 Task: Find connections with filter location Sesvete with filter topic #coronaviruswith filter profile language Spanish with filter current company Fujitsu with filter school KAZI NAZRUL UNIVERSITY, ASANSOL with filter industry Wholesale Machinery with filter service category Graphic Design with filter keywords title Data Entry
Action: Mouse moved to (622, 75)
Screenshot: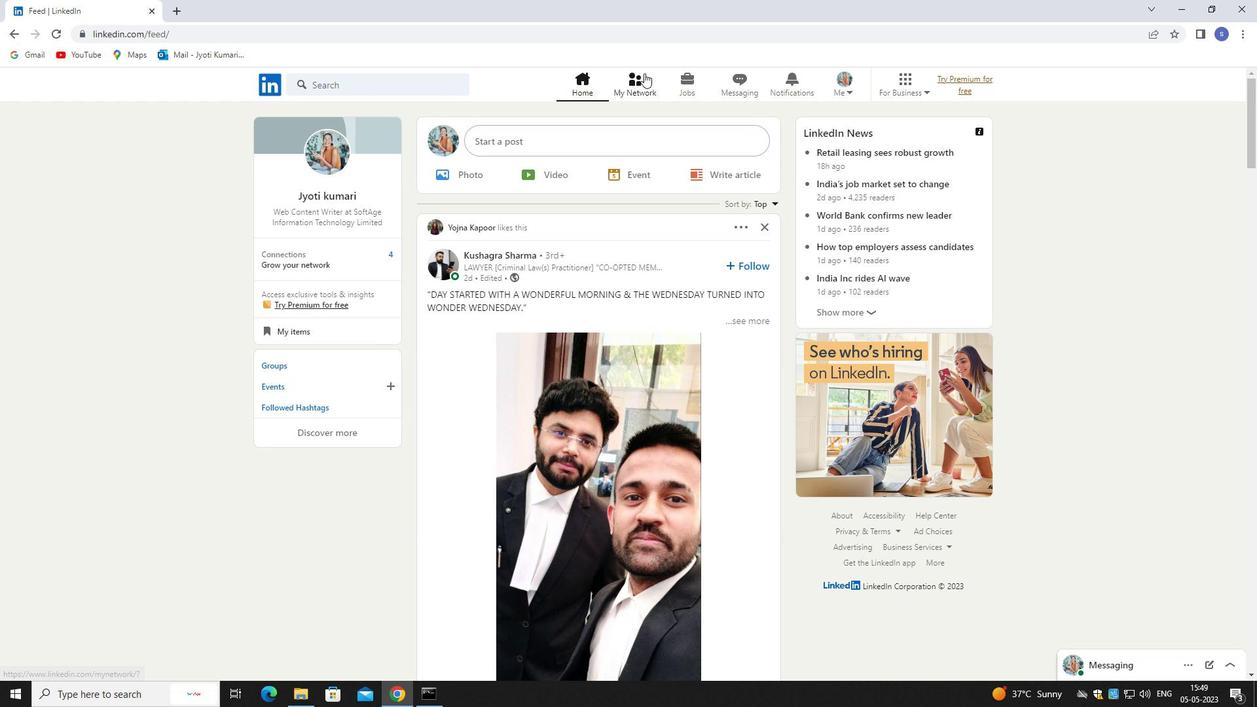 
Action: Mouse pressed left at (622, 75)
Screenshot: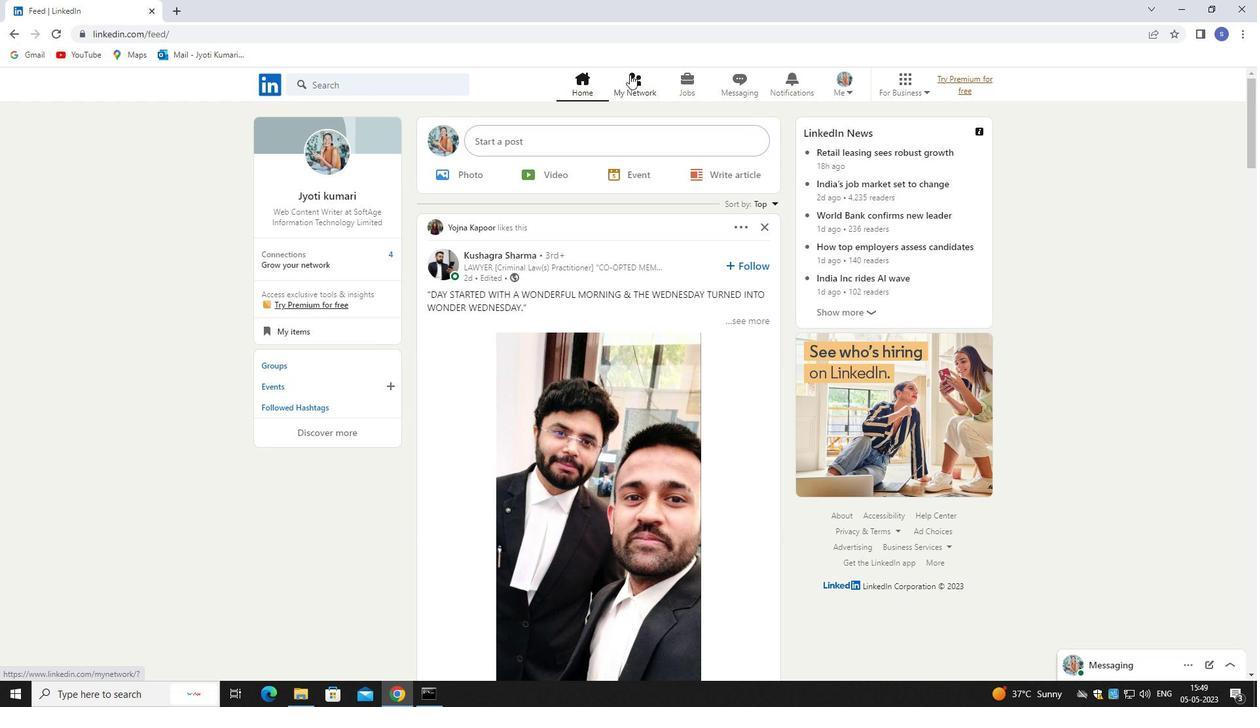 
Action: Mouse moved to (620, 75)
Screenshot: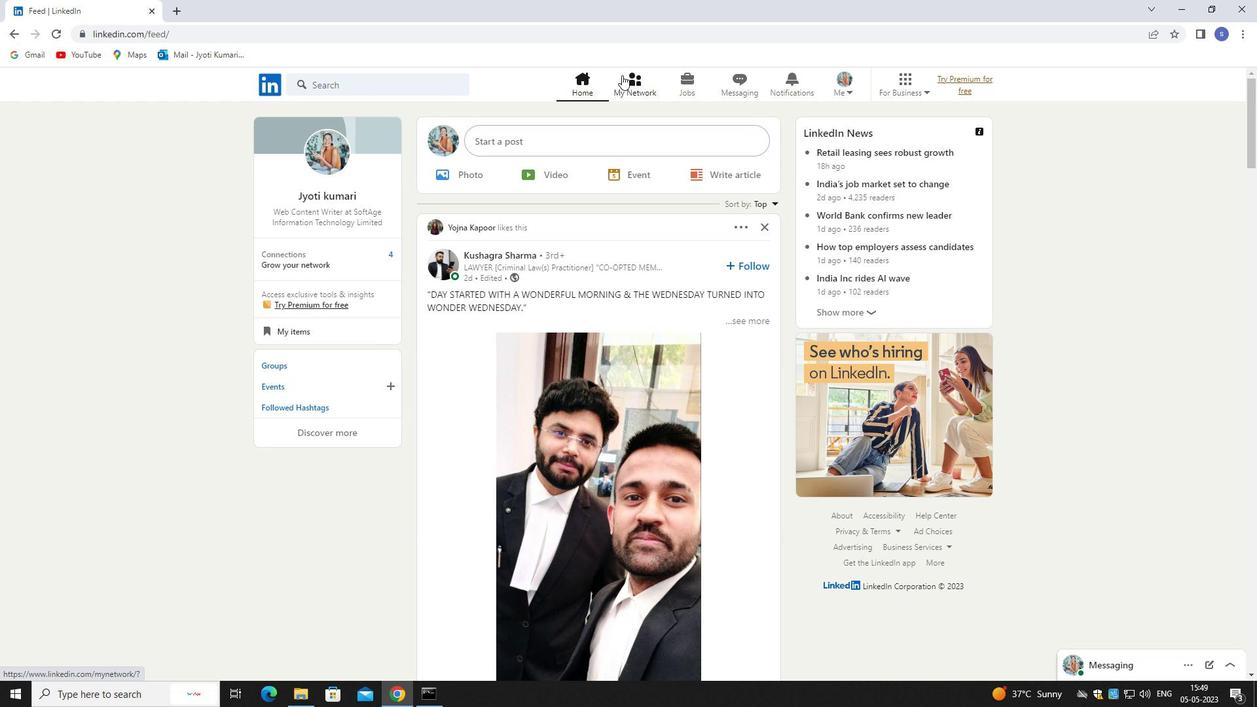 
Action: Mouse pressed left at (620, 75)
Screenshot: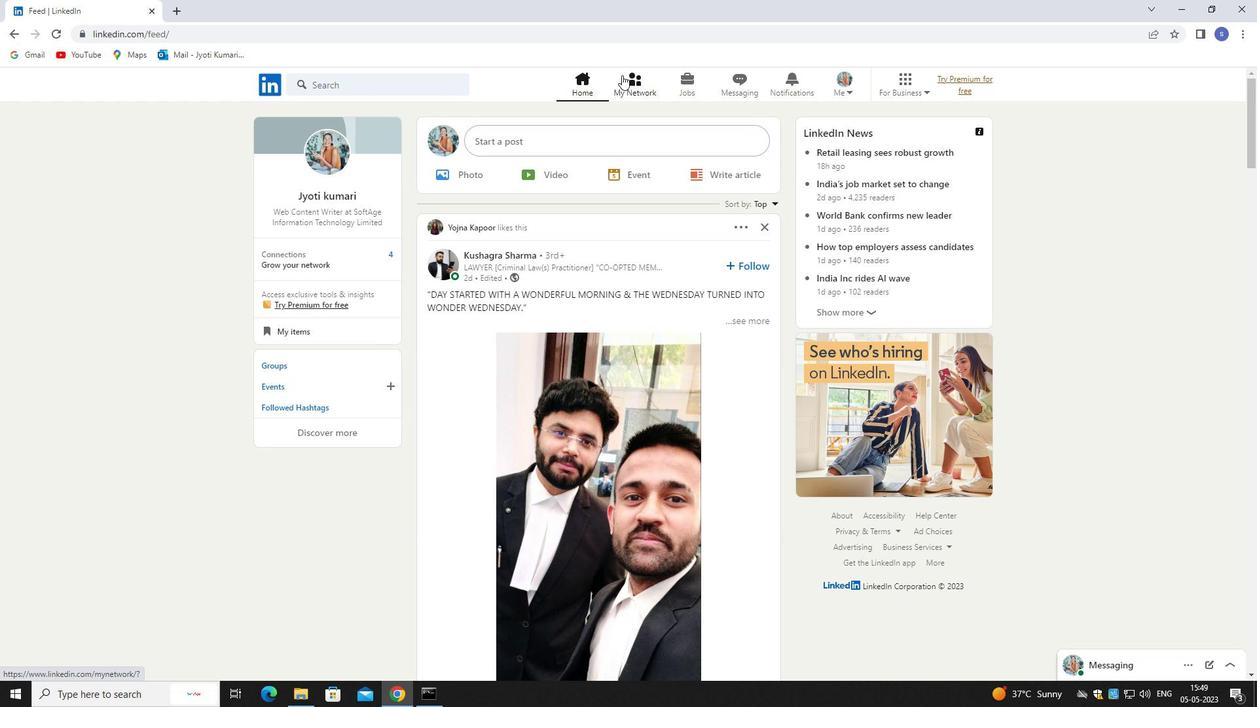 
Action: Mouse moved to (375, 149)
Screenshot: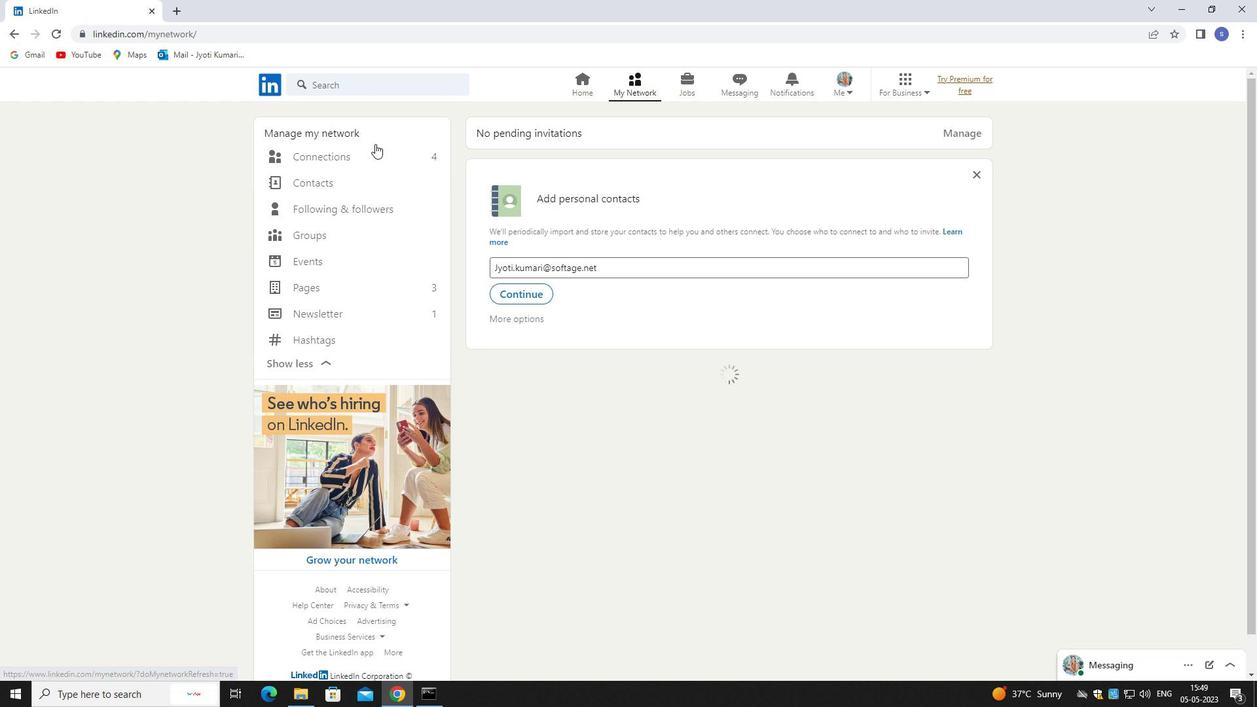 
Action: Mouse pressed left at (375, 149)
Screenshot: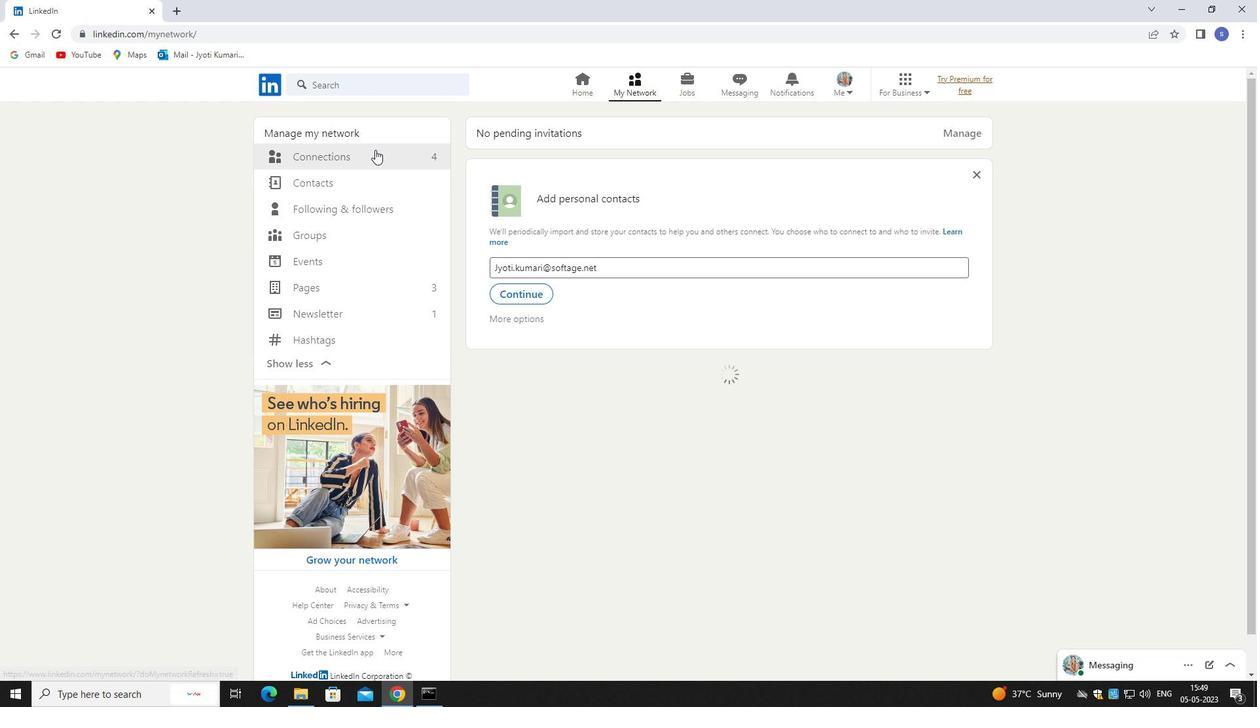 
Action: Mouse pressed left at (375, 149)
Screenshot: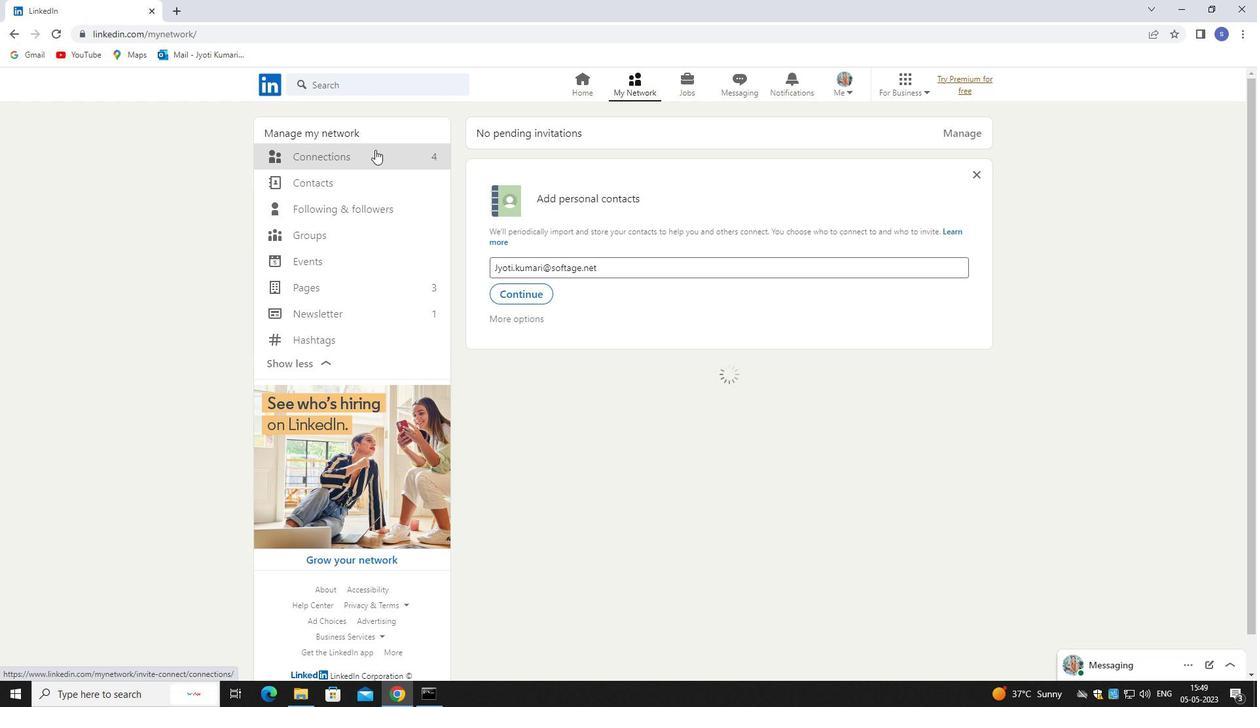 
Action: Mouse moved to (724, 155)
Screenshot: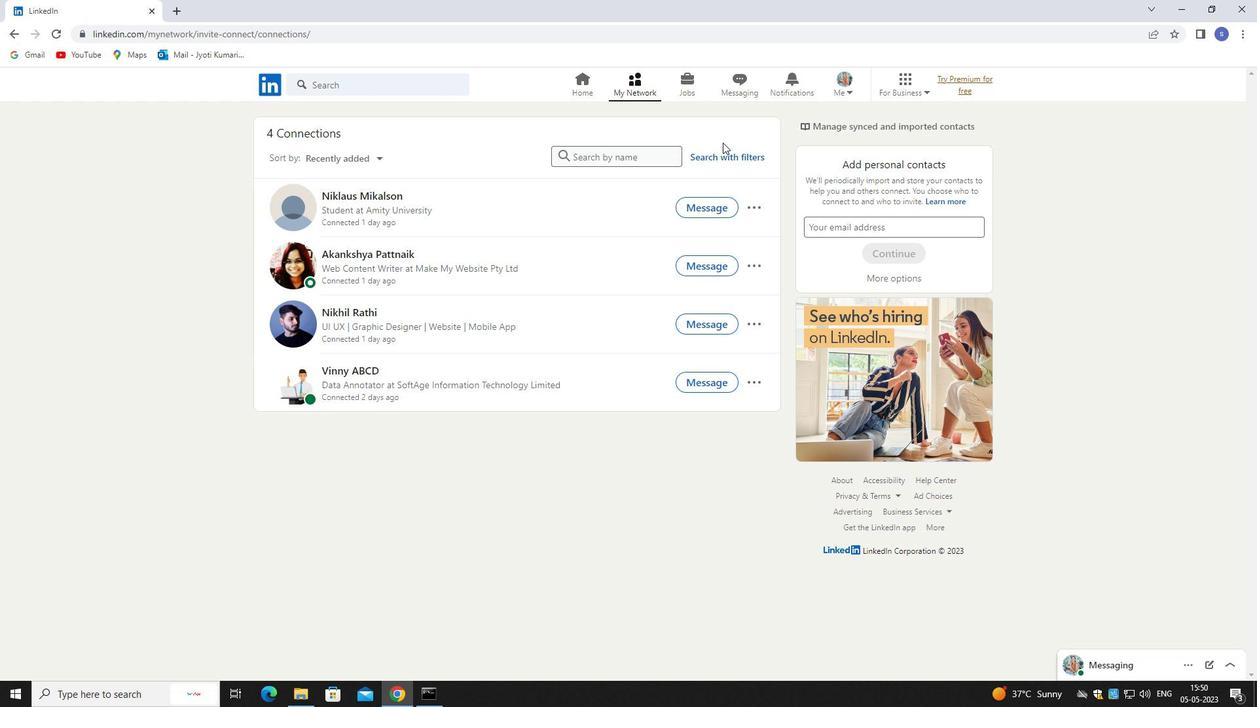 
Action: Mouse pressed left at (724, 155)
Screenshot: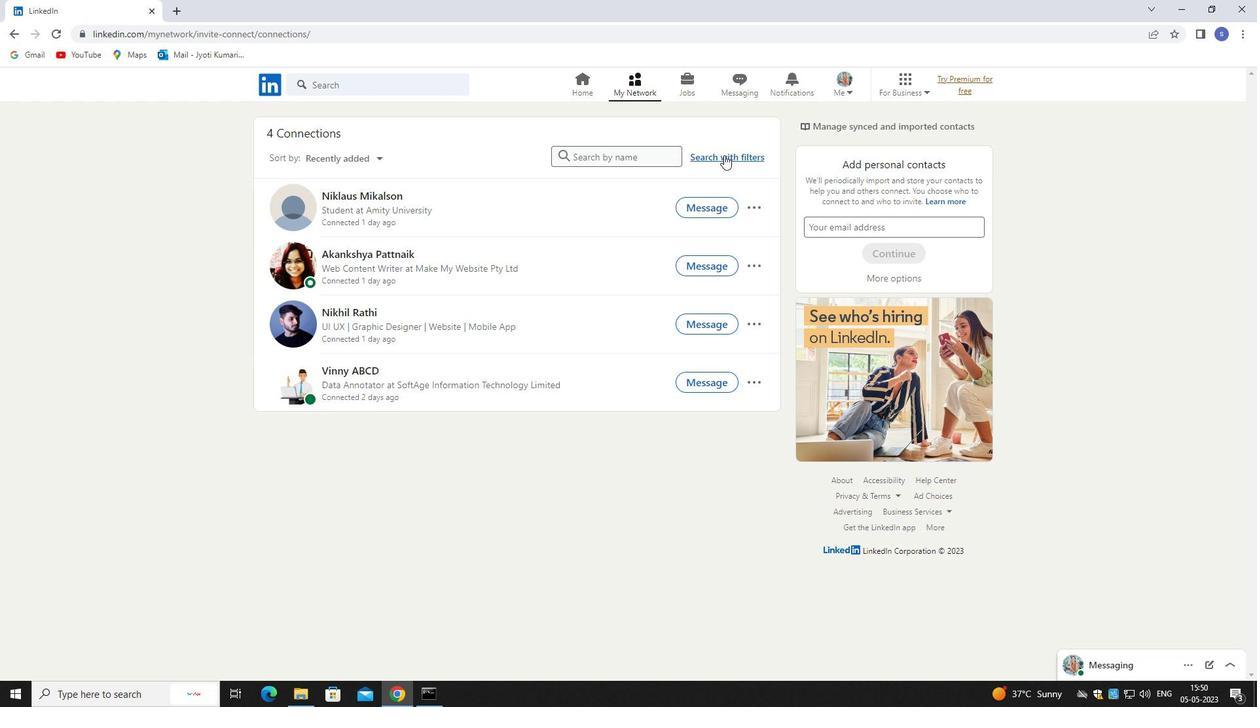 
Action: Mouse pressed left at (724, 155)
Screenshot: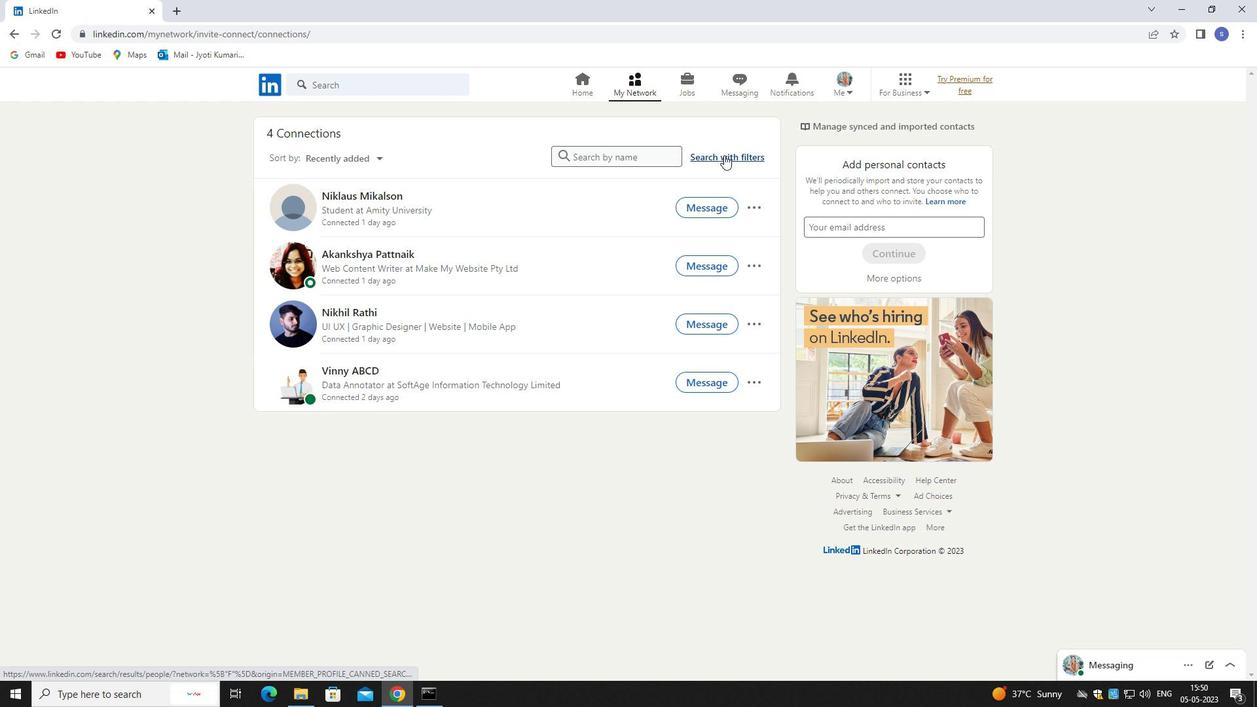 
Action: Mouse moved to (665, 119)
Screenshot: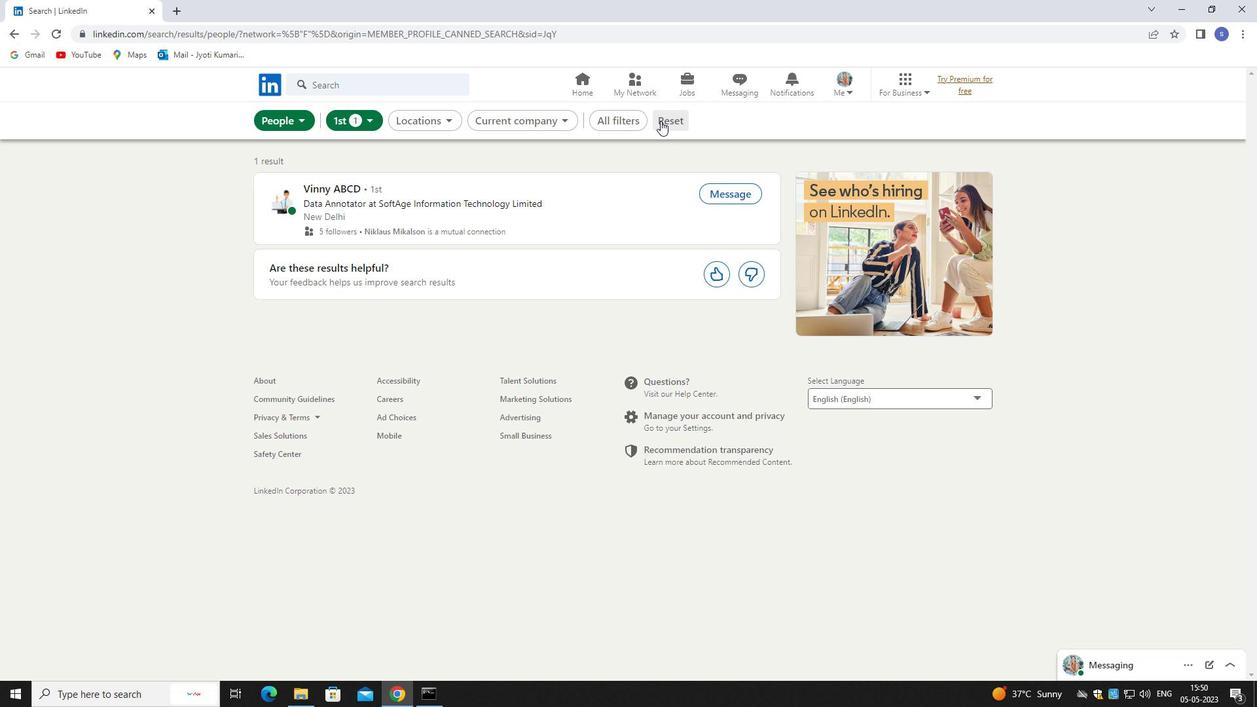 
Action: Mouse pressed left at (665, 119)
Screenshot: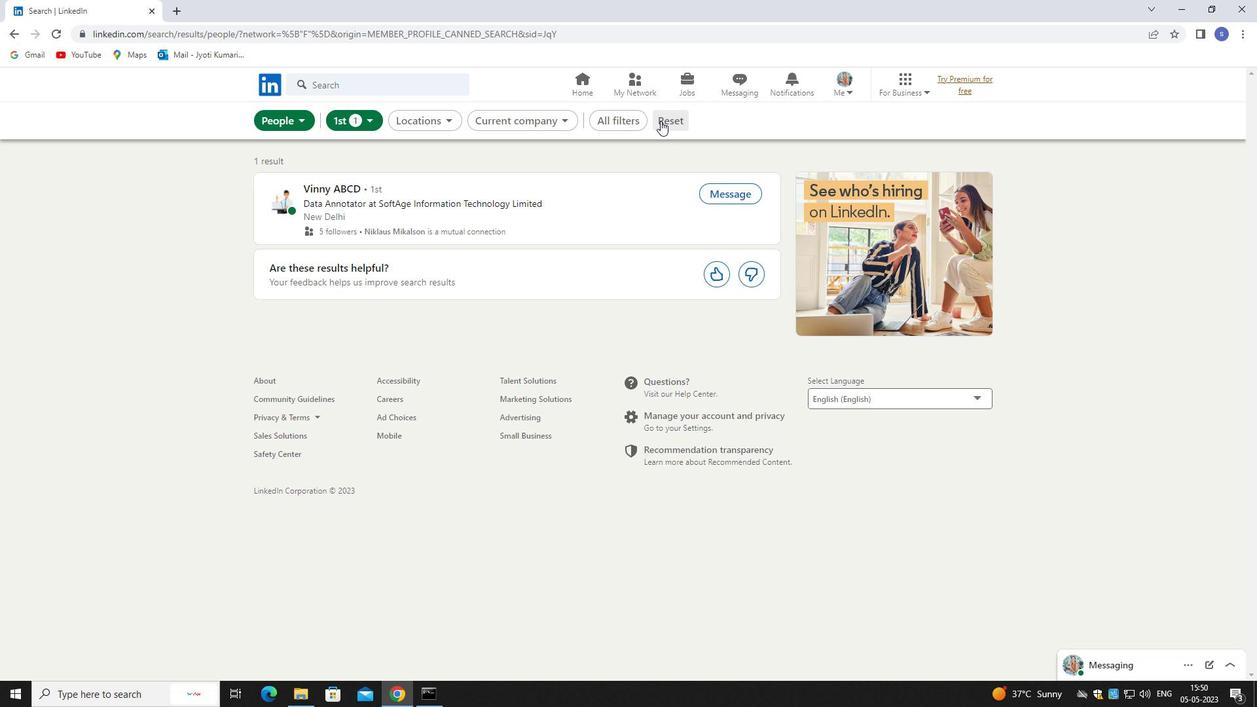 
Action: Mouse moved to (648, 122)
Screenshot: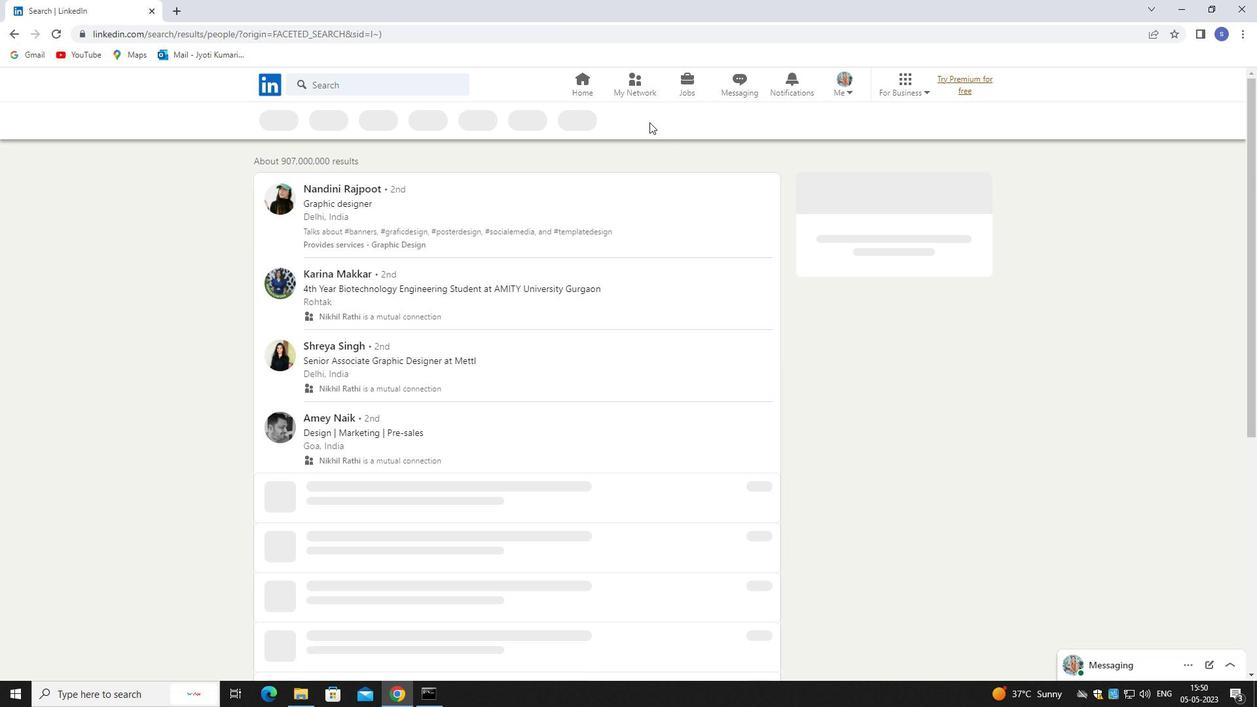 
Action: Mouse pressed left at (648, 122)
Screenshot: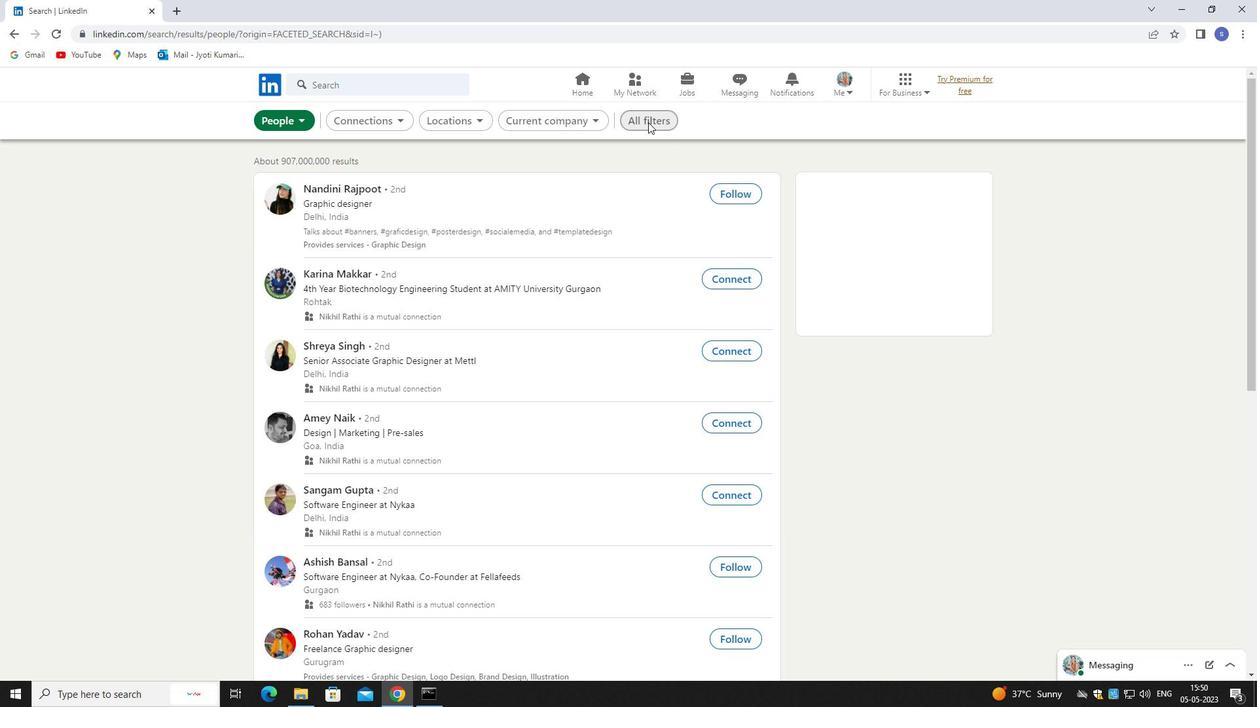 
Action: Mouse moved to (1103, 511)
Screenshot: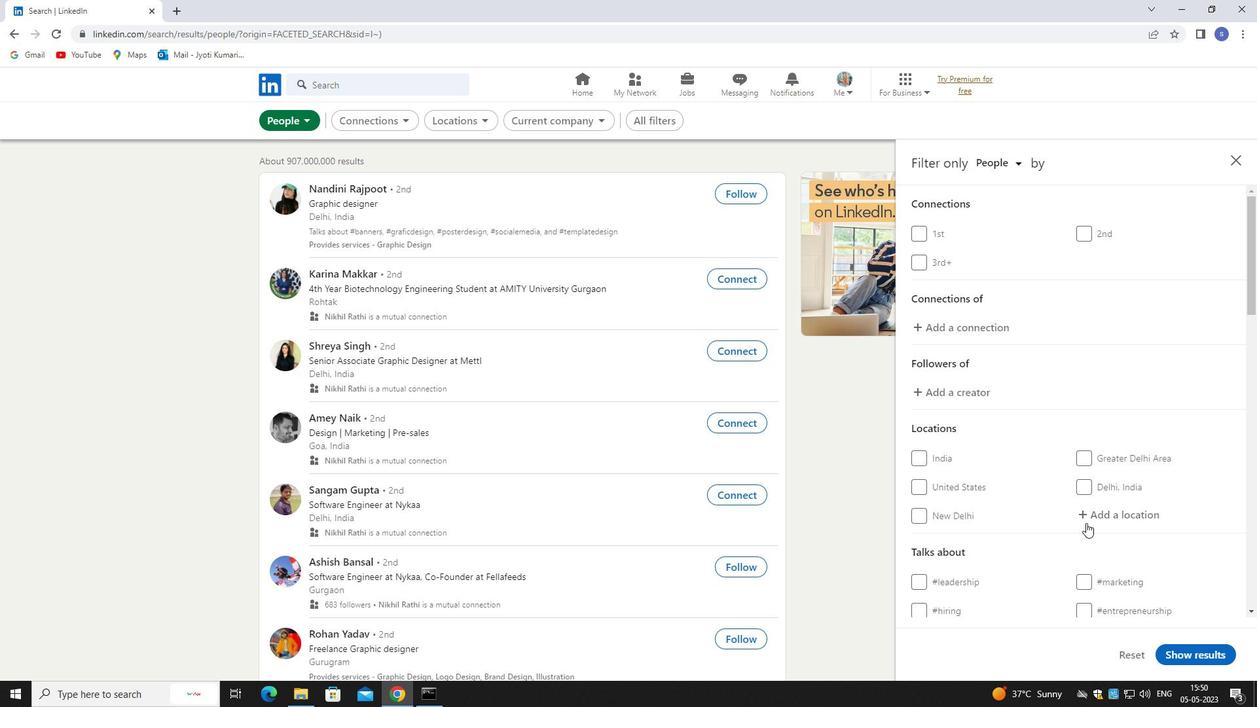 
Action: Mouse pressed left at (1103, 511)
Screenshot: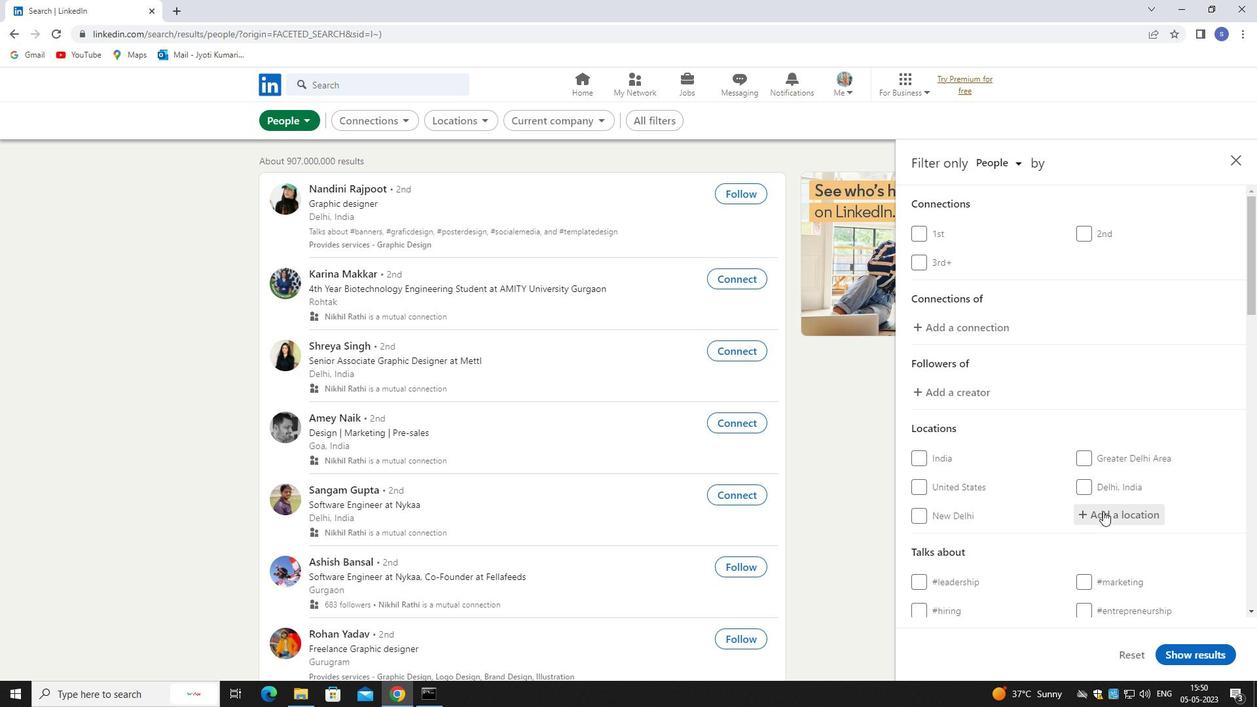 
Action: Mouse moved to (1104, 515)
Screenshot: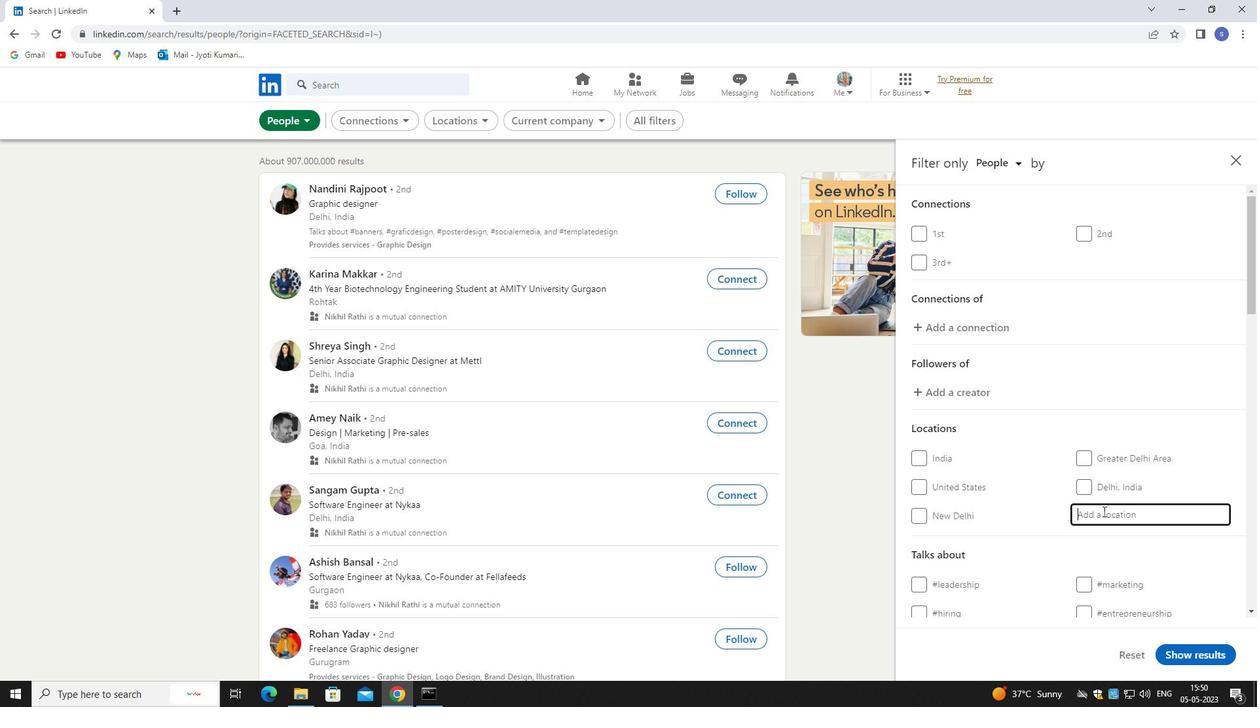 
Action: Key pressed sibenic
Screenshot: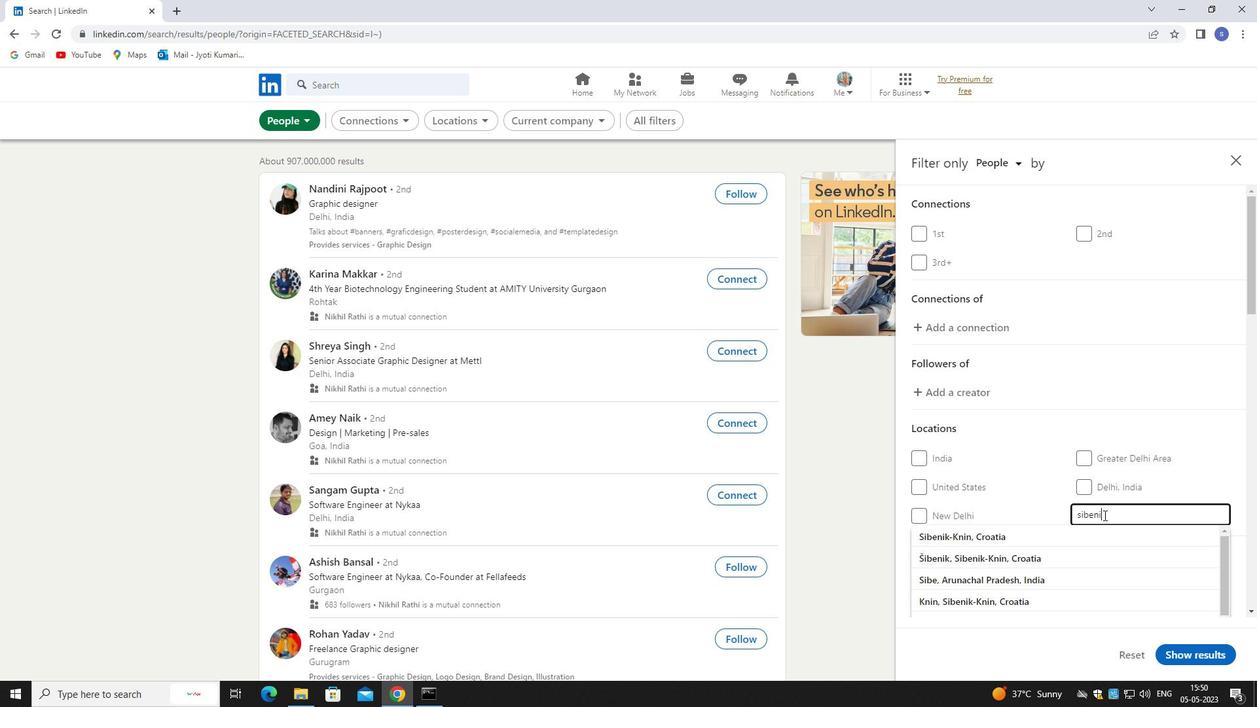 
Action: Mouse moved to (1125, 540)
Screenshot: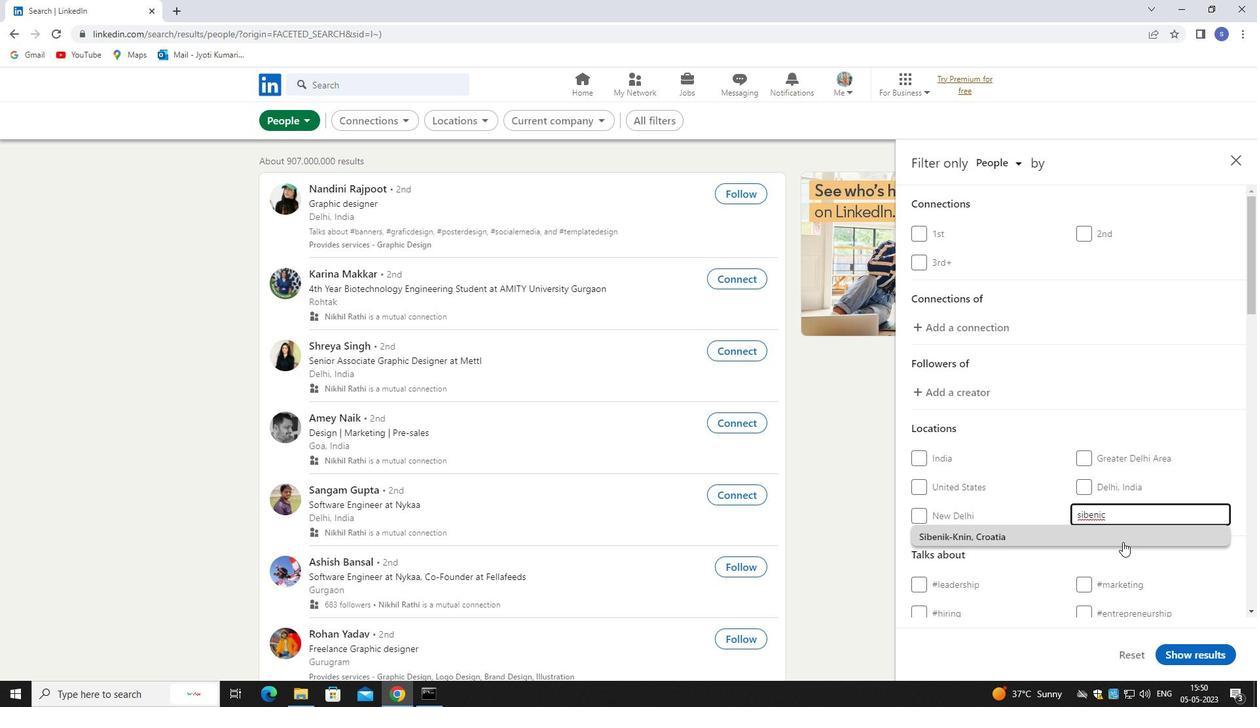 
Action: Mouse pressed left at (1125, 540)
Screenshot: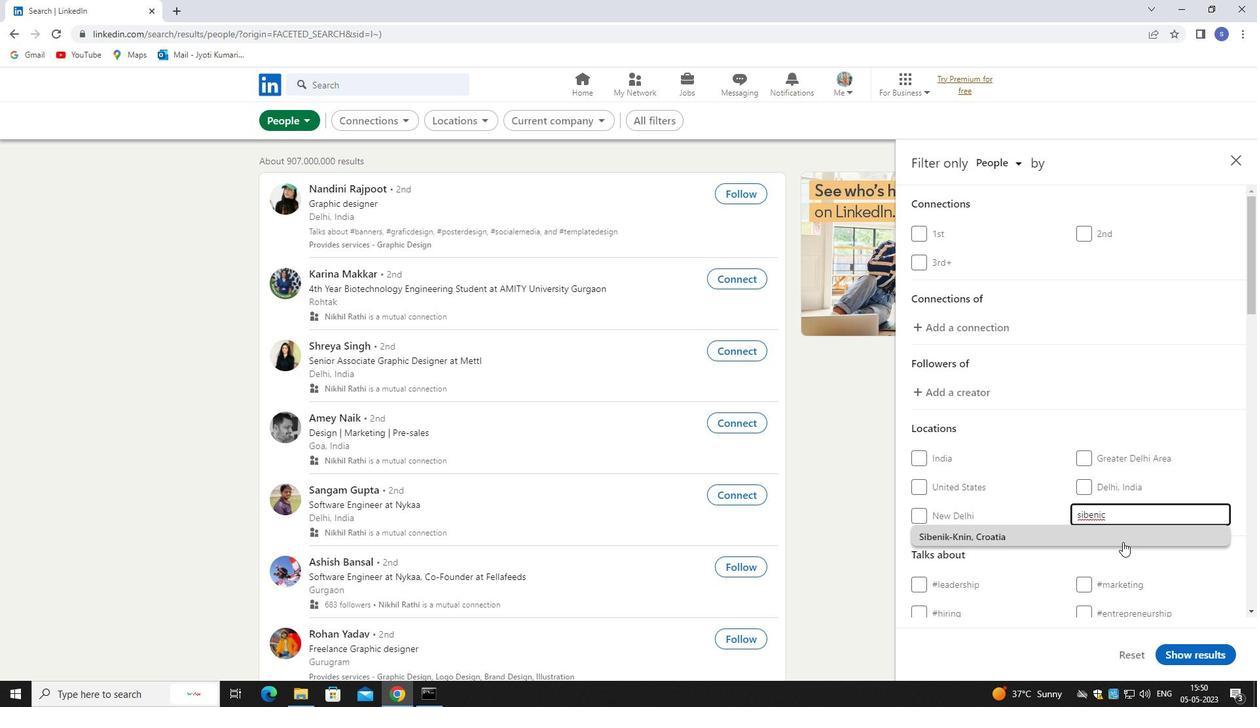 
Action: Mouse moved to (1126, 540)
Screenshot: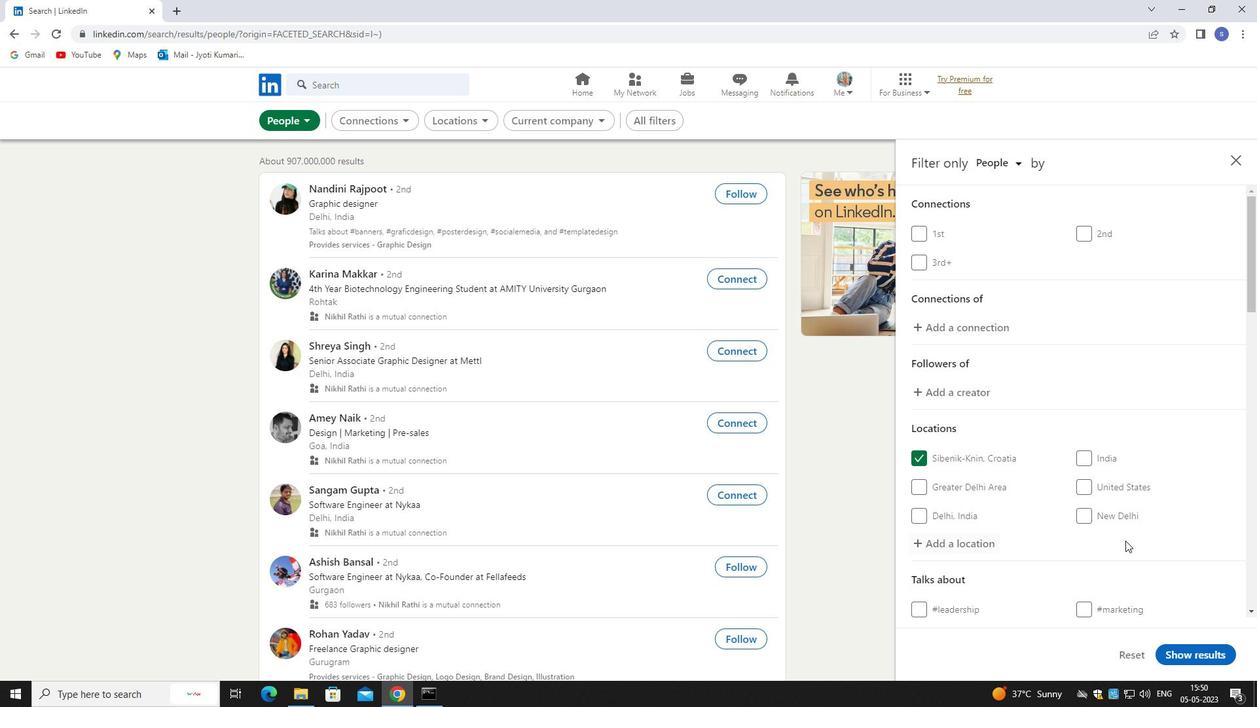 
Action: Mouse scrolled (1126, 540) with delta (0, 0)
Screenshot: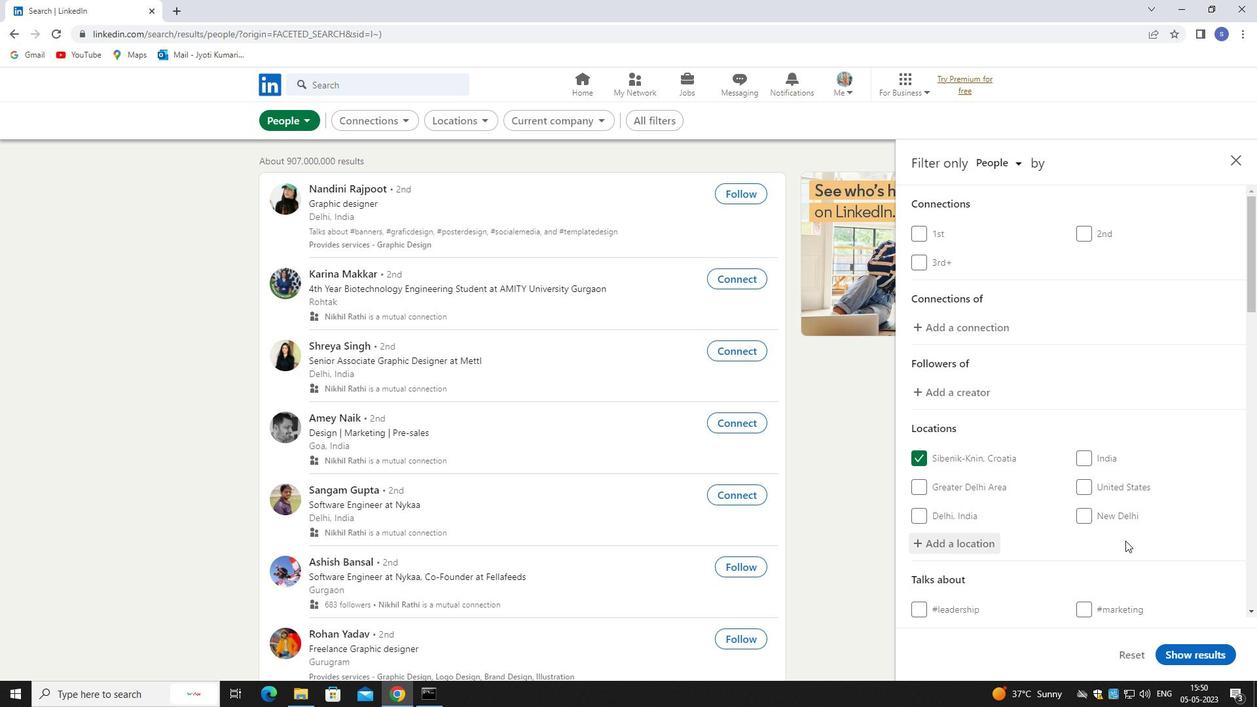 
Action: Mouse scrolled (1126, 540) with delta (0, 0)
Screenshot: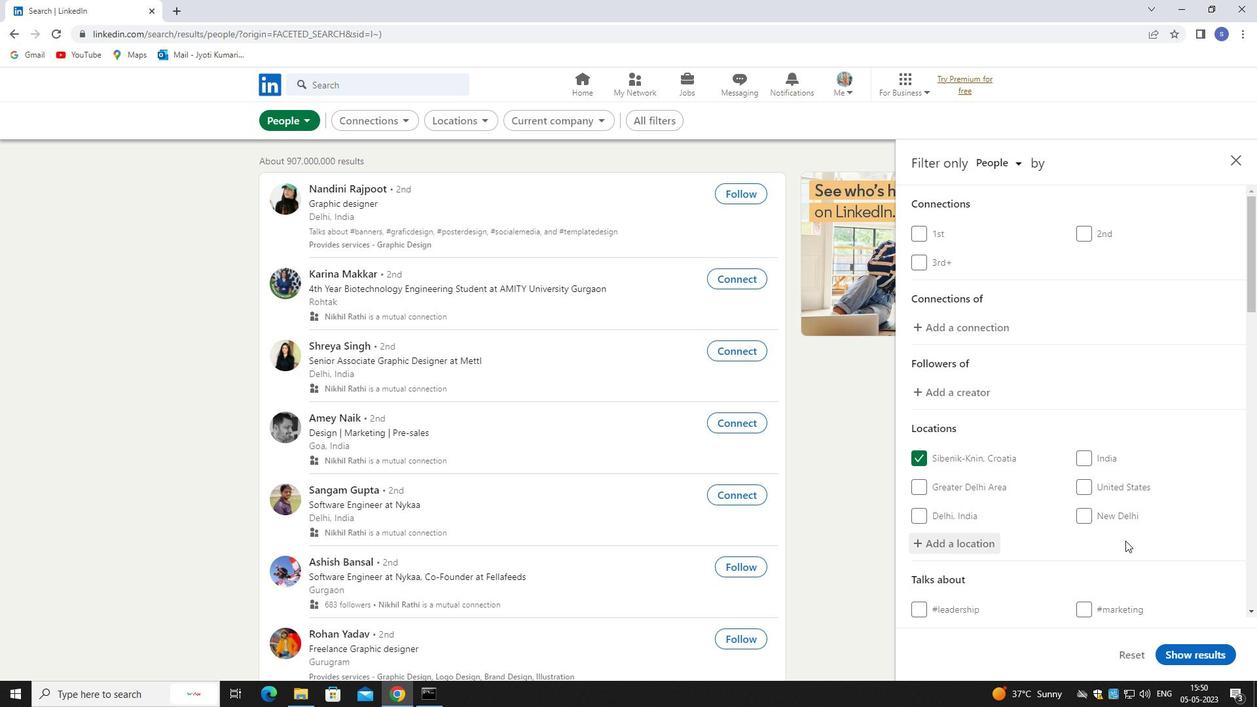 
Action: Mouse moved to (1127, 540)
Screenshot: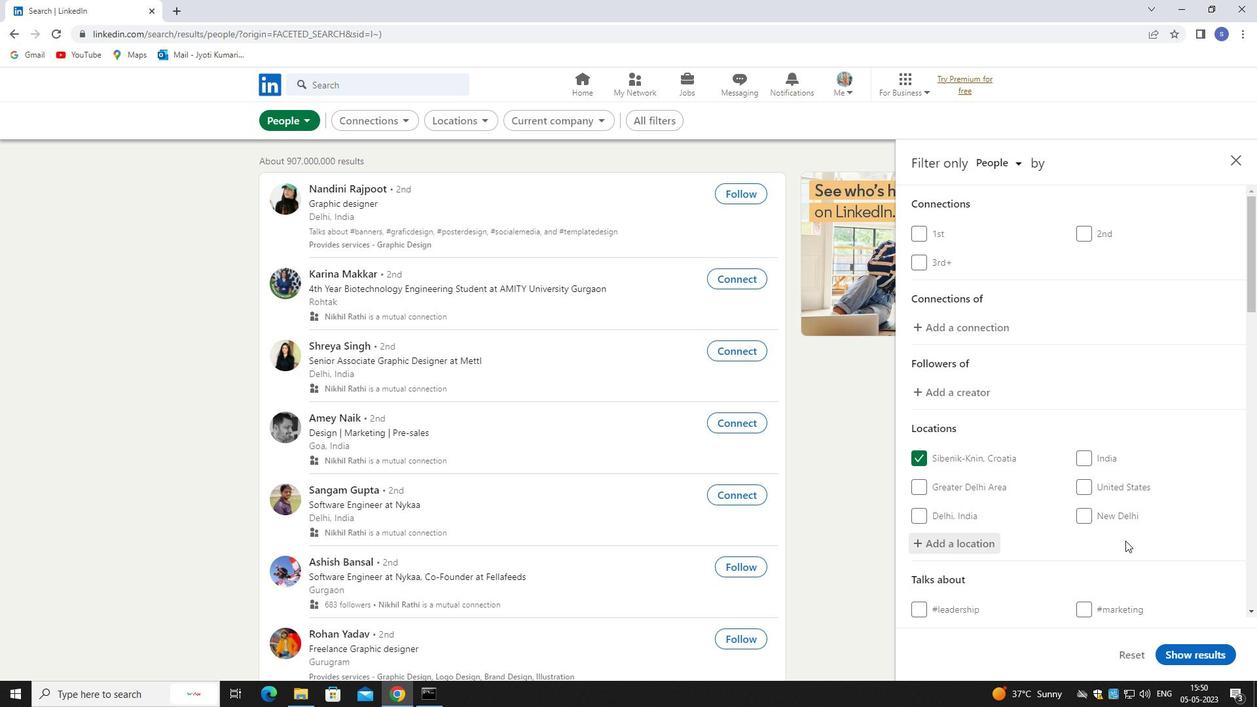 
Action: Mouse scrolled (1127, 540) with delta (0, 0)
Screenshot: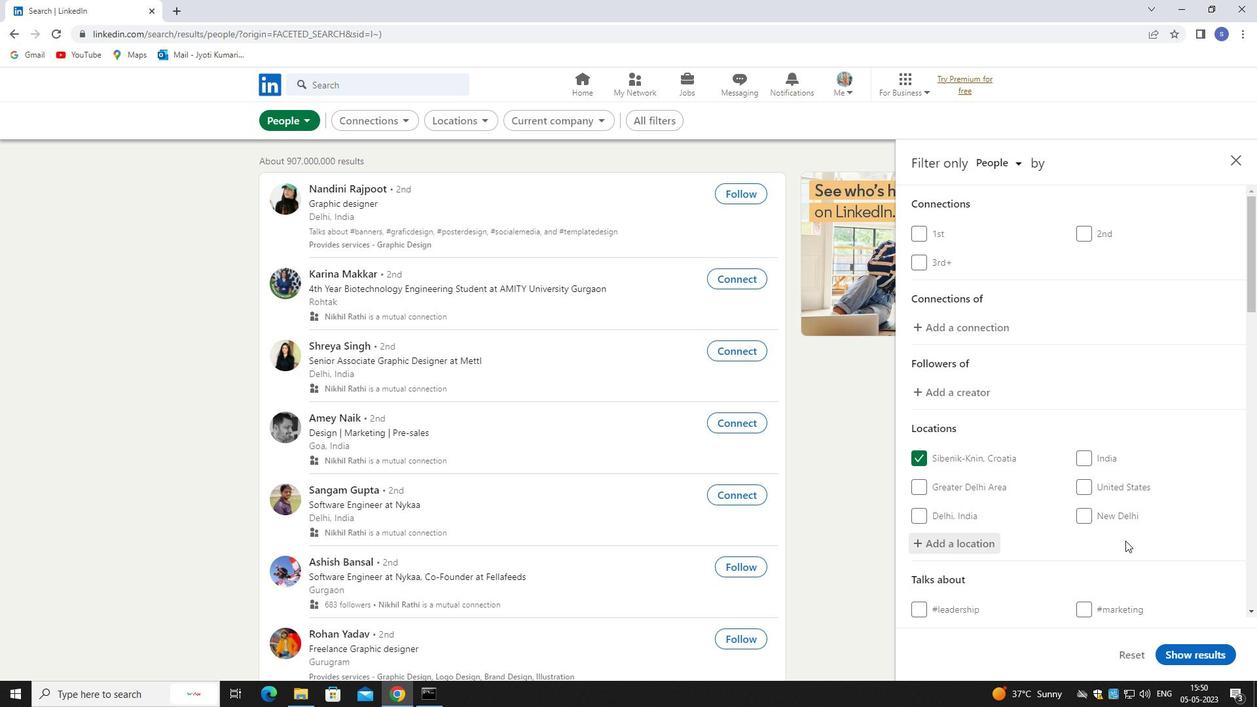 
Action: Mouse scrolled (1127, 540) with delta (0, 0)
Screenshot: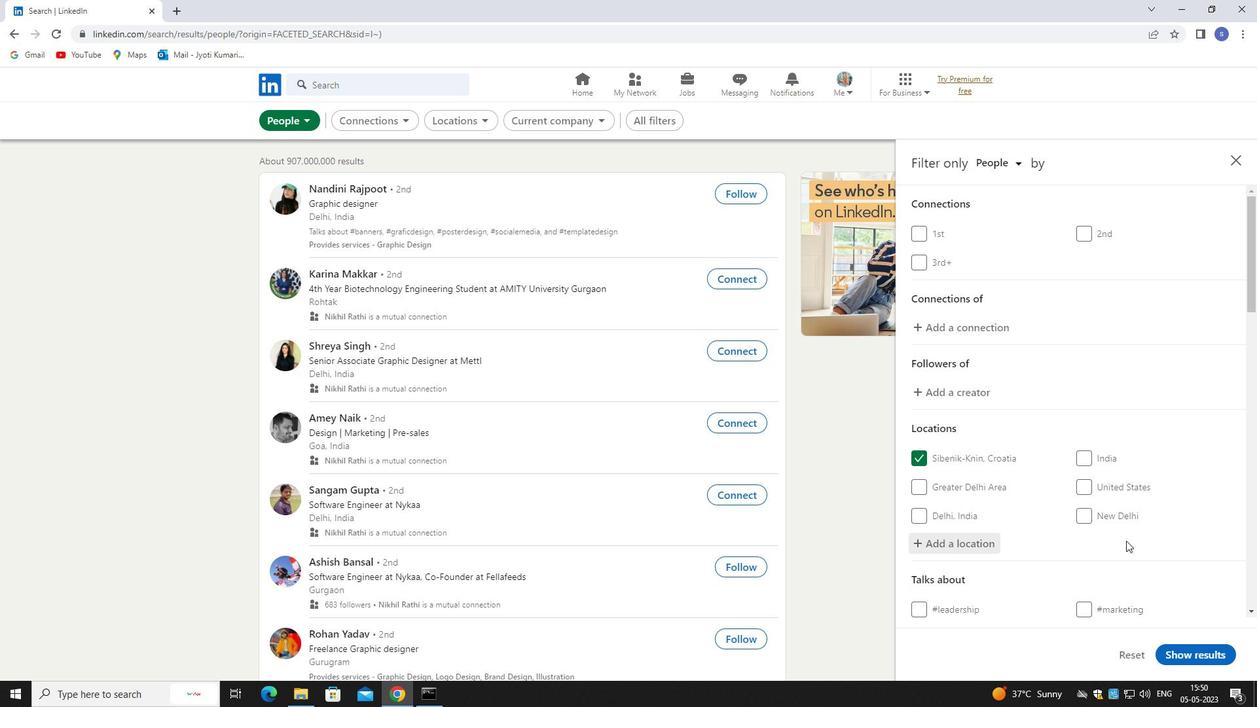 
Action: Mouse moved to (1135, 408)
Screenshot: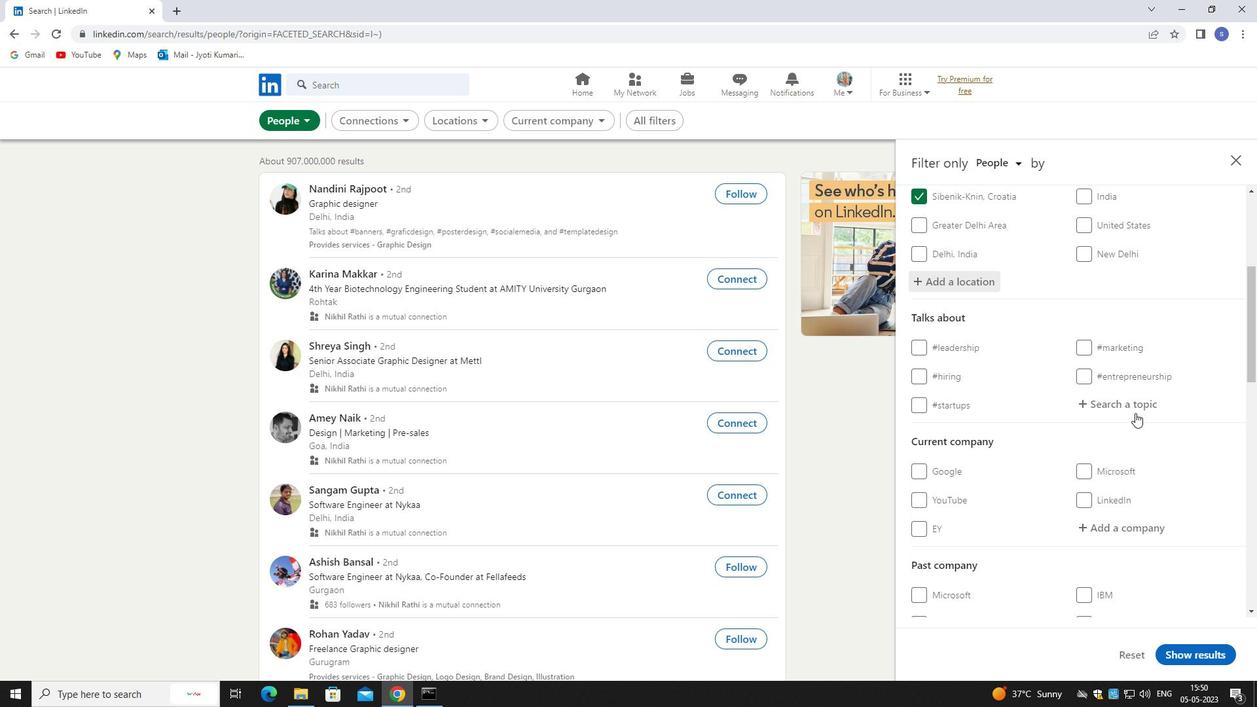 
Action: Mouse pressed left at (1135, 408)
Screenshot: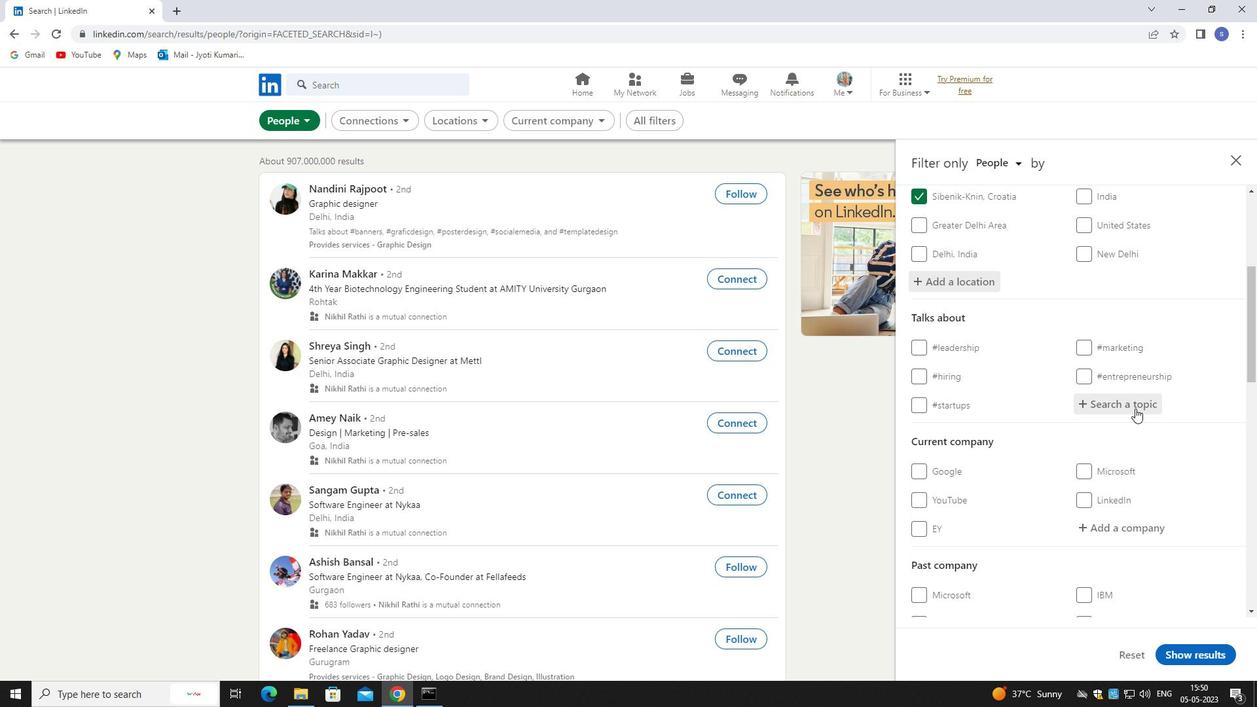 
Action: Mouse moved to (1135, 407)
Screenshot: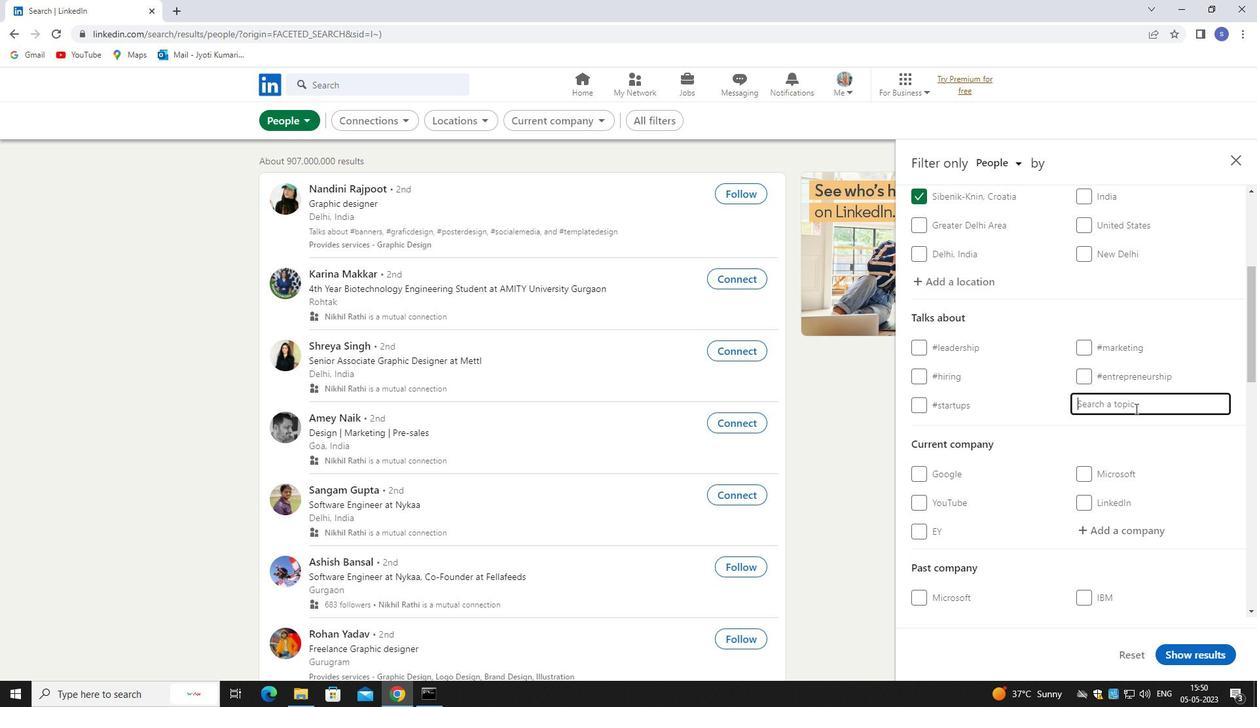 
Action: Key pressed healthcare
Screenshot: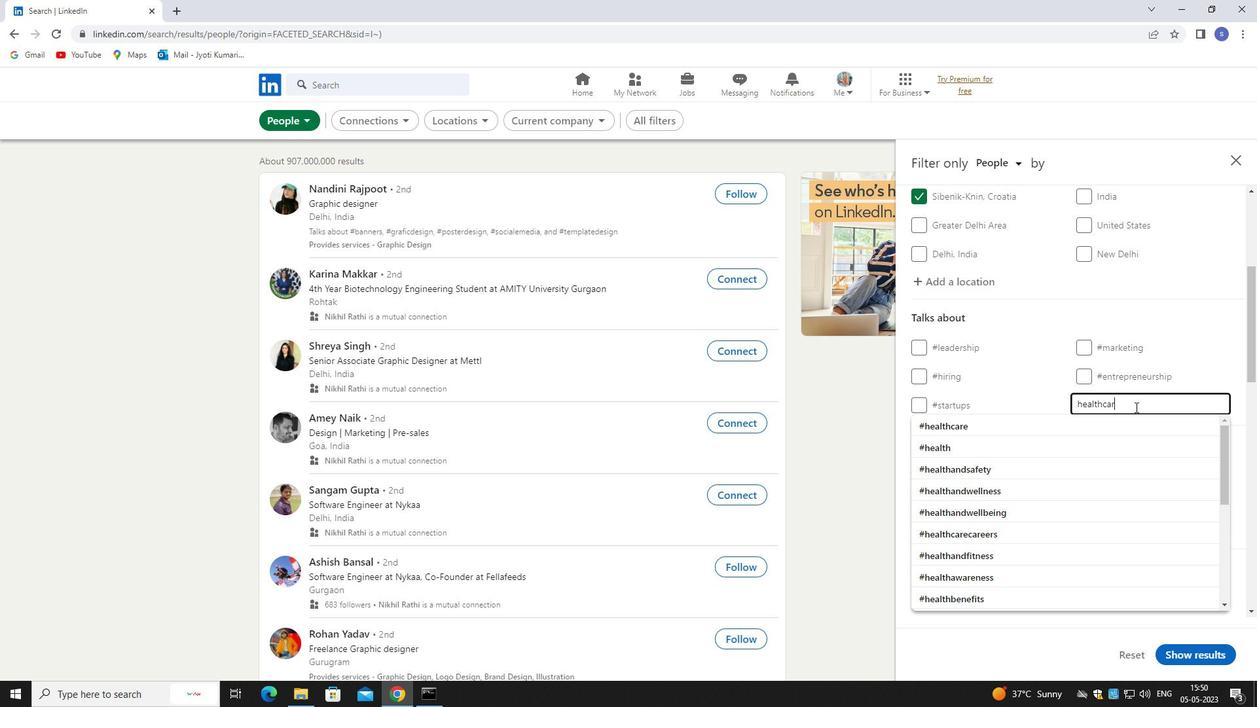 
Action: Mouse moved to (954, 426)
Screenshot: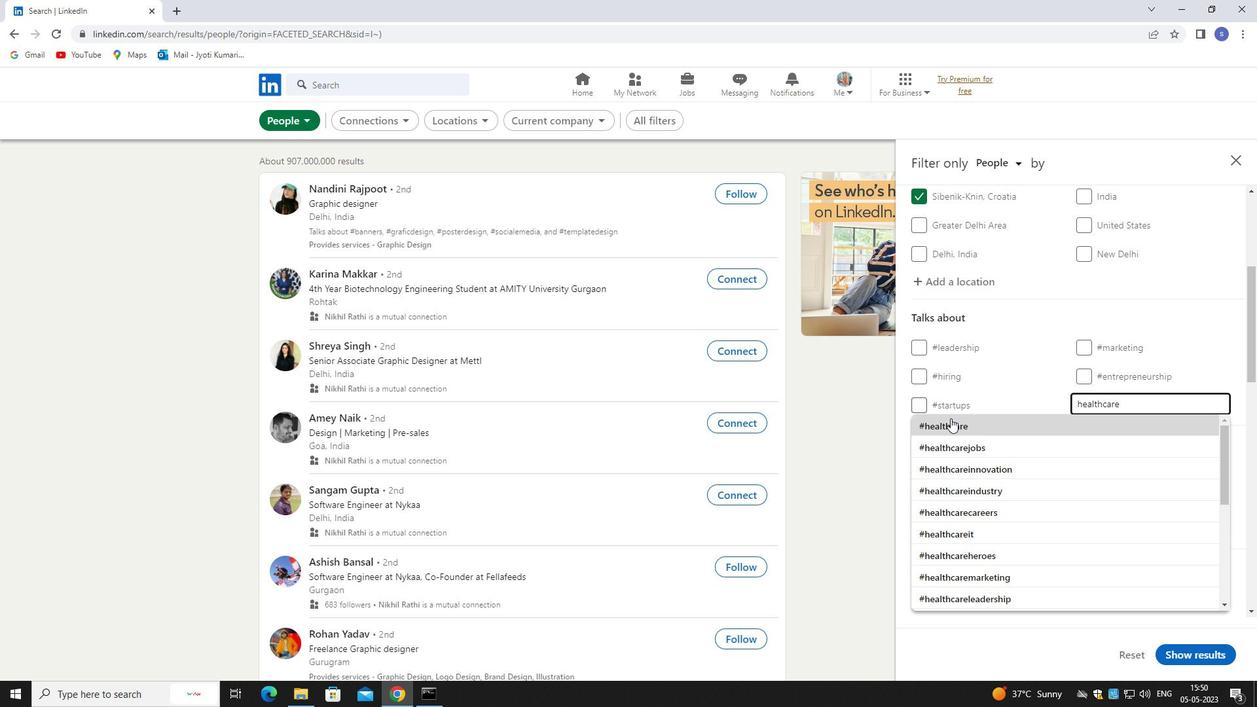
Action: Mouse pressed left at (954, 426)
Screenshot: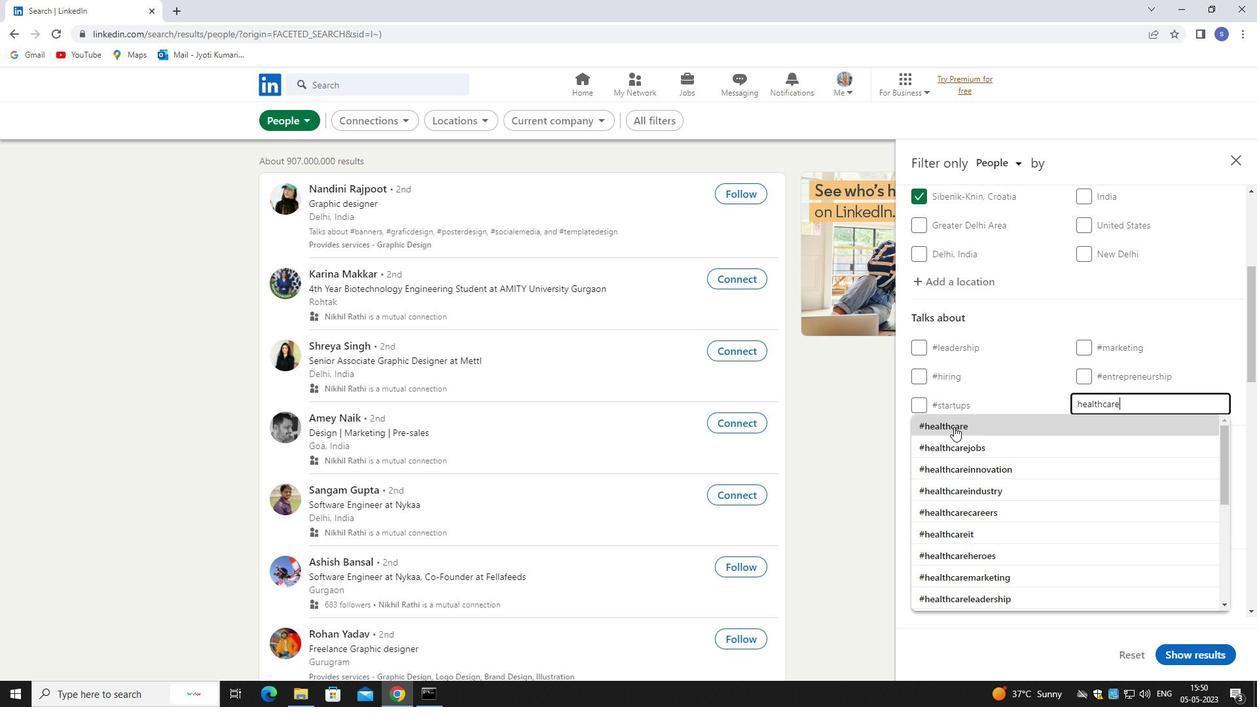 
Action: Mouse moved to (955, 427)
Screenshot: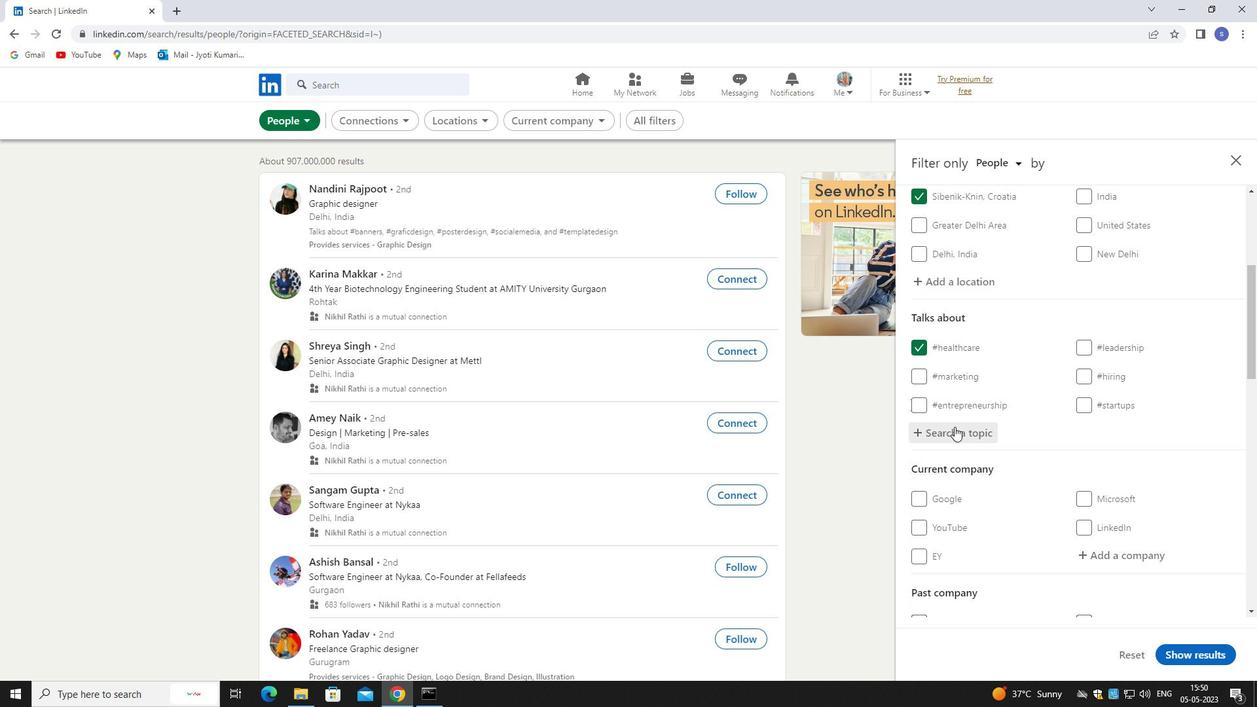 
Action: Mouse scrolled (955, 426) with delta (0, 0)
Screenshot: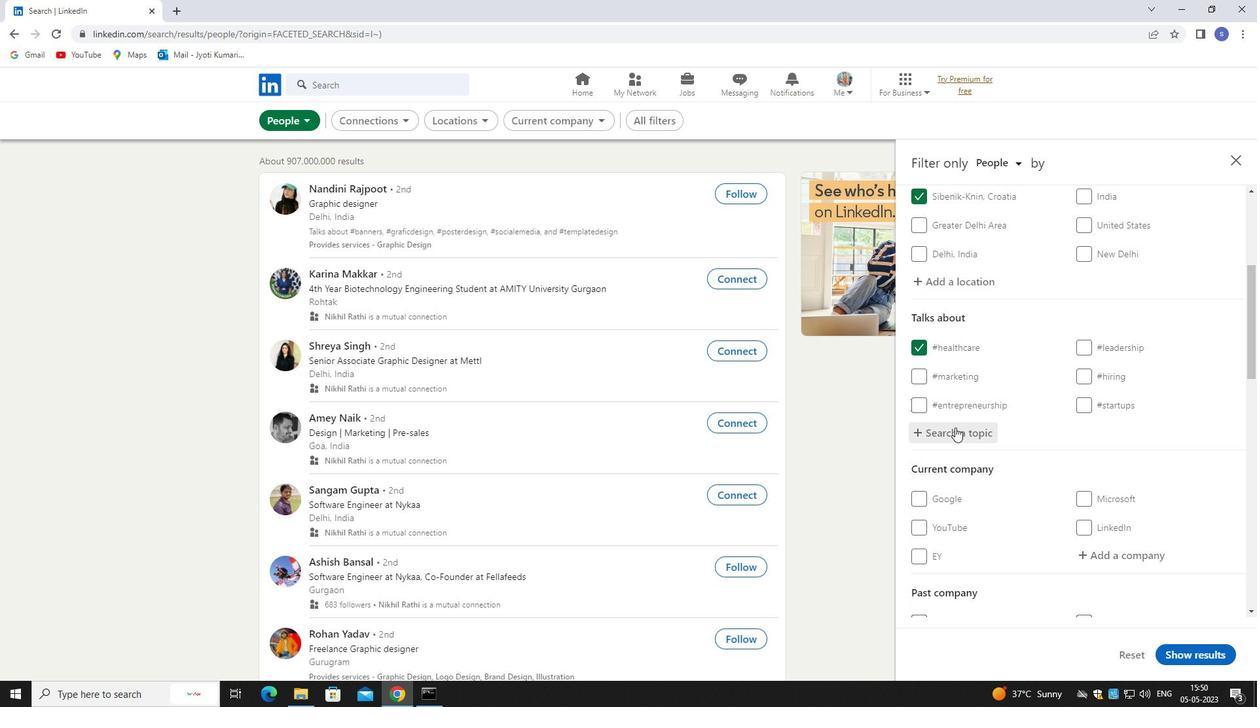 
Action: Mouse scrolled (955, 426) with delta (0, 0)
Screenshot: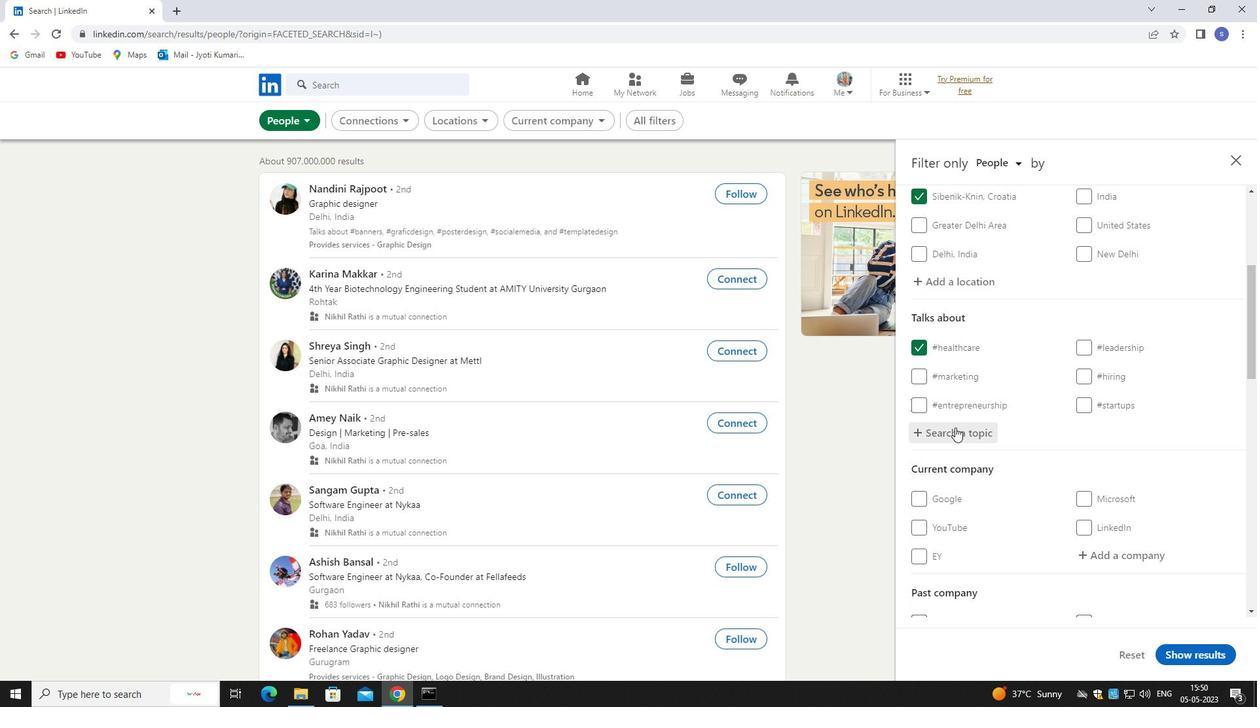 
Action: Mouse moved to (956, 428)
Screenshot: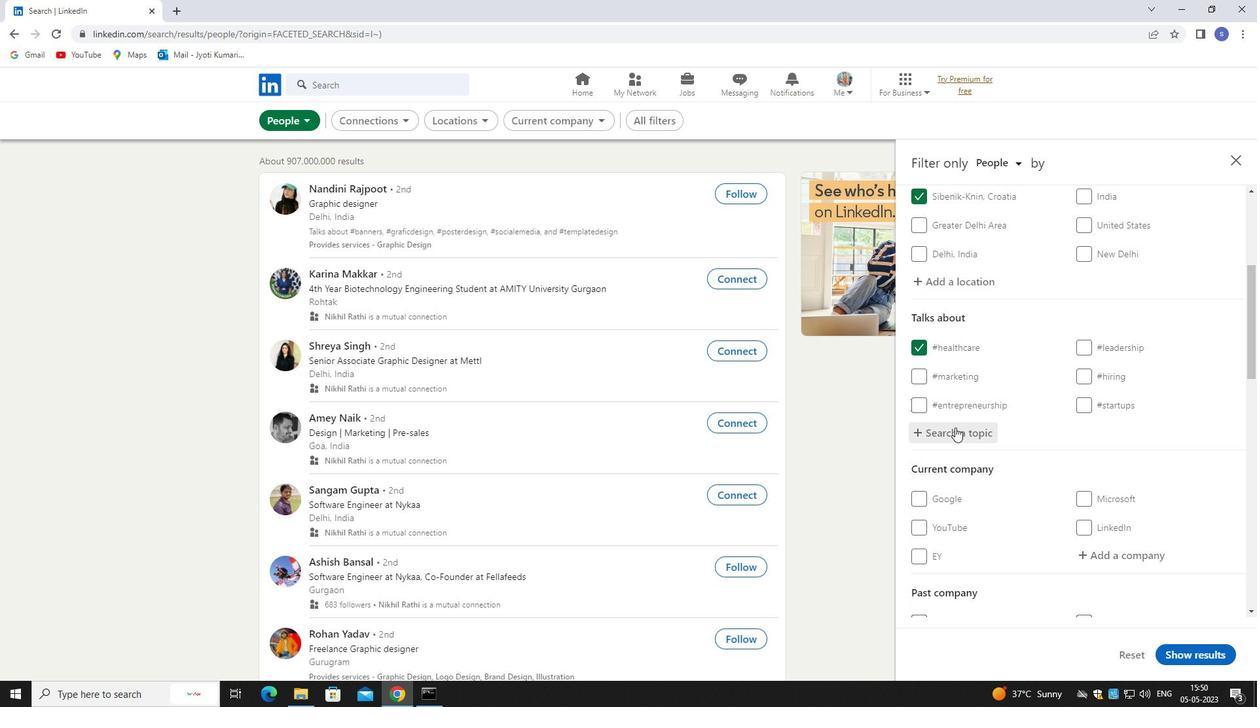 
Action: Mouse scrolled (956, 428) with delta (0, 0)
Screenshot: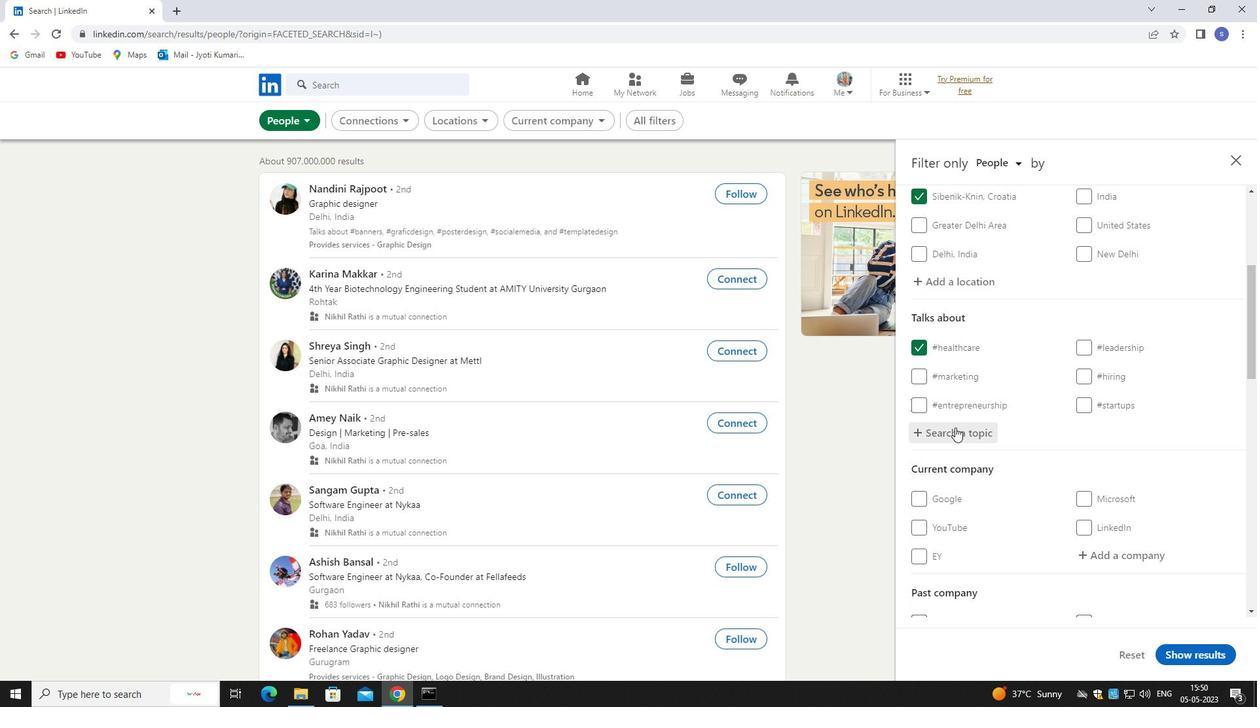 
Action: Mouse moved to (958, 430)
Screenshot: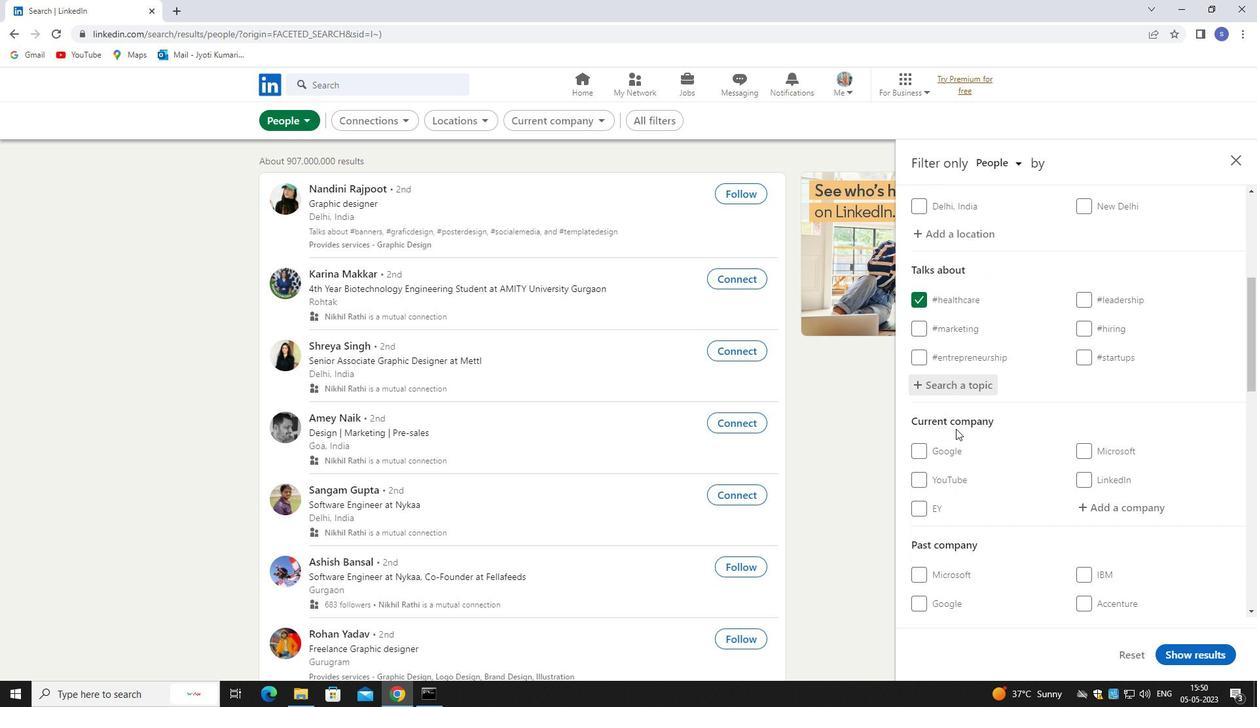 
Action: Mouse scrolled (958, 430) with delta (0, 0)
Screenshot: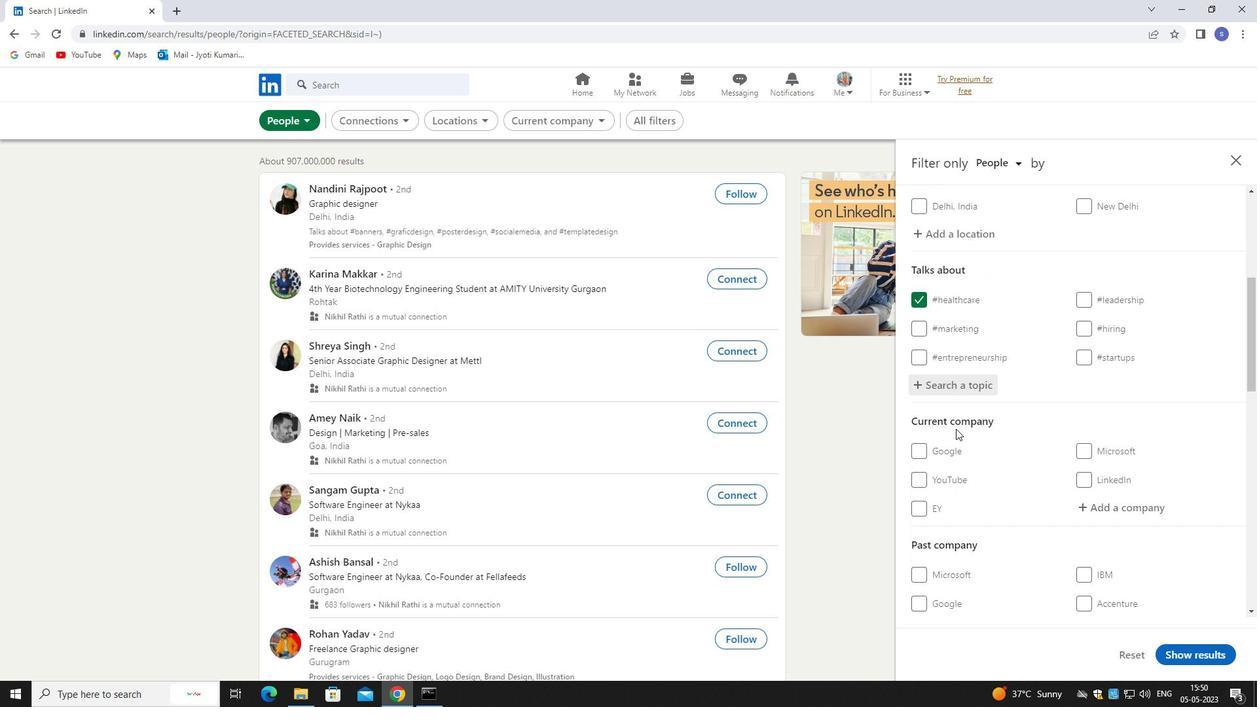 
Action: Mouse moved to (1104, 297)
Screenshot: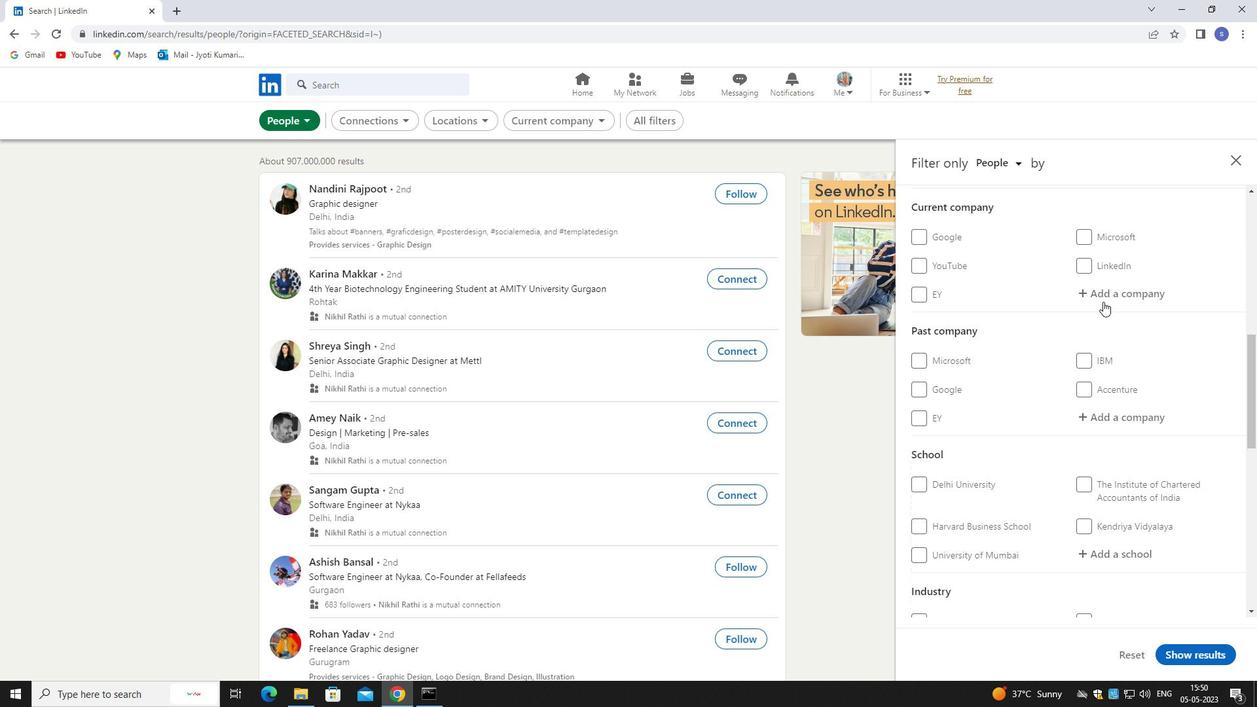 
Action: Mouse pressed left at (1104, 297)
Screenshot: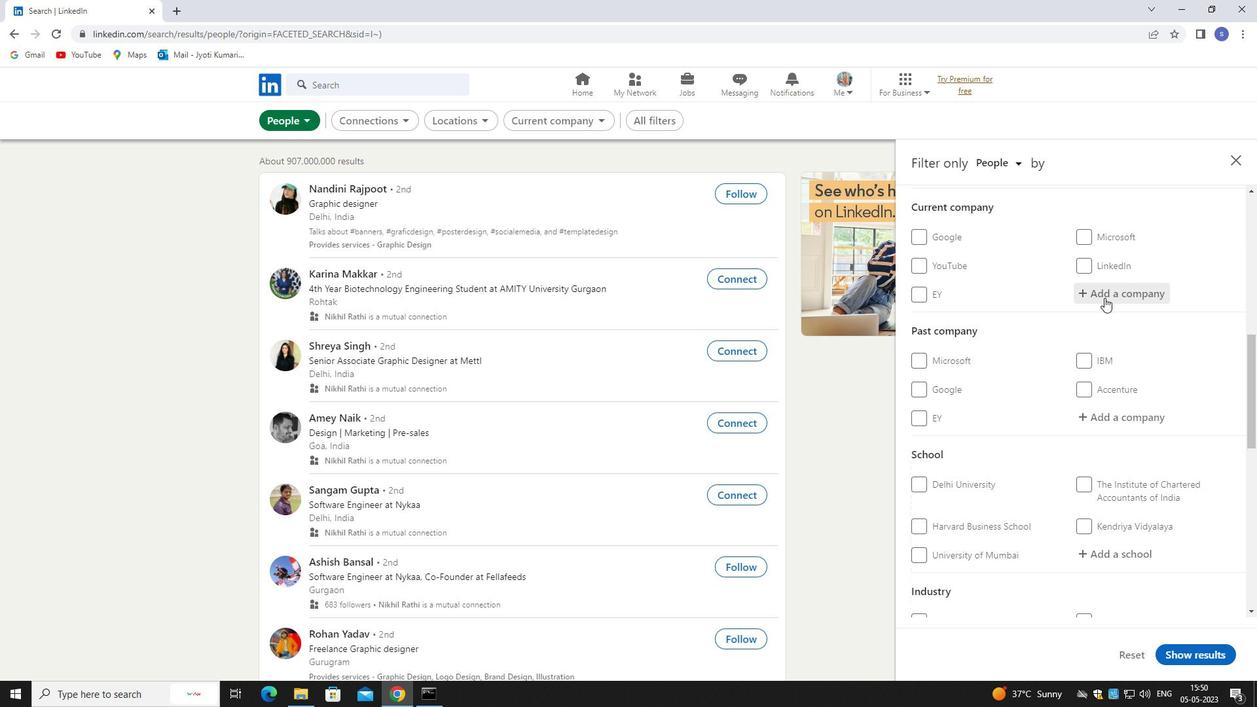 
Action: Key pressed merce
Screenshot: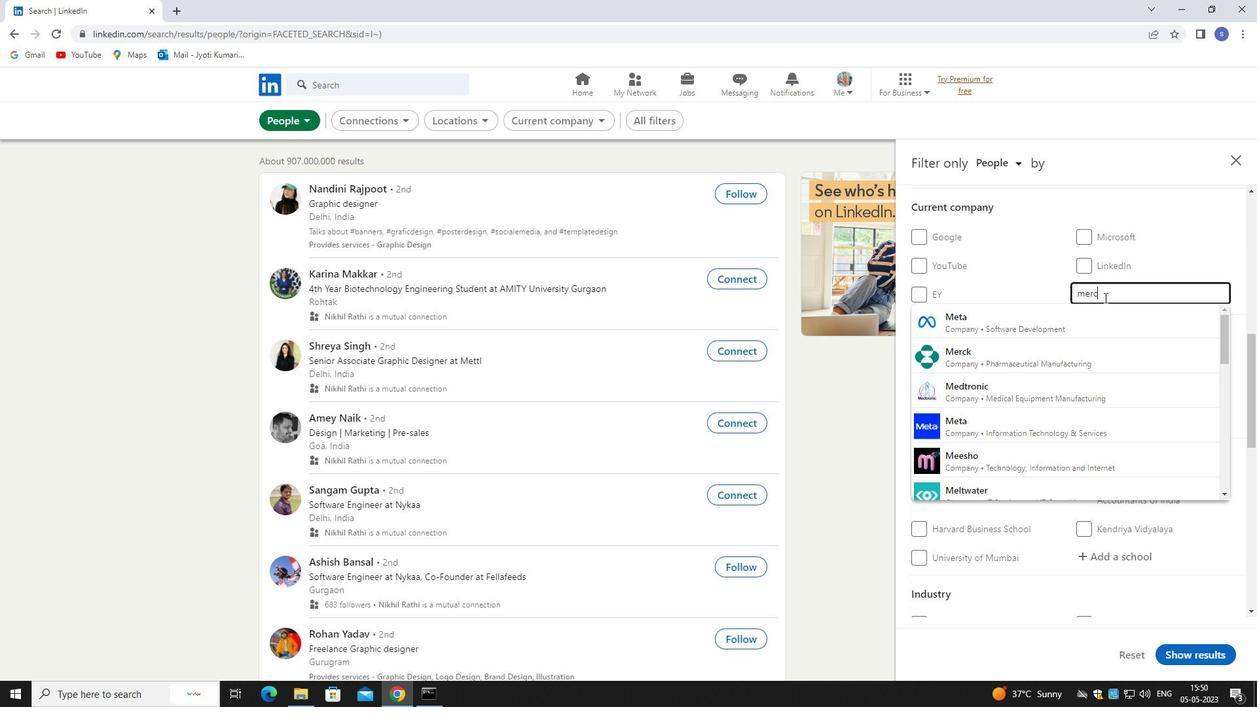 
Action: Mouse moved to (1131, 351)
Screenshot: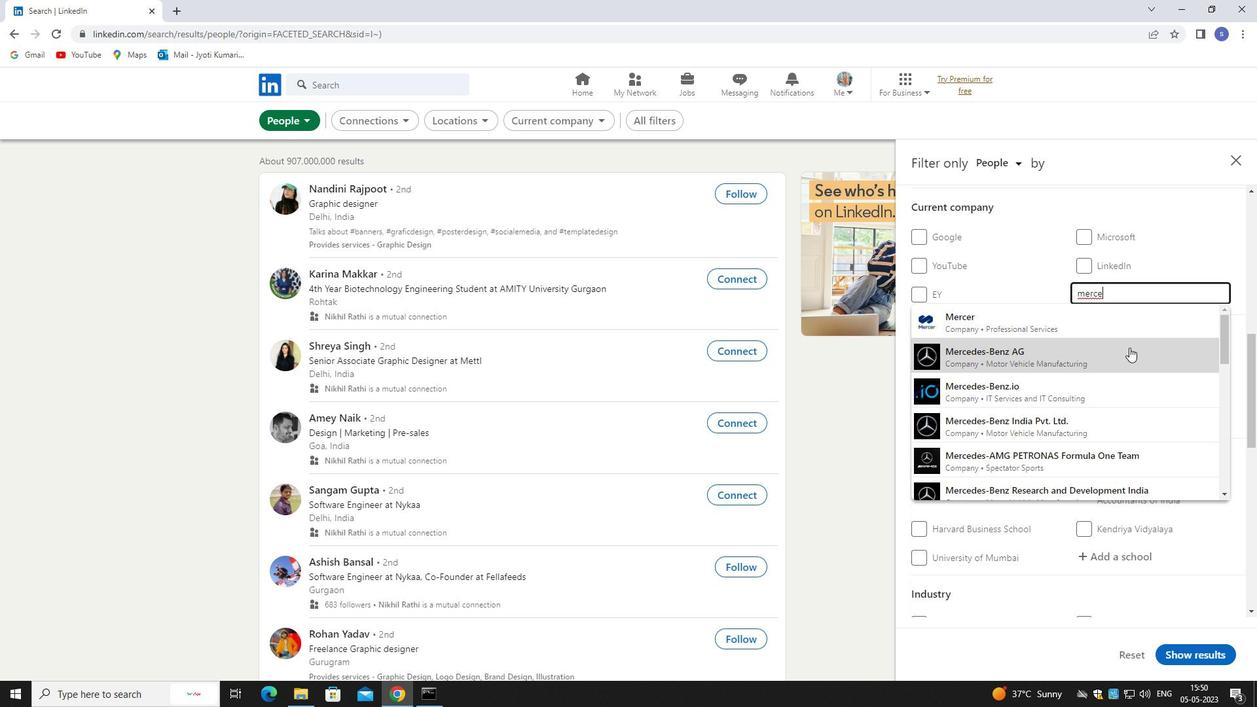 
Action: Mouse pressed left at (1131, 351)
Screenshot: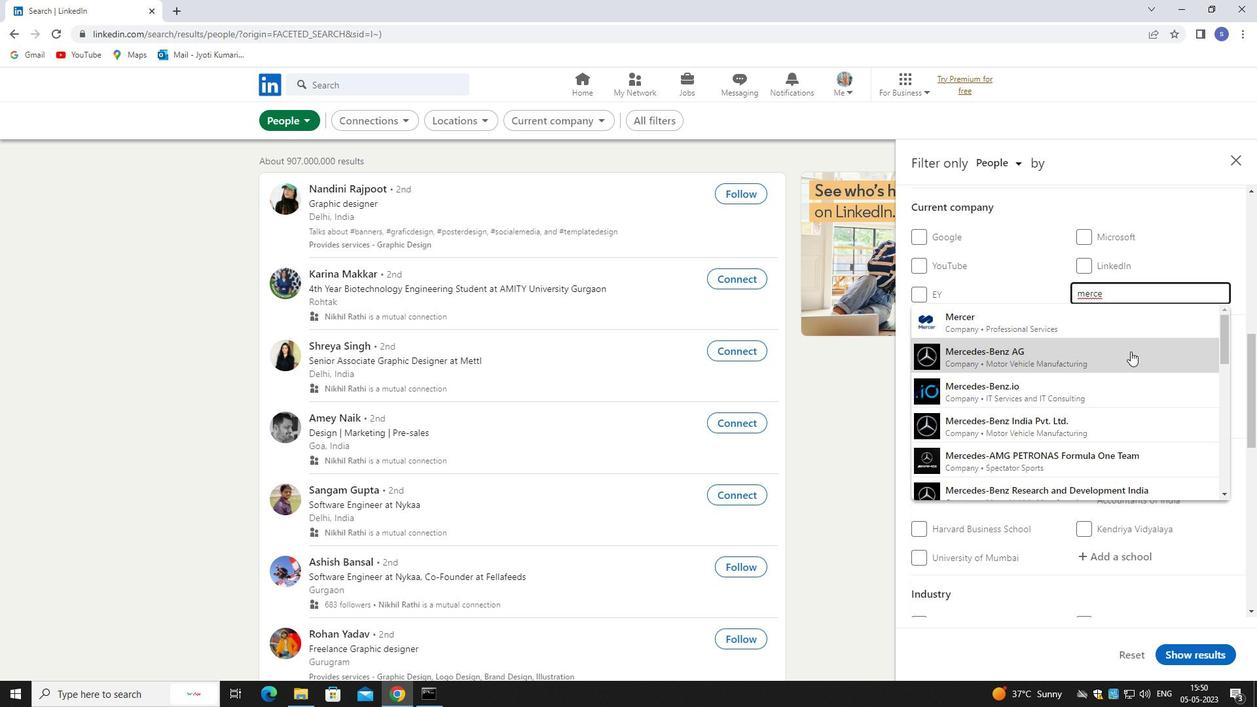 
Action: Mouse moved to (1132, 352)
Screenshot: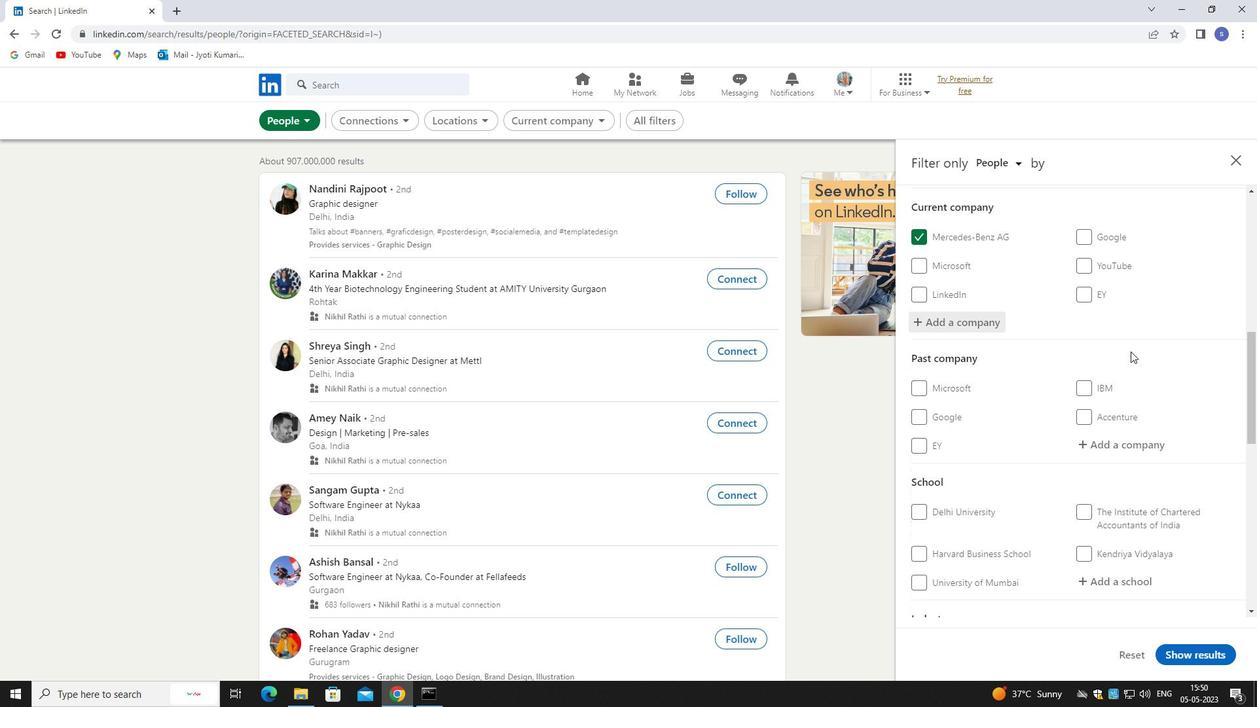 
Action: Mouse scrolled (1132, 351) with delta (0, 0)
Screenshot: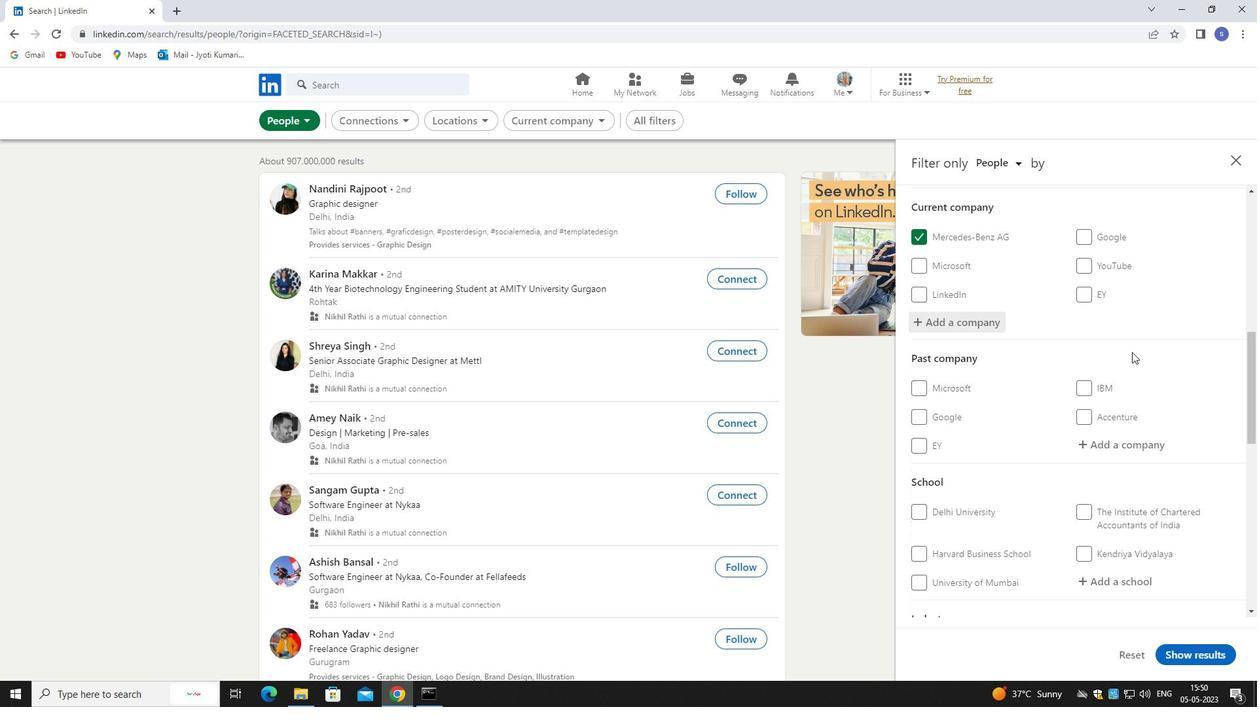 
Action: Mouse moved to (1134, 353)
Screenshot: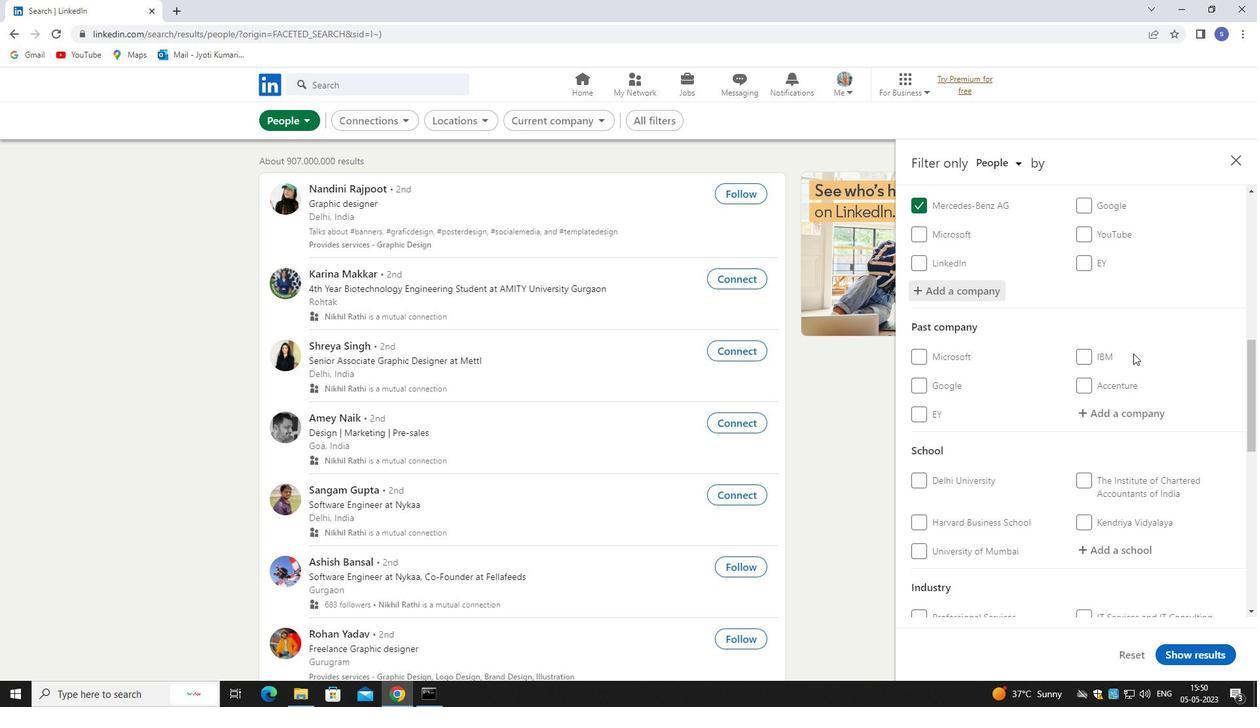 
Action: Mouse scrolled (1134, 352) with delta (0, 0)
Screenshot: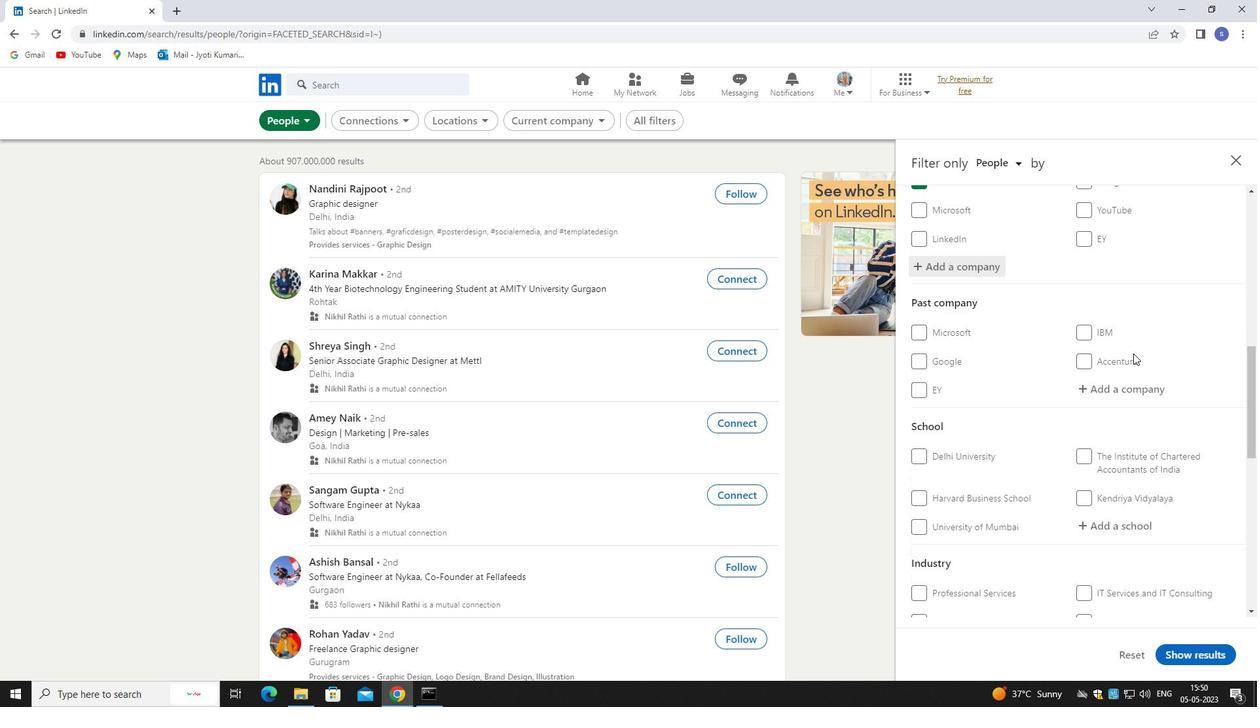 
Action: Mouse moved to (1142, 446)
Screenshot: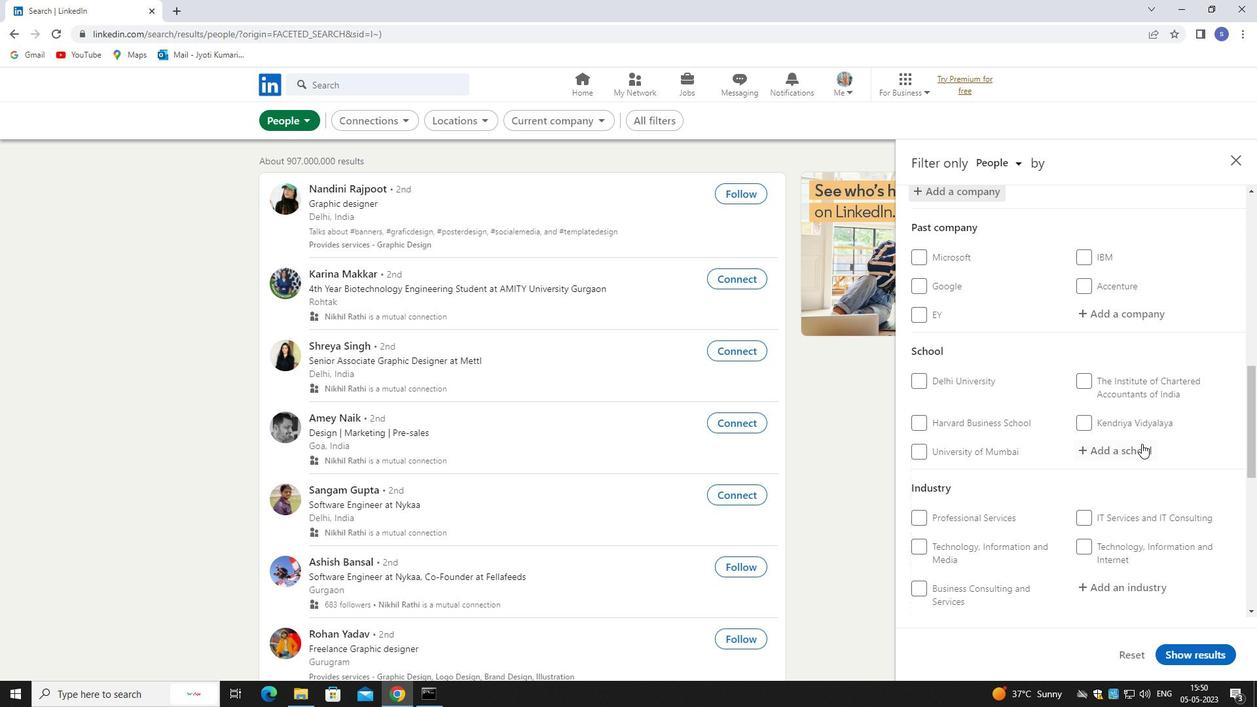 
Action: Mouse pressed left at (1142, 446)
Screenshot: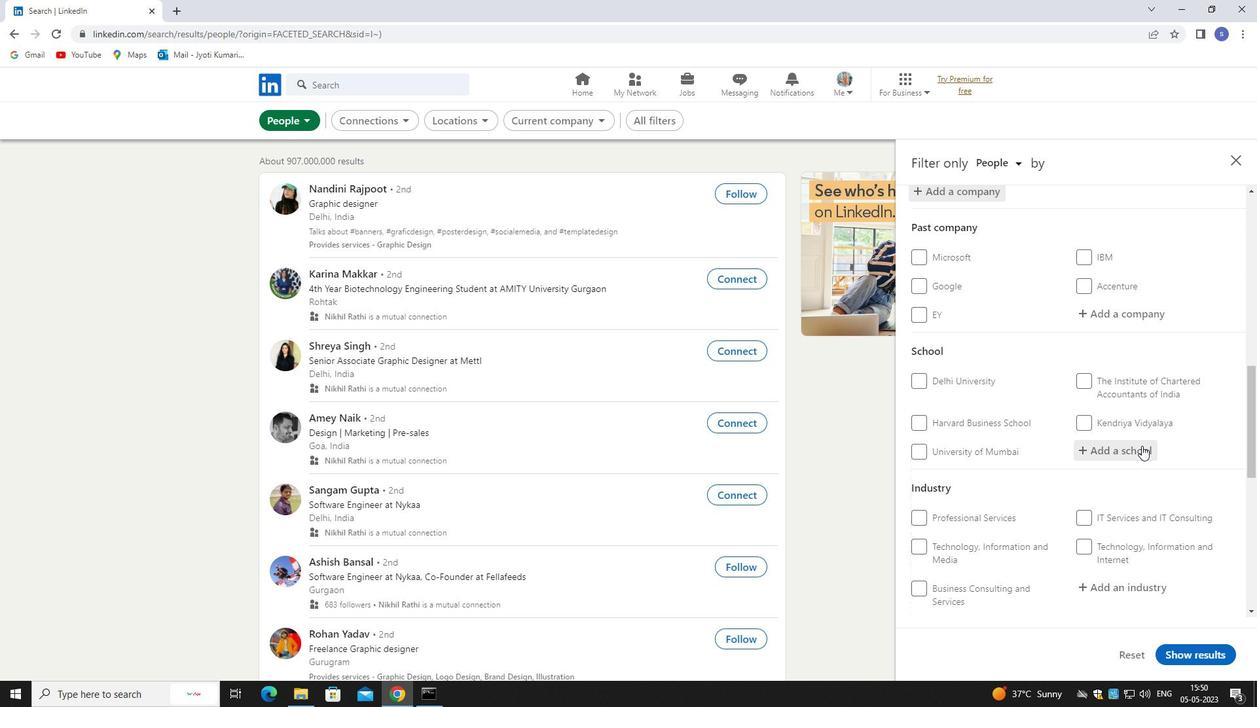 
Action: Mouse moved to (1140, 445)
Screenshot: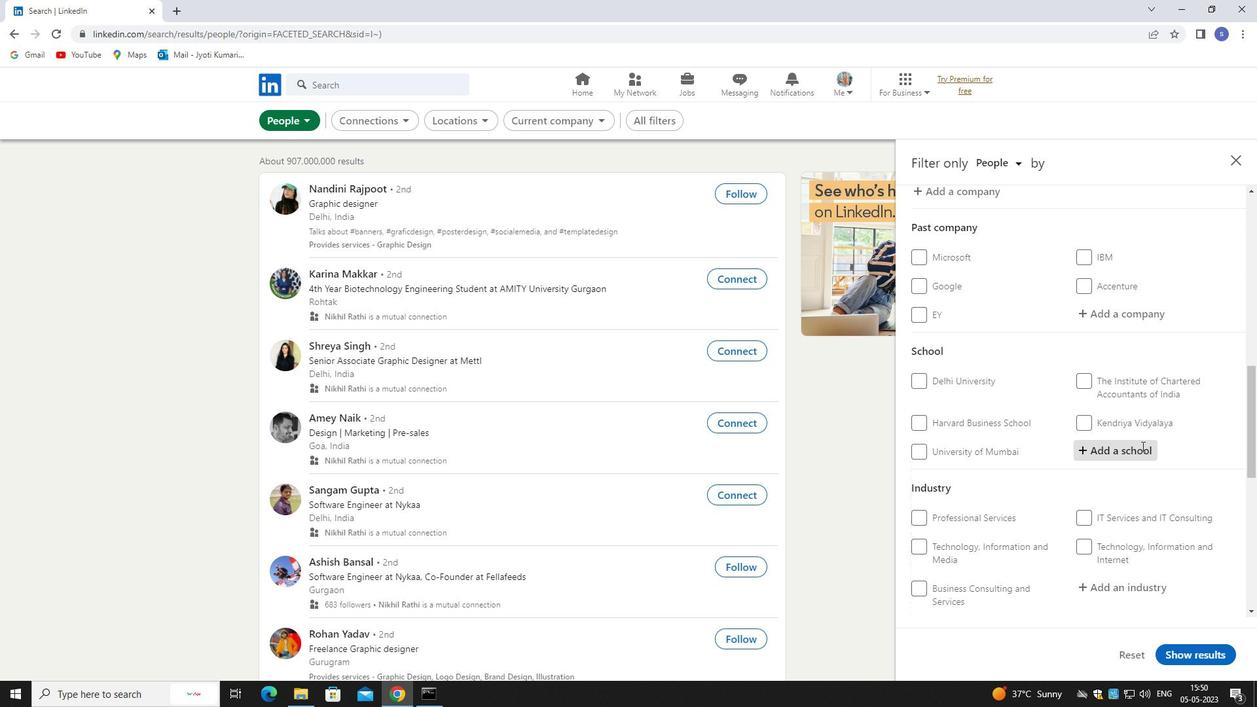 
Action: Key pressed hassan
Screenshot: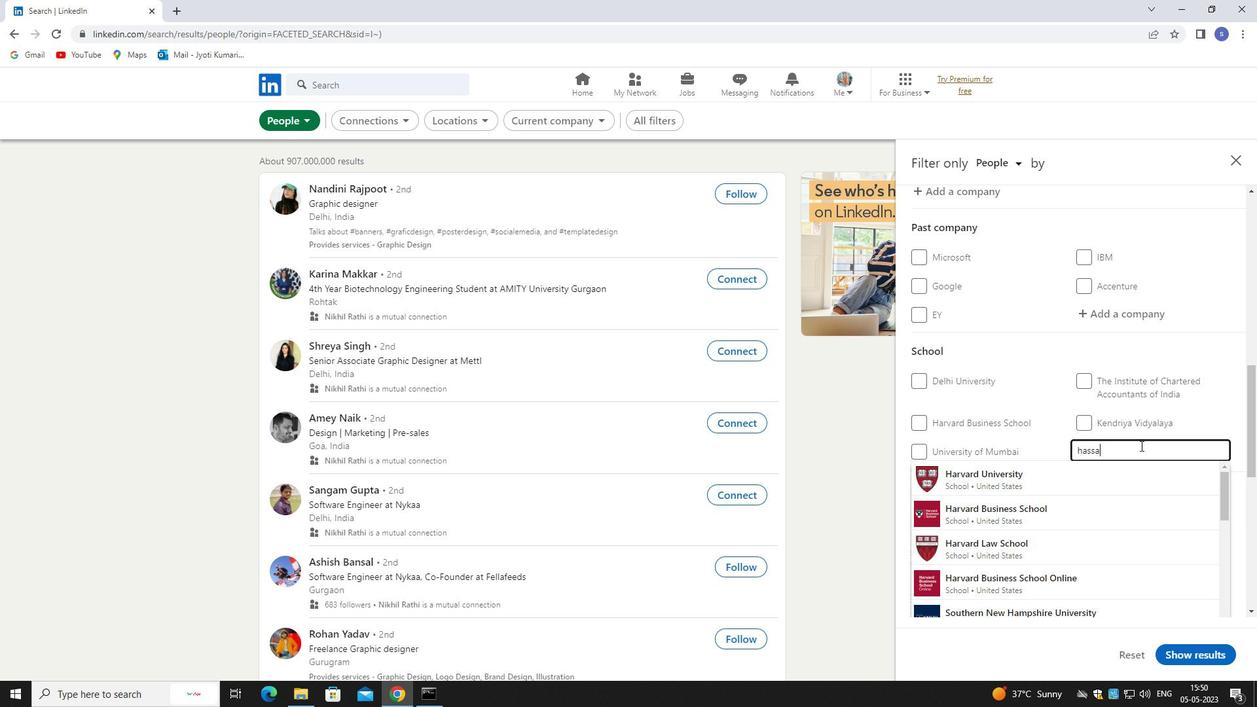 
Action: Mouse moved to (1131, 487)
Screenshot: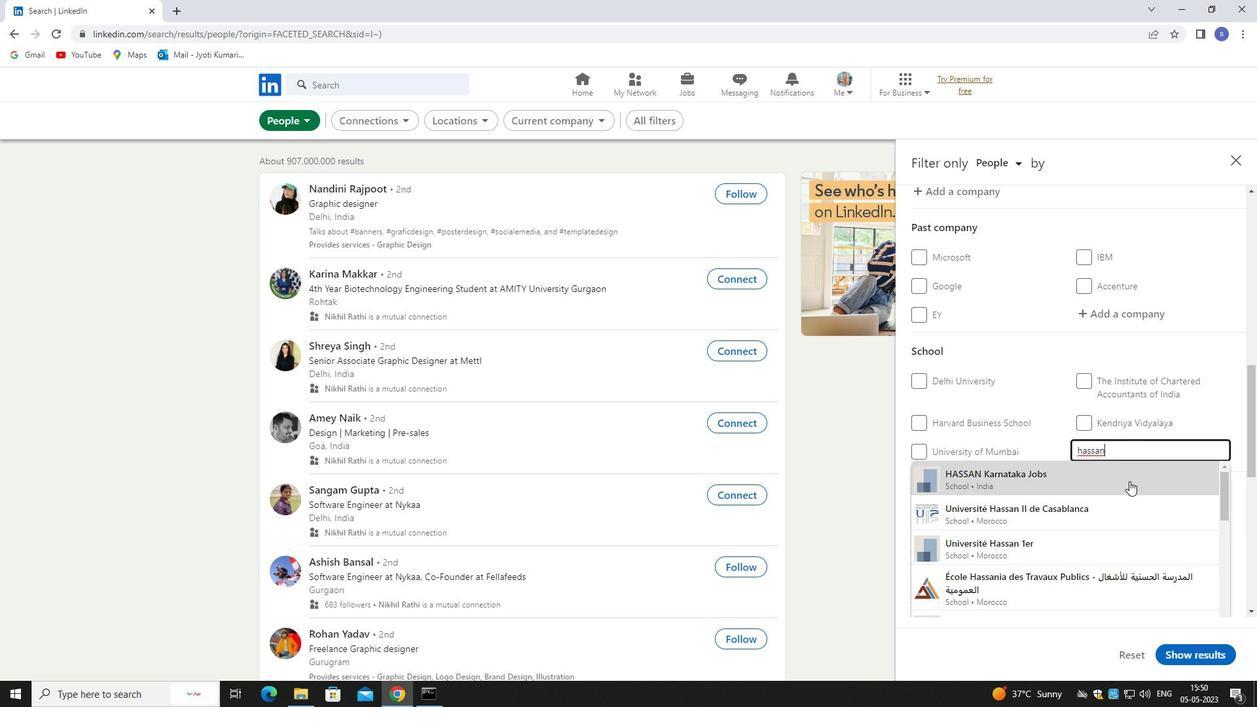 
Action: Mouse pressed left at (1131, 487)
Screenshot: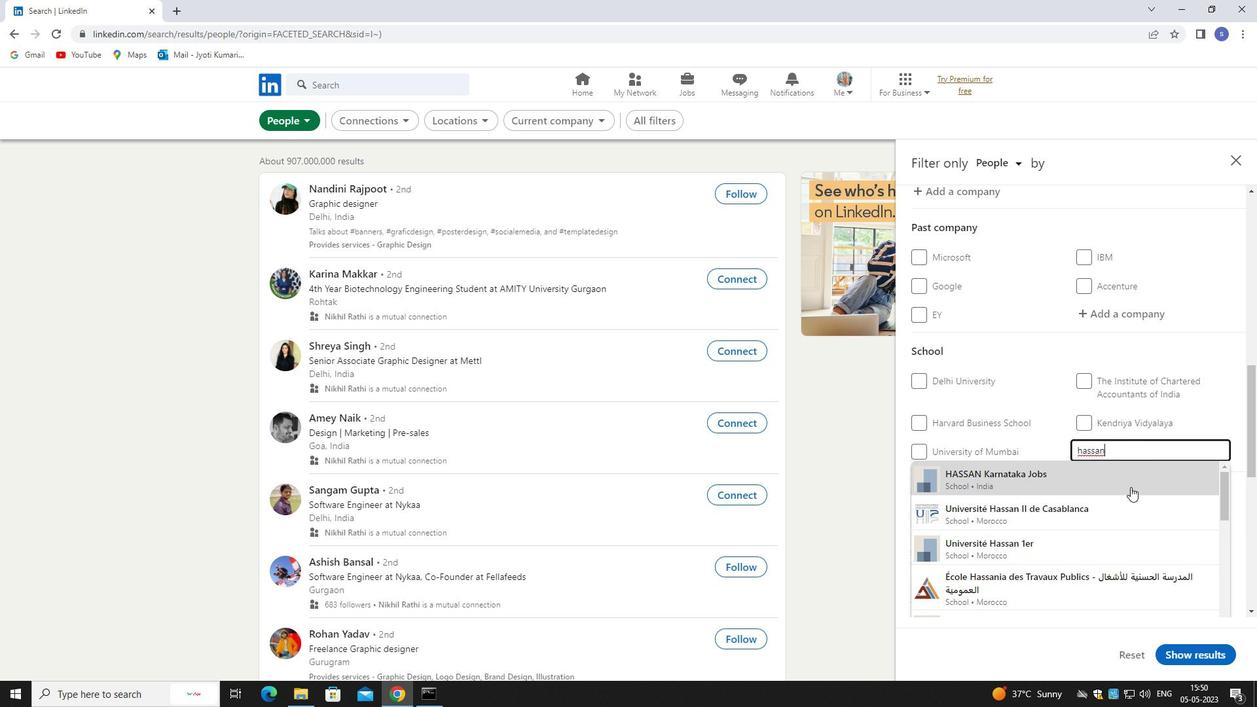 
Action: Mouse moved to (1131, 487)
Screenshot: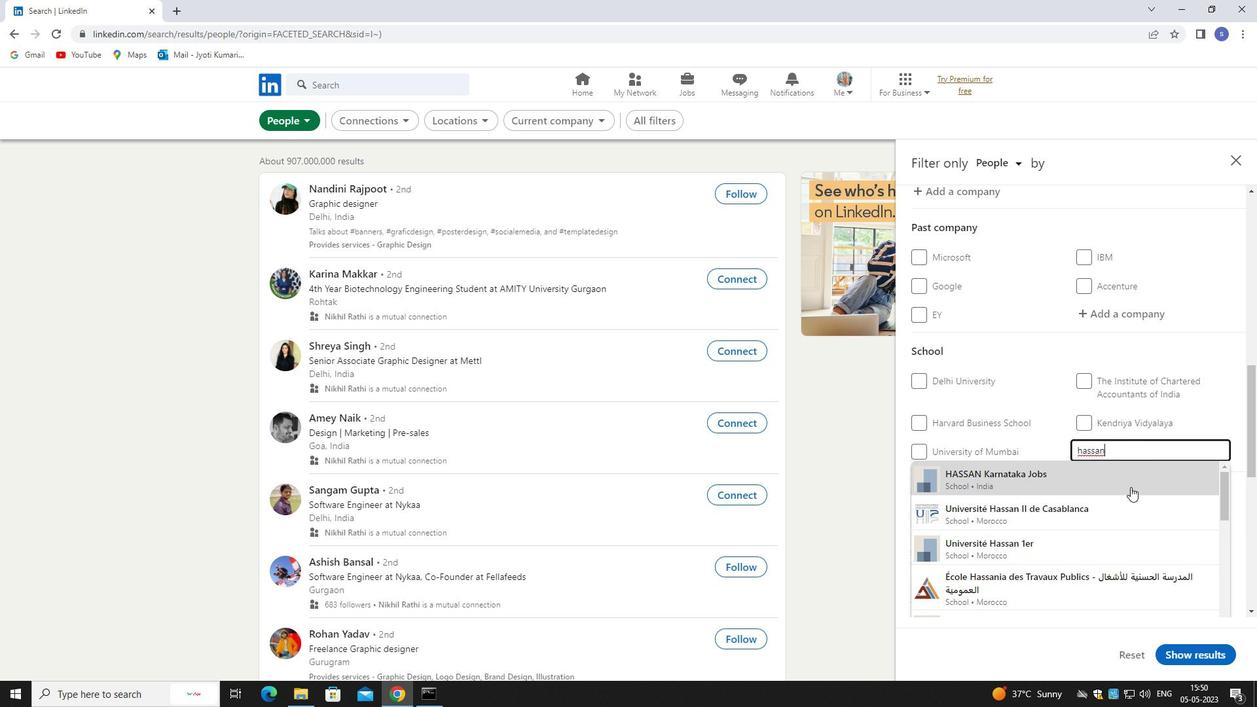
Action: Mouse scrolled (1131, 487) with delta (0, 0)
Screenshot: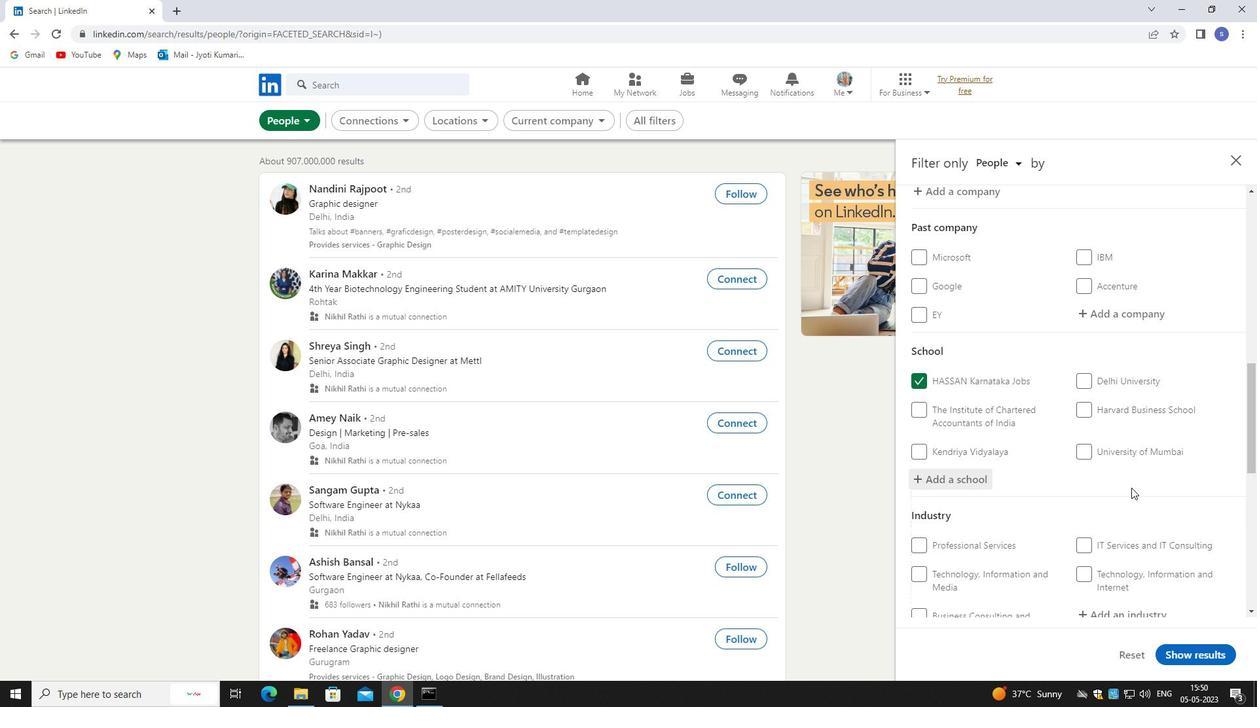 
Action: Mouse scrolled (1131, 487) with delta (0, 0)
Screenshot: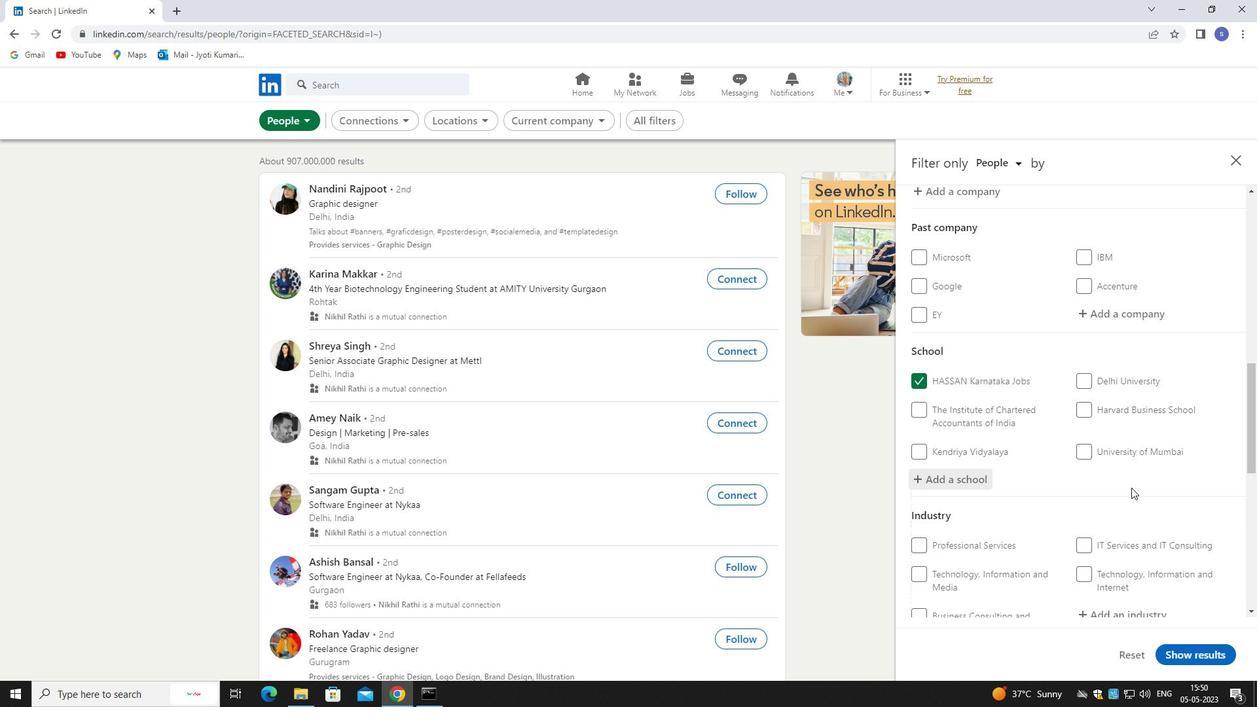 
Action: Mouse scrolled (1131, 487) with delta (0, 0)
Screenshot: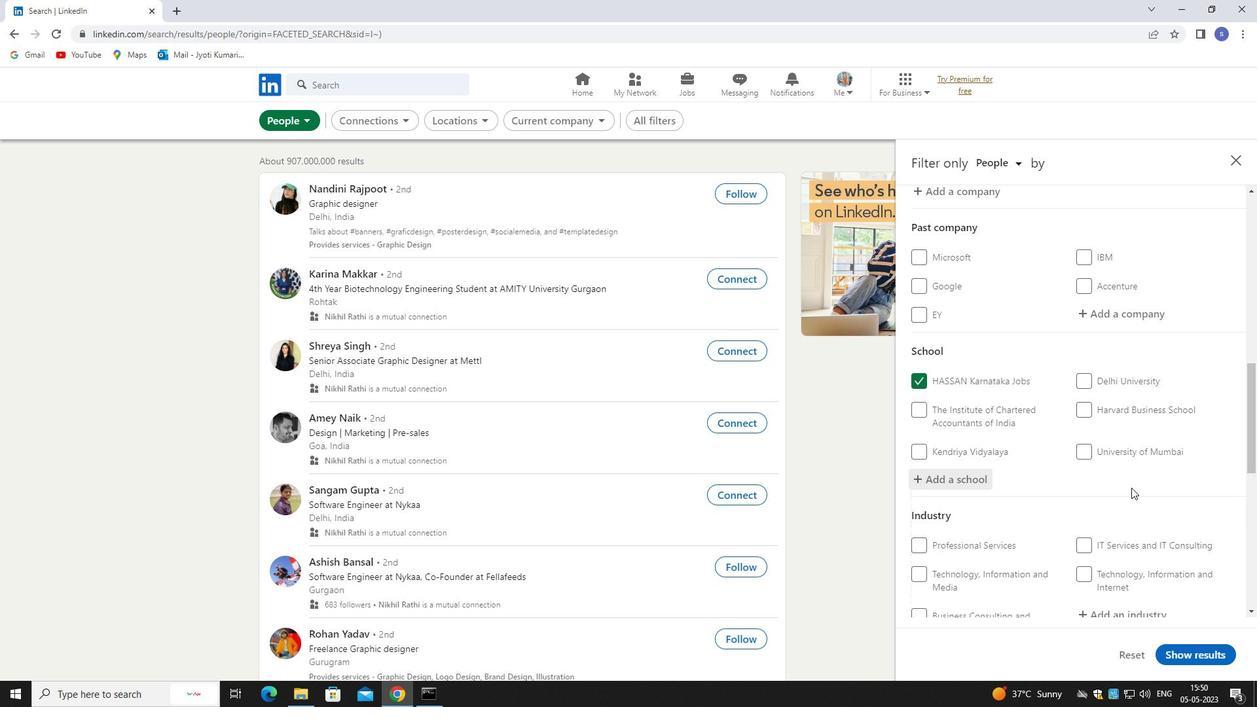 
Action: Mouse moved to (1155, 419)
Screenshot: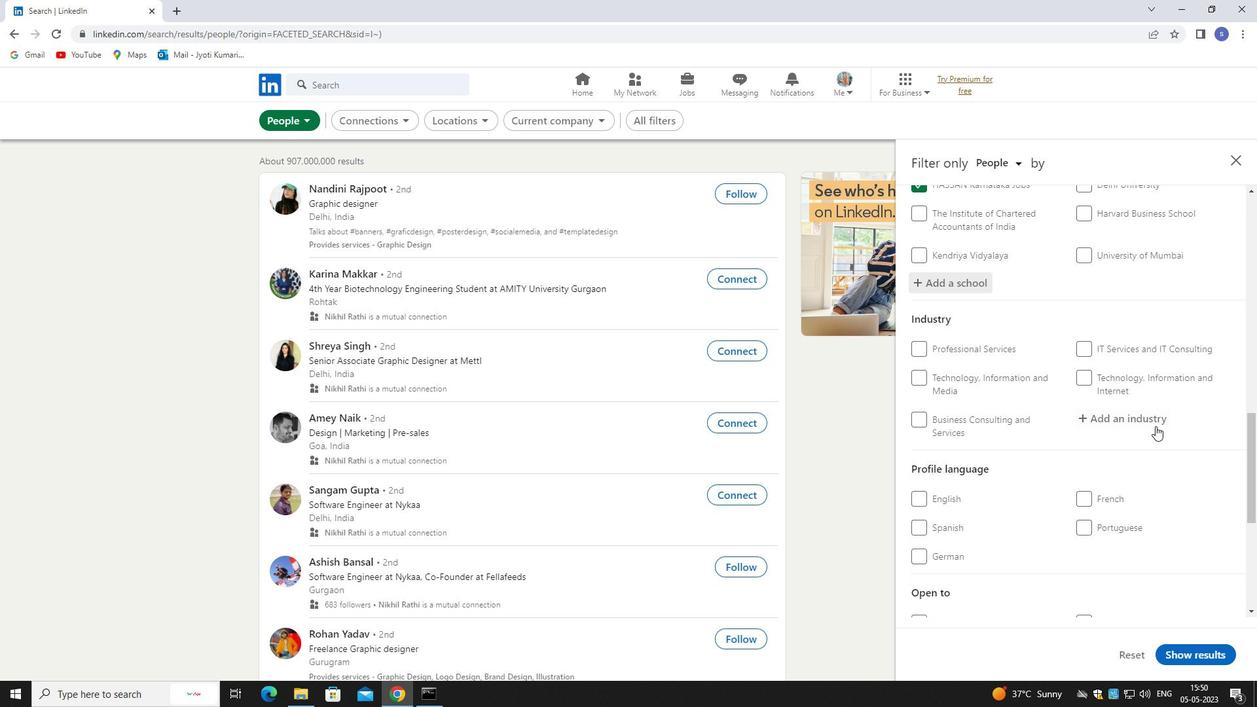 
Action: Mouse pressed left at (1155, 419)
Screenshot: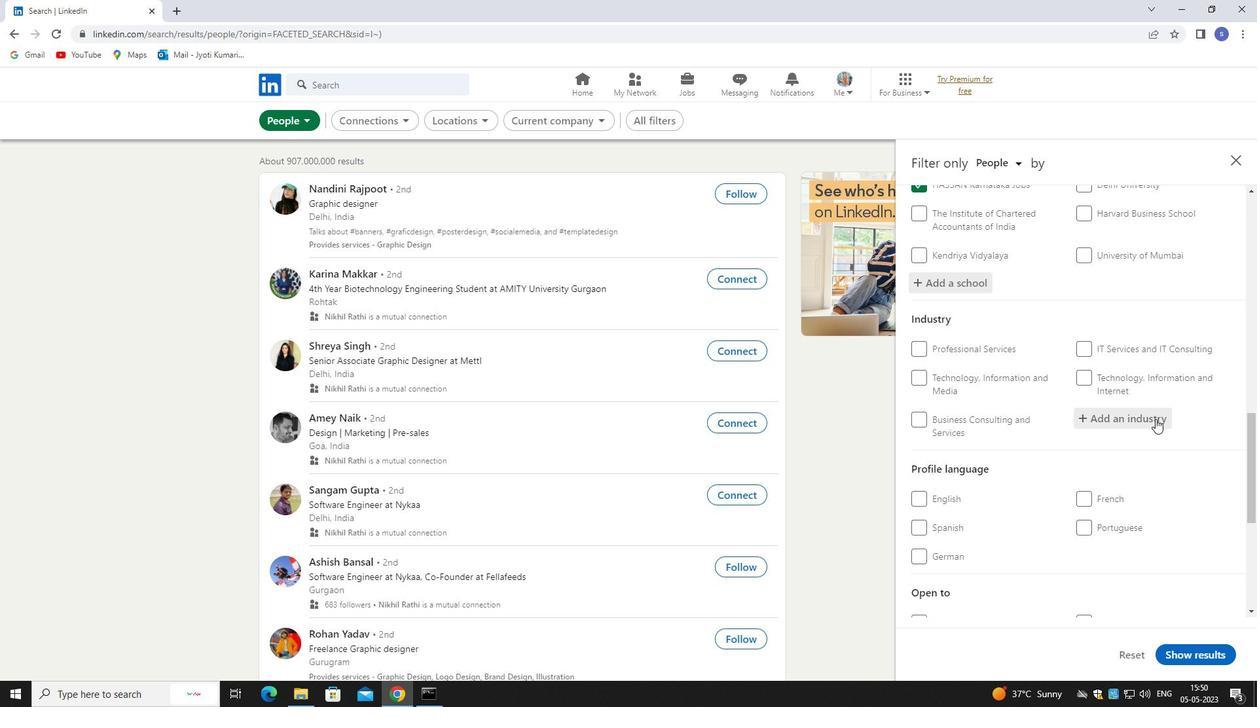 
Action: Key pressed whi<Key.backspace>olesale
Screenshot: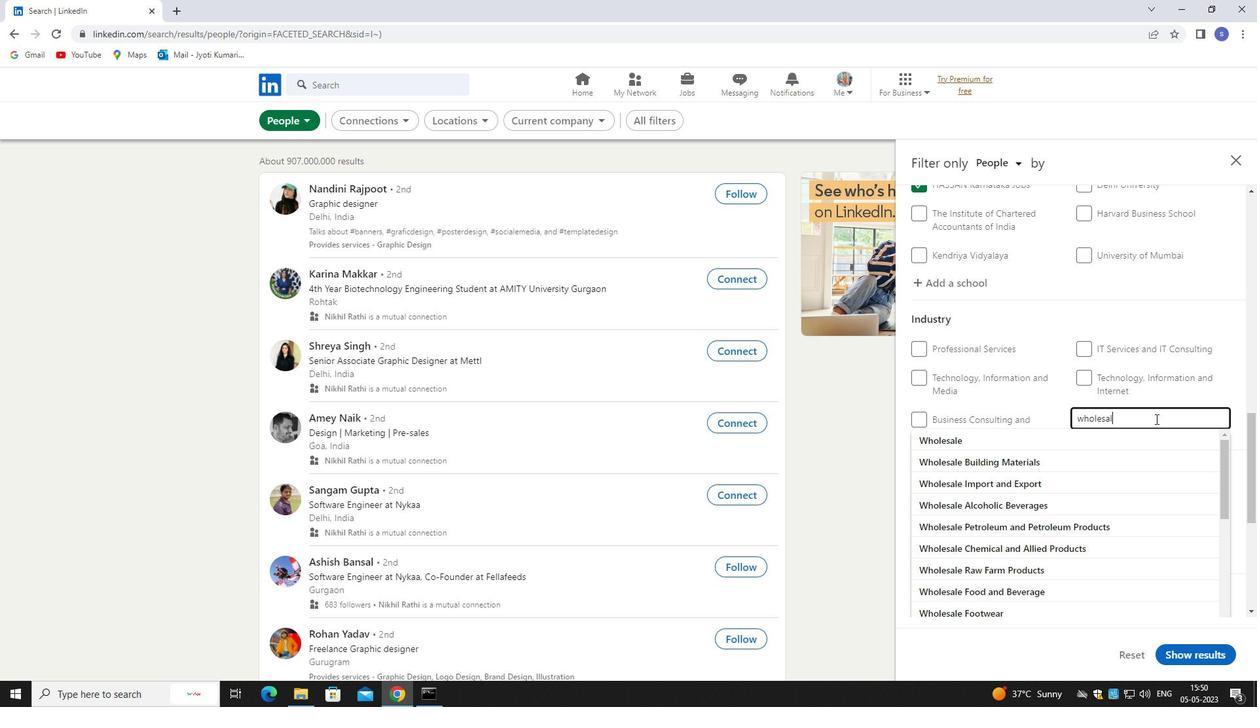 
Action: Mouse moved to (1089, 565)
Screenshot: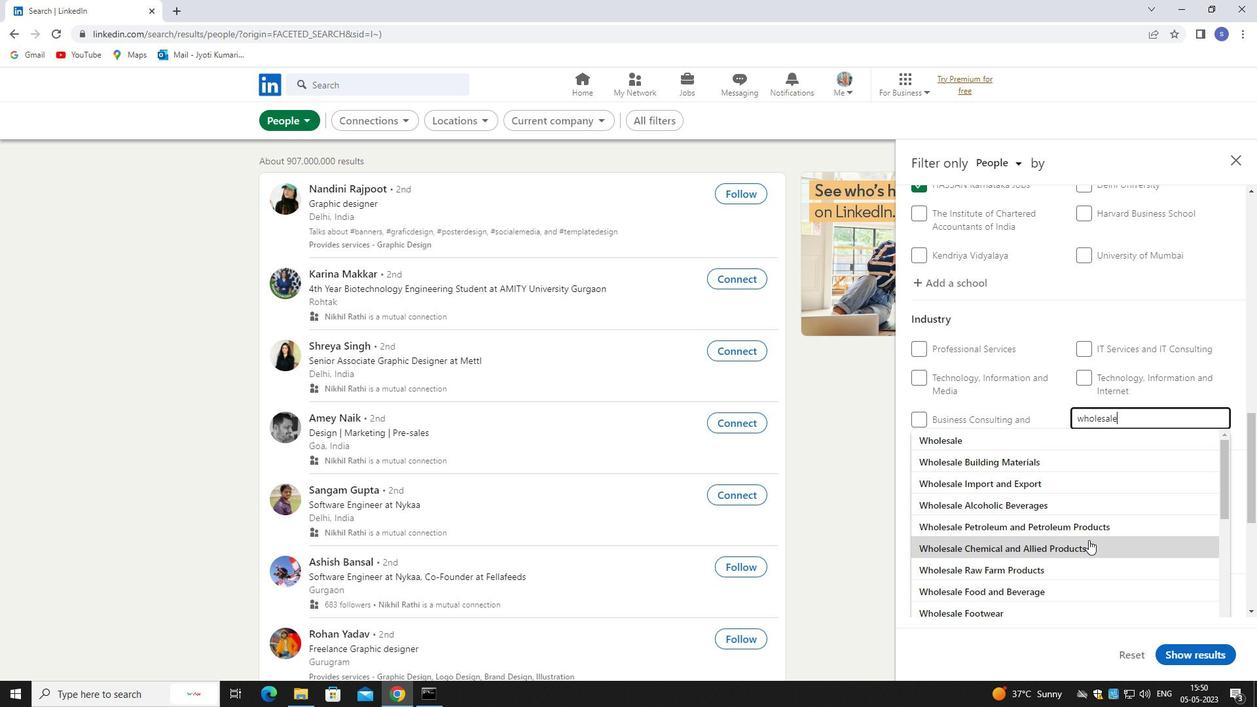 
Action: Key pressed <Key.space>lu
Screenshot: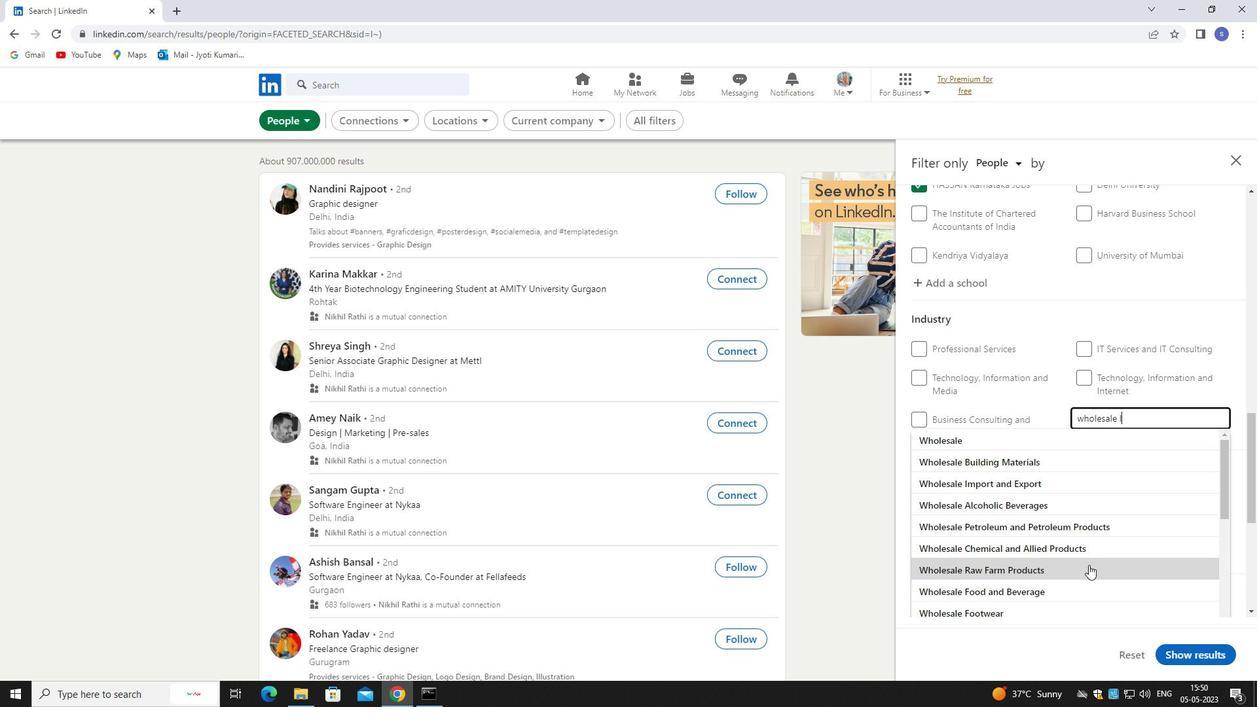 
Action: Mouse moved to (1091, 444)
Screenshot: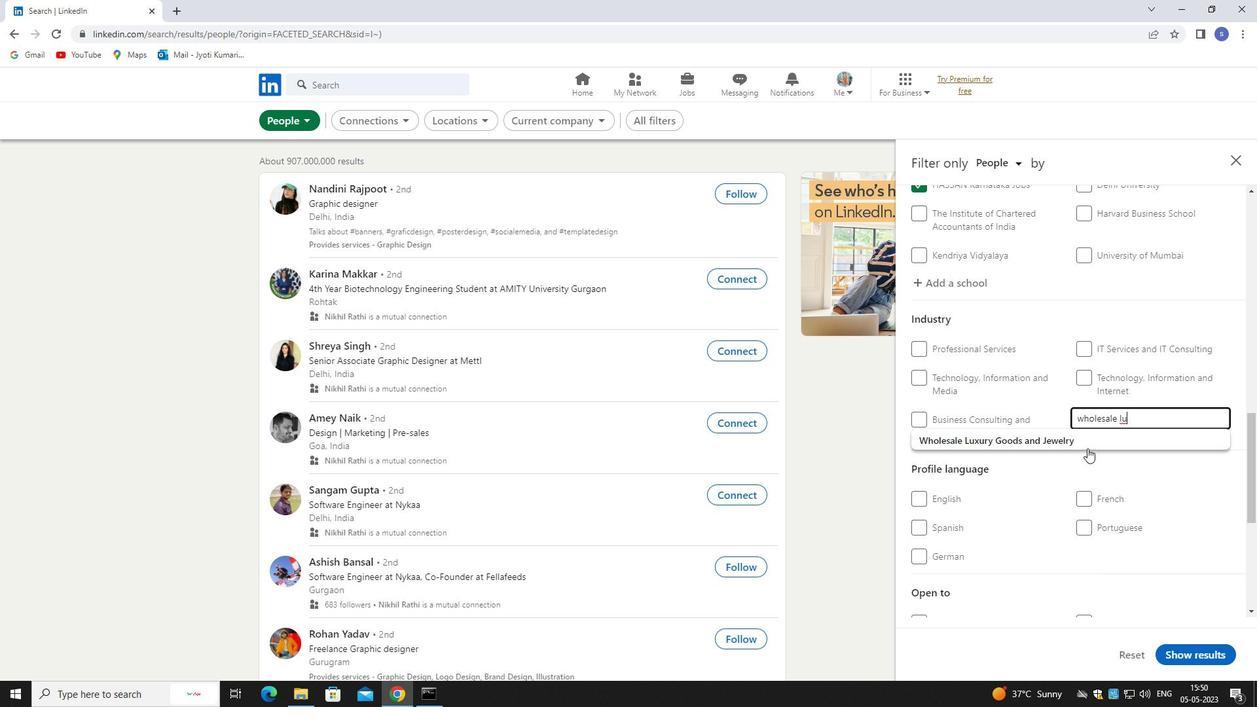 
Action: Mouse pressed left at (1091, 444)
Screenshot: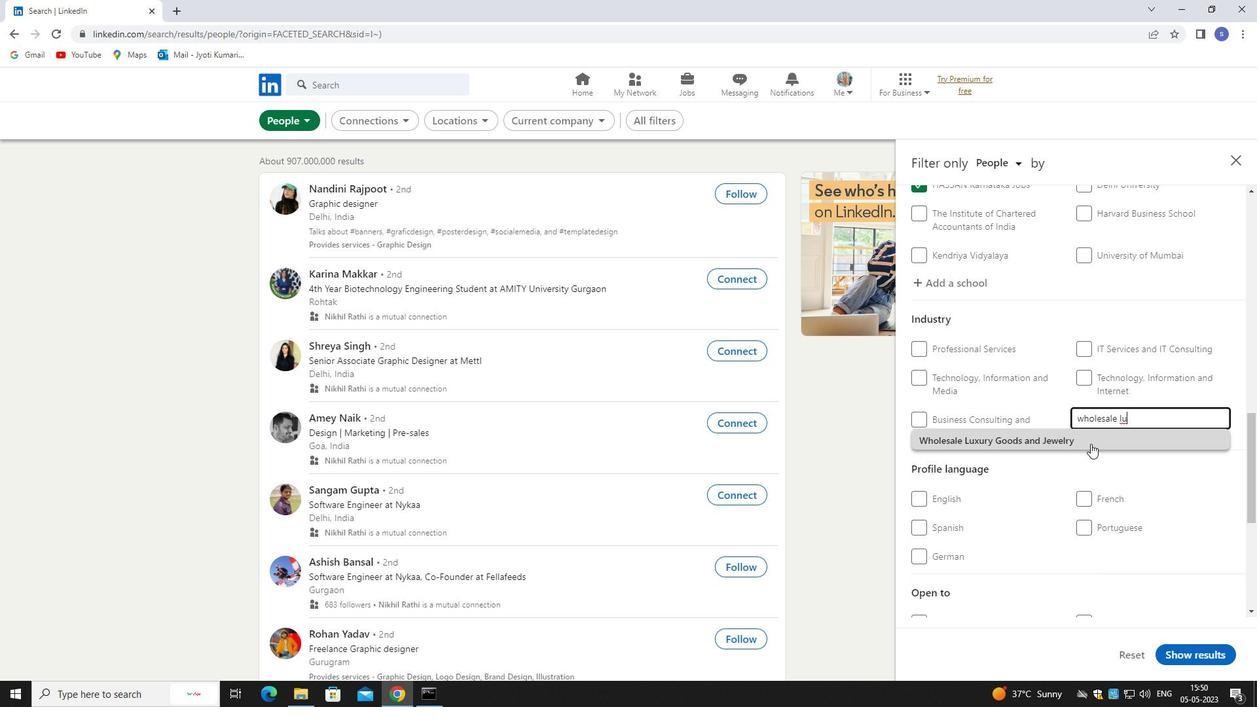 
Action: Mouse moved to (1095, 451)
Screenshot: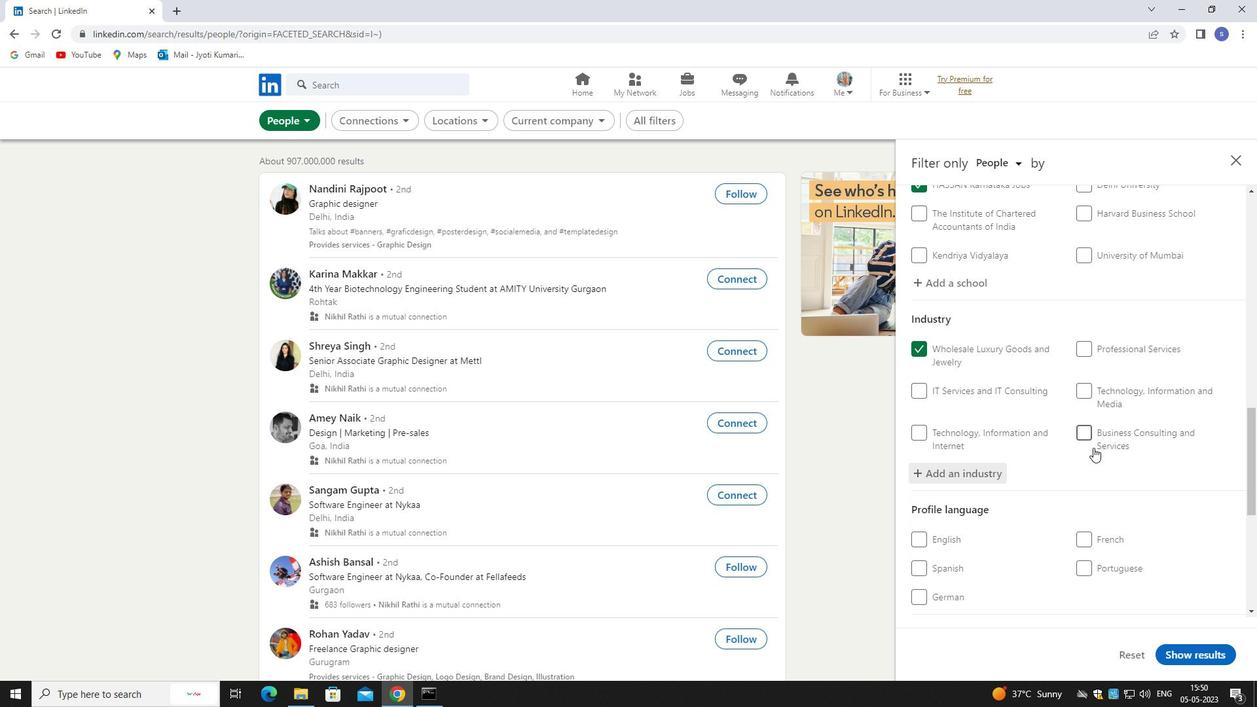 
Action: Mouse scrolled (1095, 451) with delta (0, 0)
Screenshot: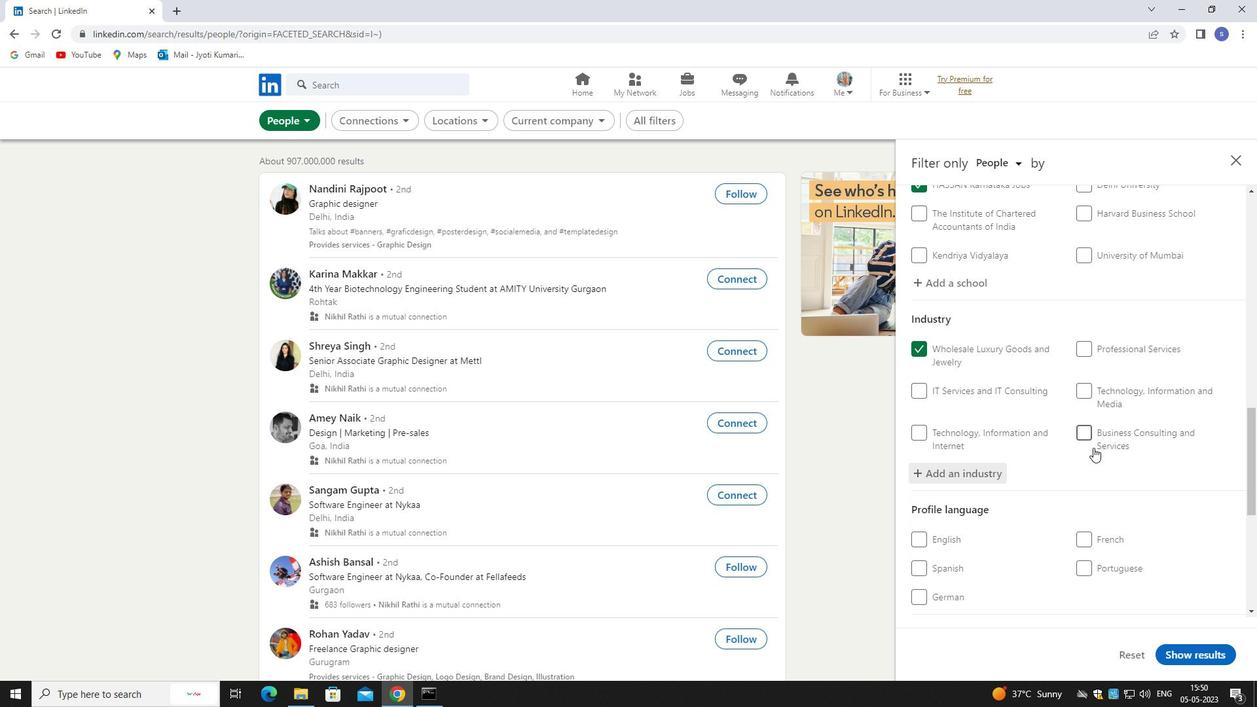 
Action: Mouse moved to (1097, 460)
Screenshot: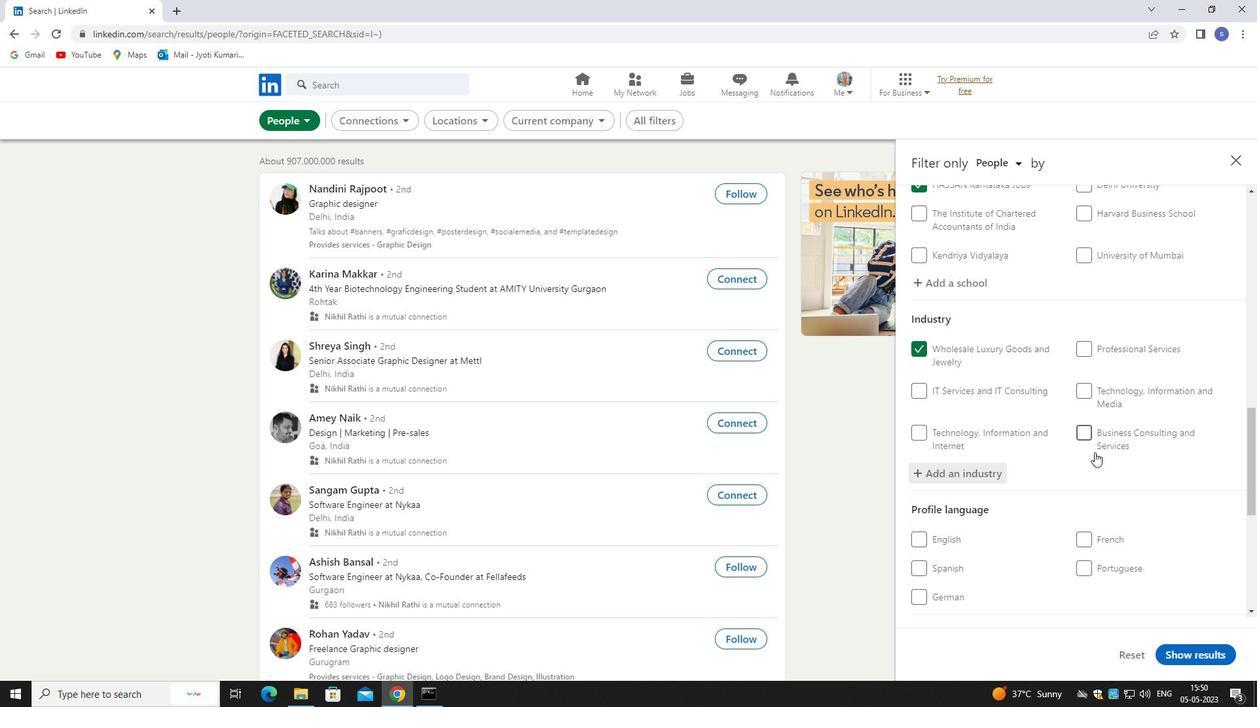 
Action: Mouse scrolled (1097, 459) with delta (0, 0)
Screenshot: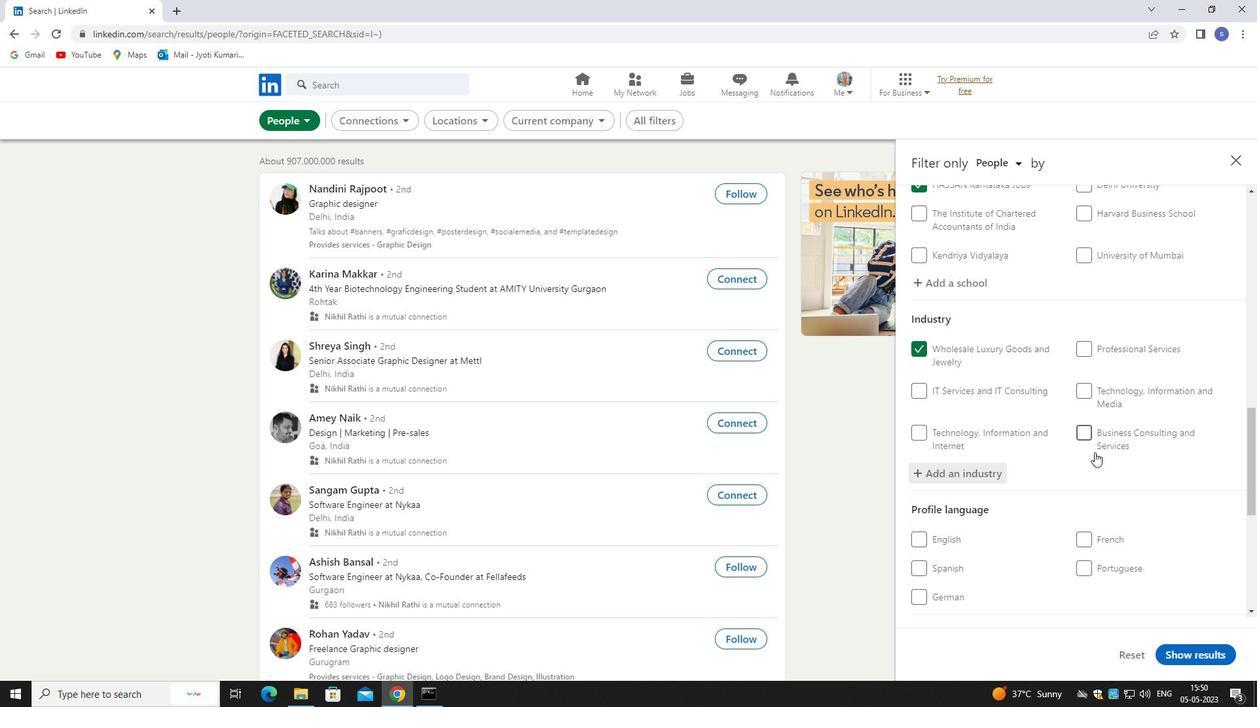 
Action: Mouse moved to (1095, 408)
Screenshot: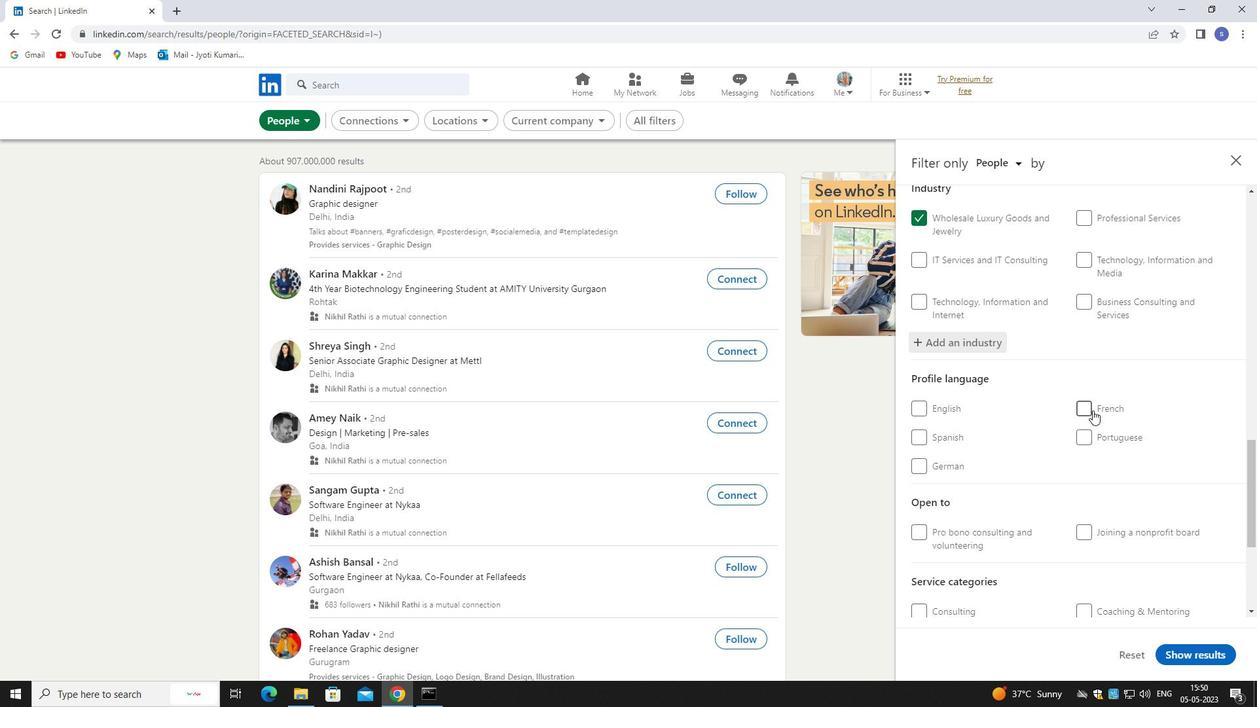 
Action: Mouse pressed left at (1095, 408)
Screenshot: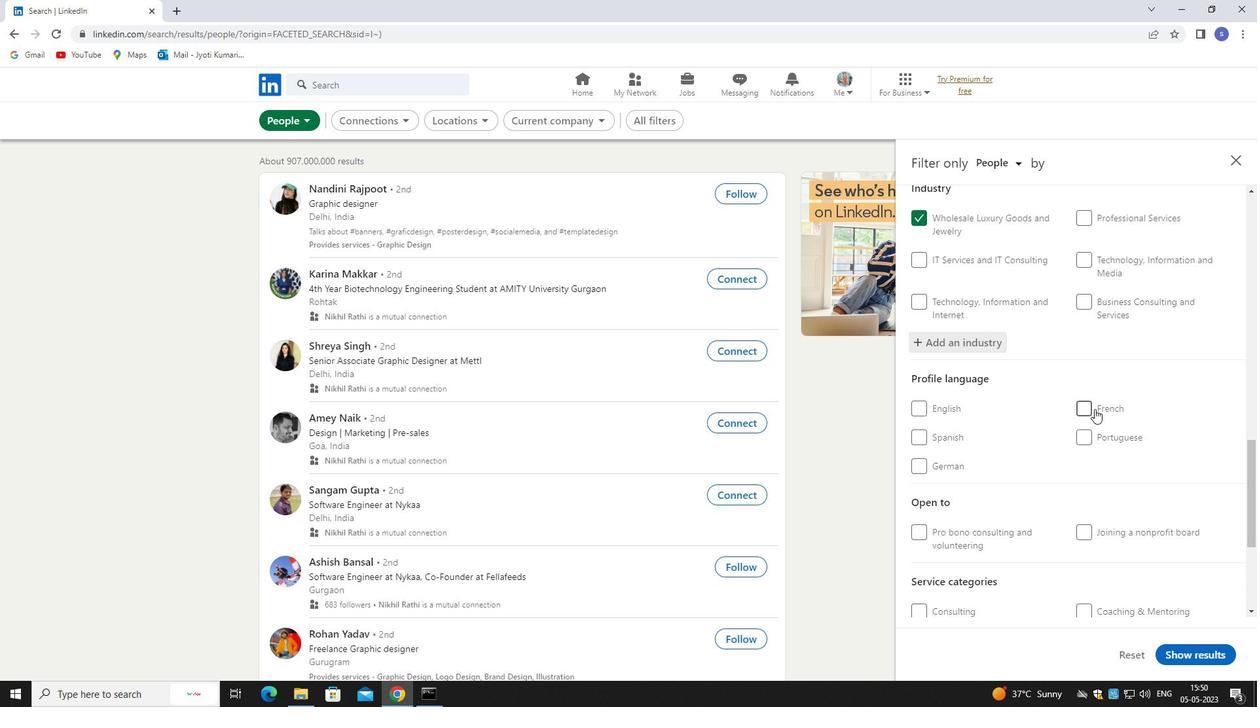 
Action: Mouse moved to (1125, 529)
Screenshot: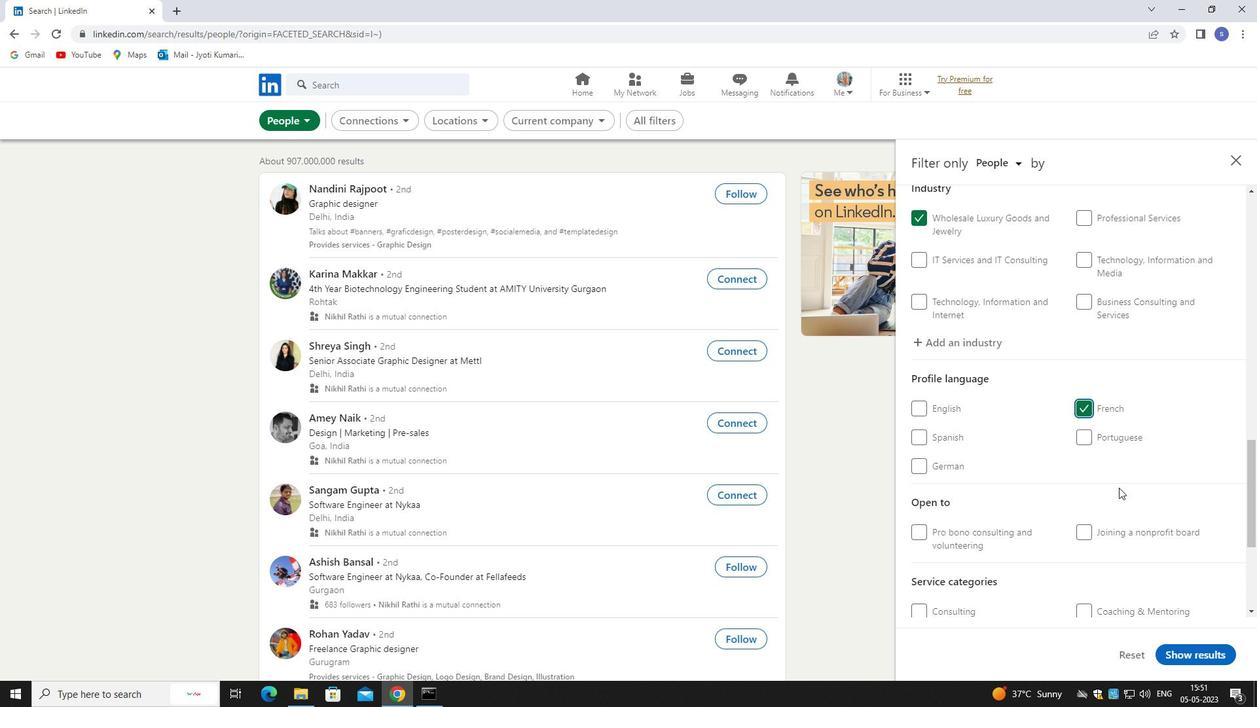 
Action: Mouse scrolled (1125, 529) with delta (0, 0)
Screenshot: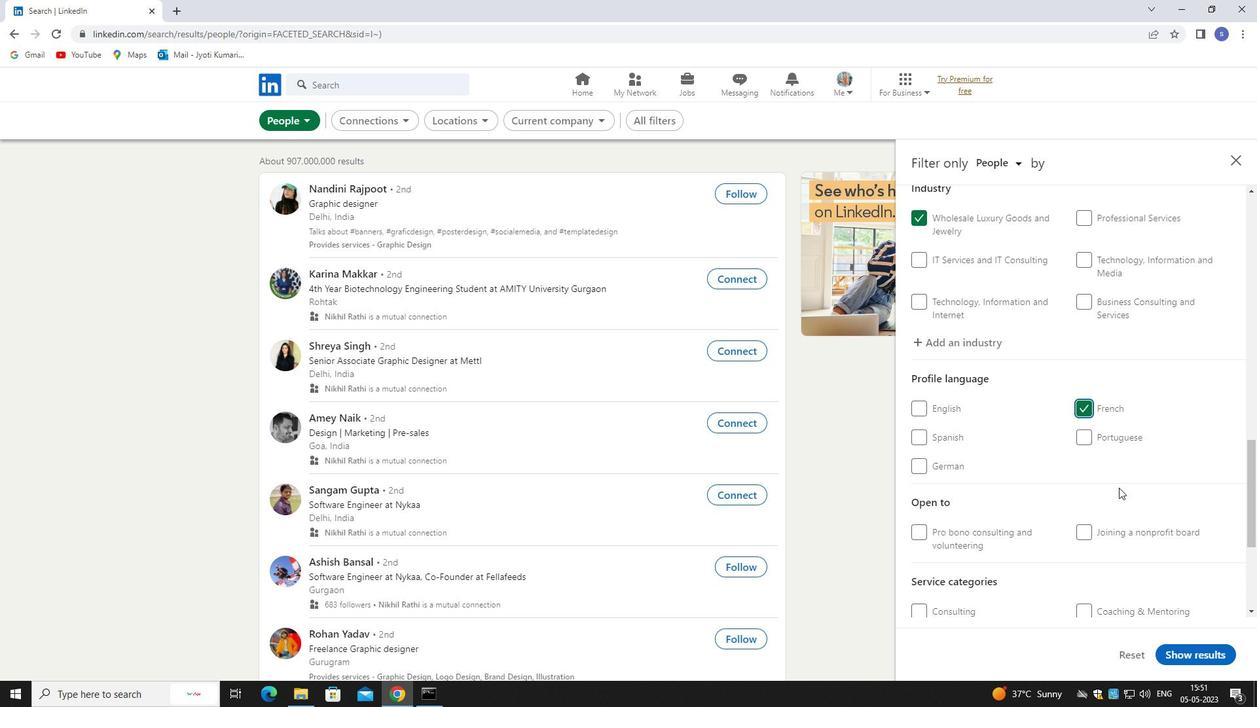 
Action: Mouse moved to (1127, 532)
Screenshot: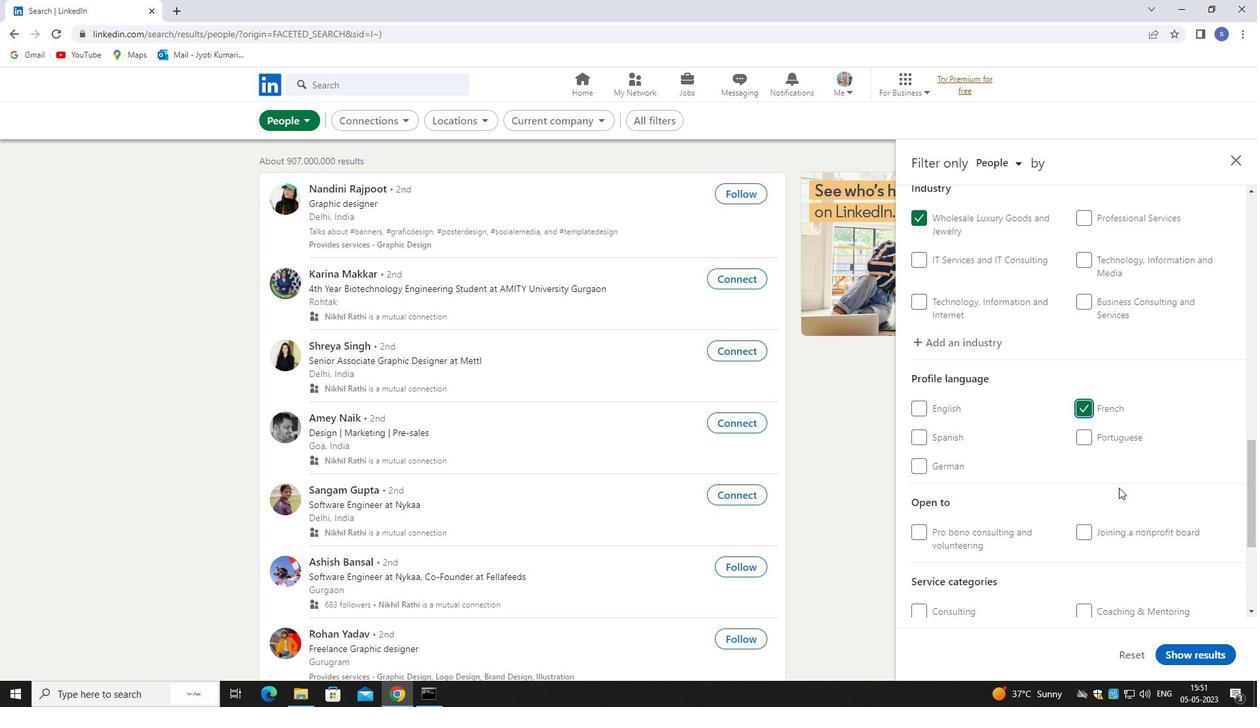 
Action: Mouse scrolled (1127, 531) with delta (0, 0)
Screenshot: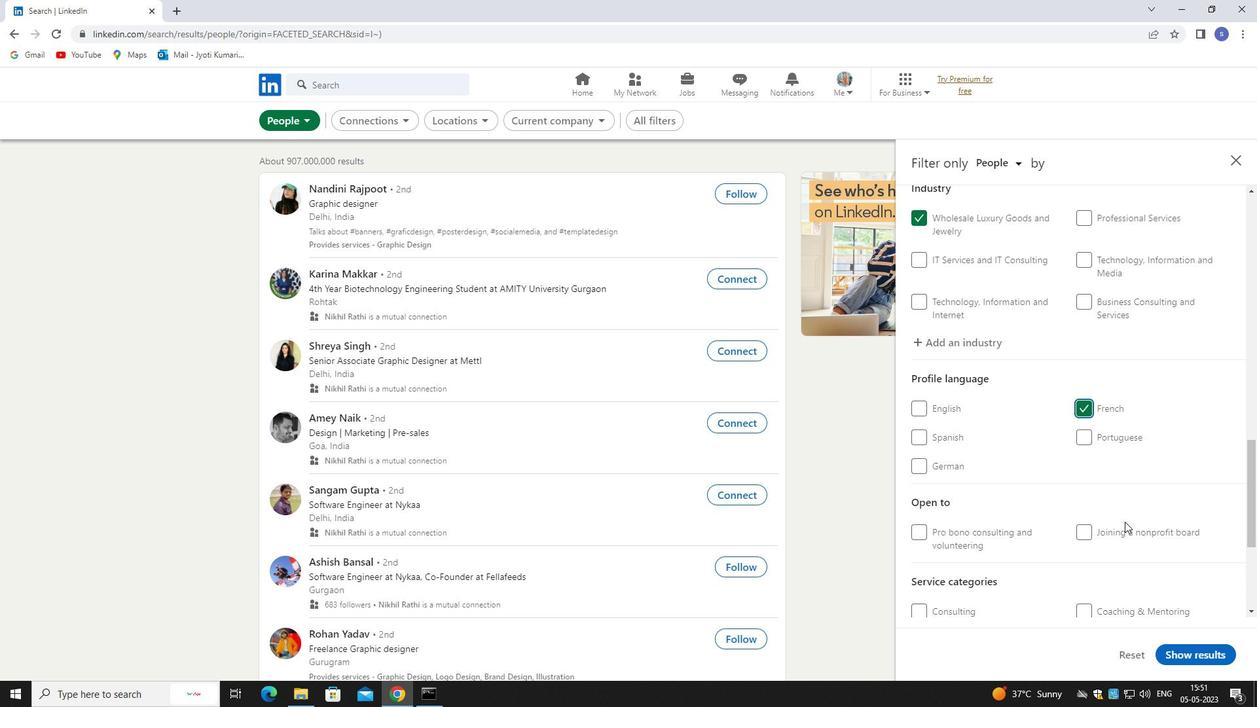 
Action: Mouse scrolled (1127, 531) with delta (0, 0)
Screenshot: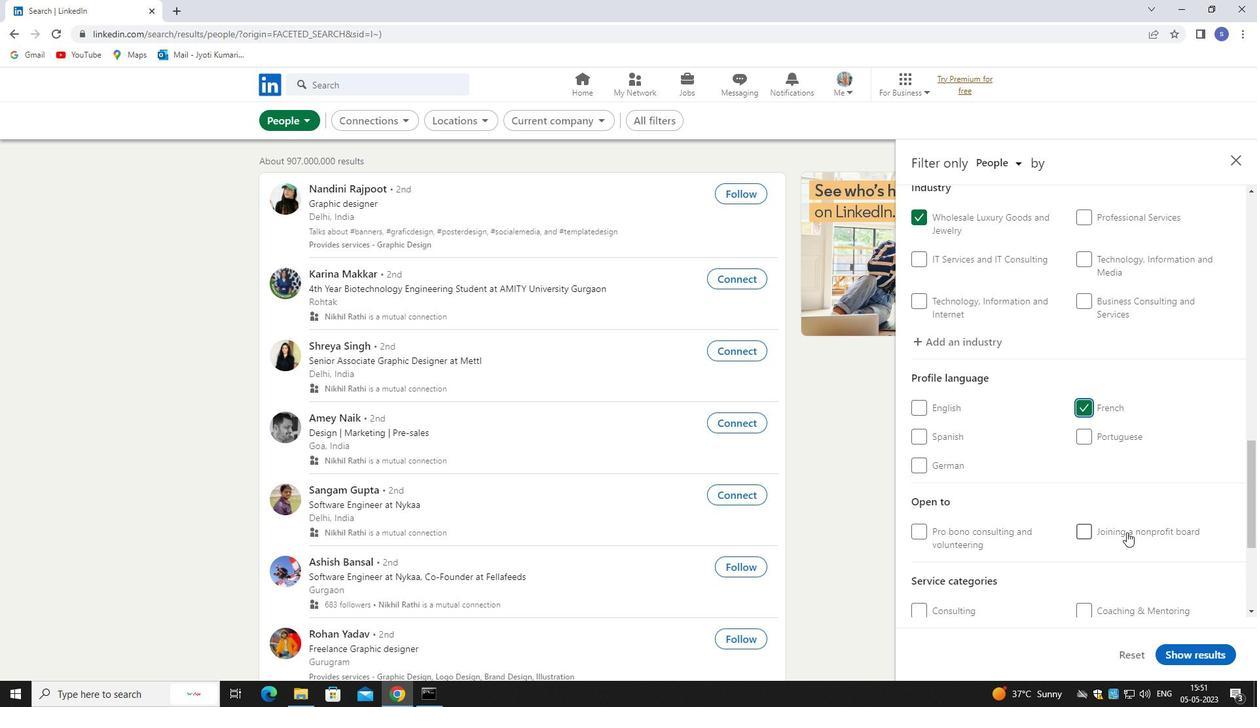 
Action: Mouse scrolled (1127, 531) with delta (0, 0)
Screenshot: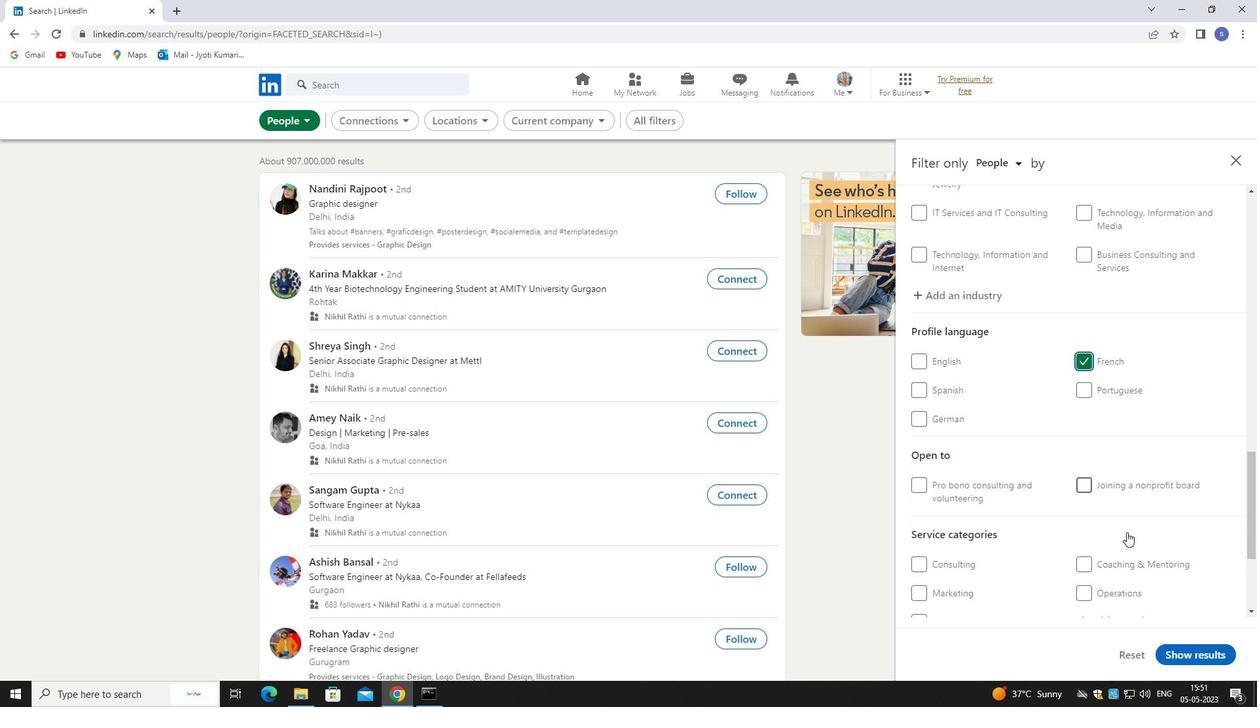 
Action: Mouse moved to (1111, 434)
Screenshot: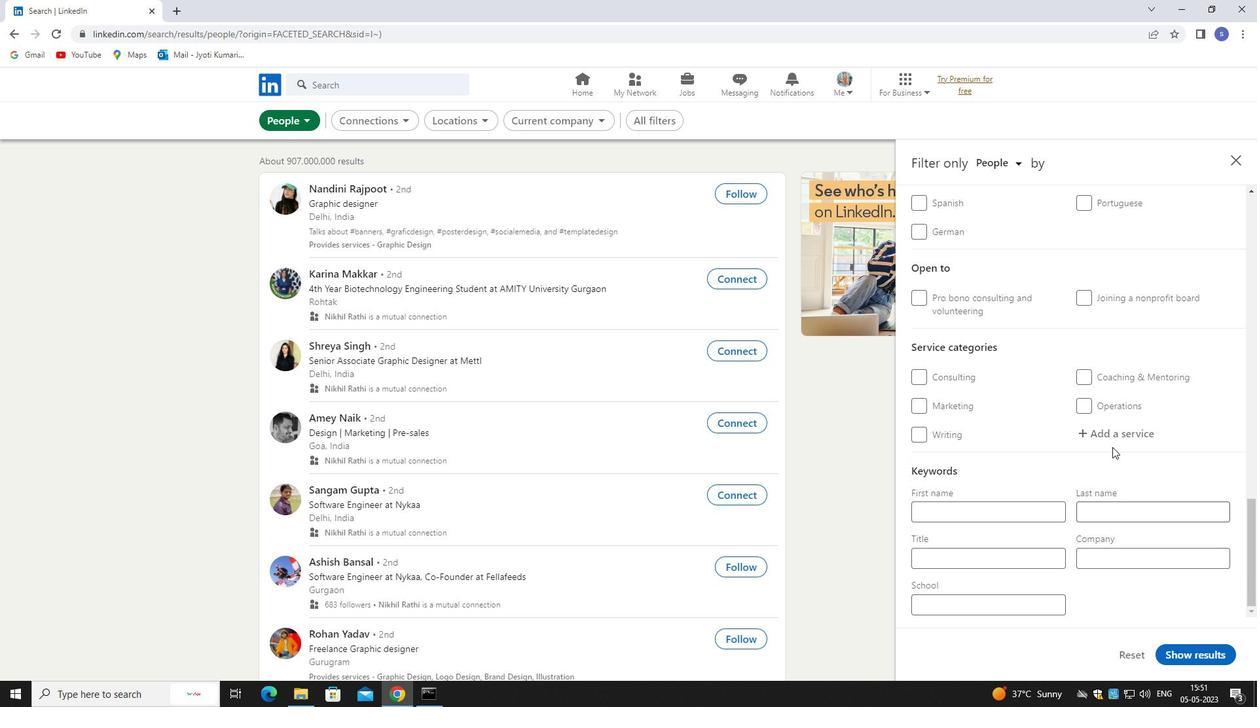 
Action: Mouse pressed left at (1111, 434)
Screenshot: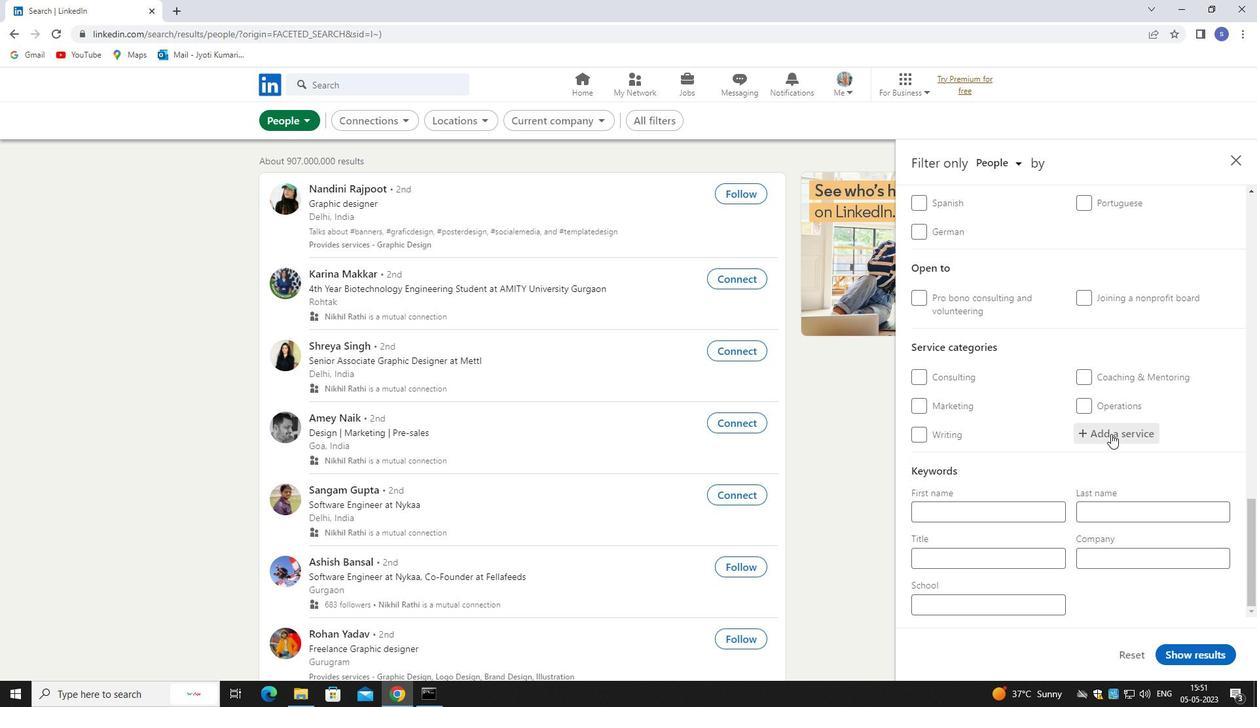 
Action: Mouse moved to (1114, 429)
Screenshot: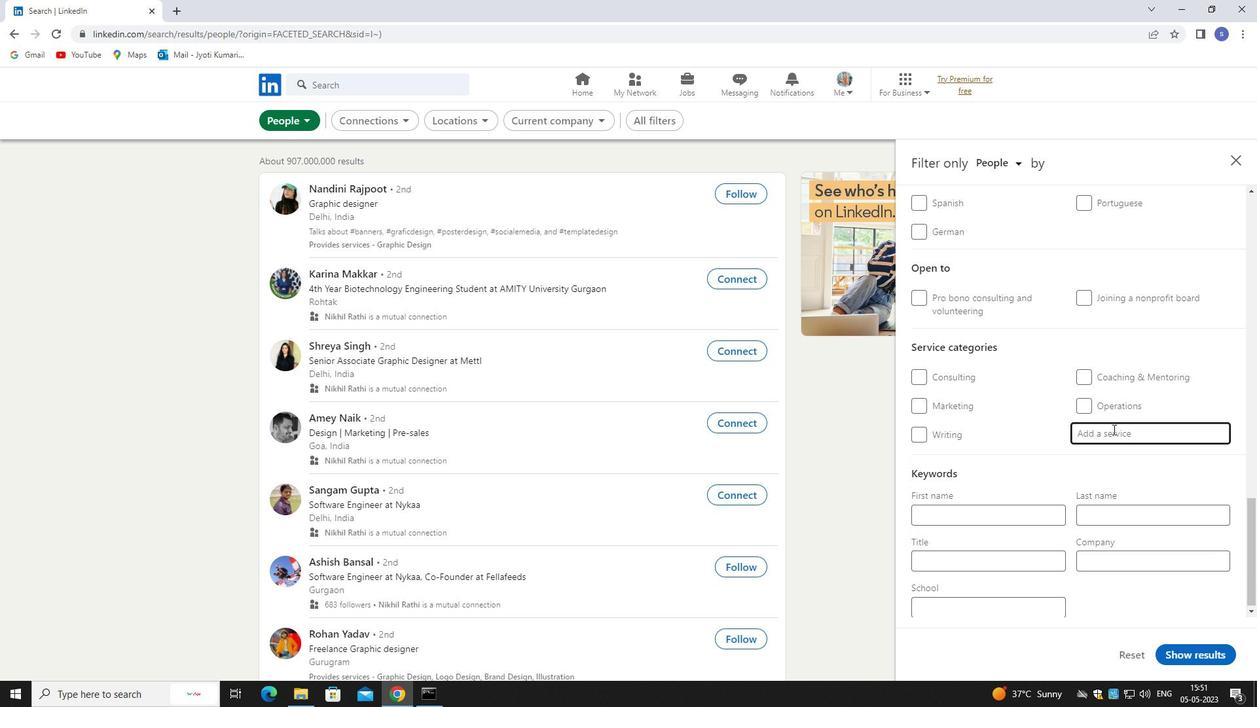 
Action: Key pressed grant<Key.space>
Screenshot: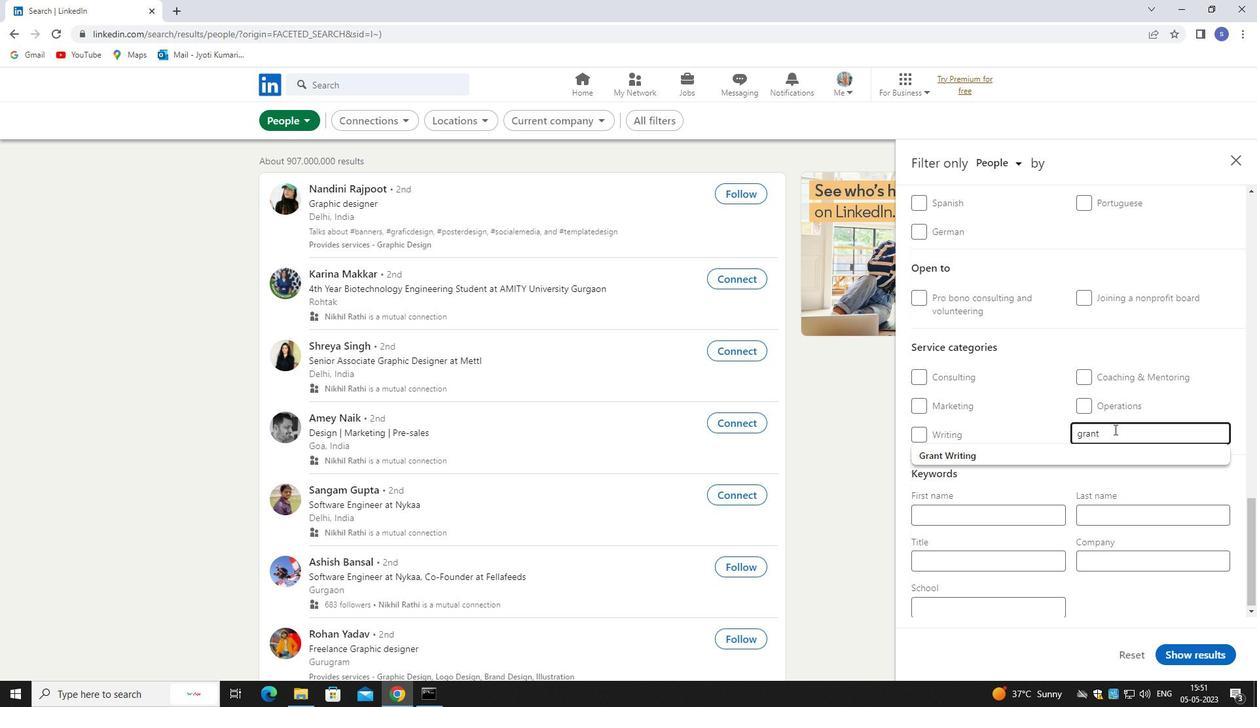 
Action: Mouse moved to (1161, 457)
Screenshot: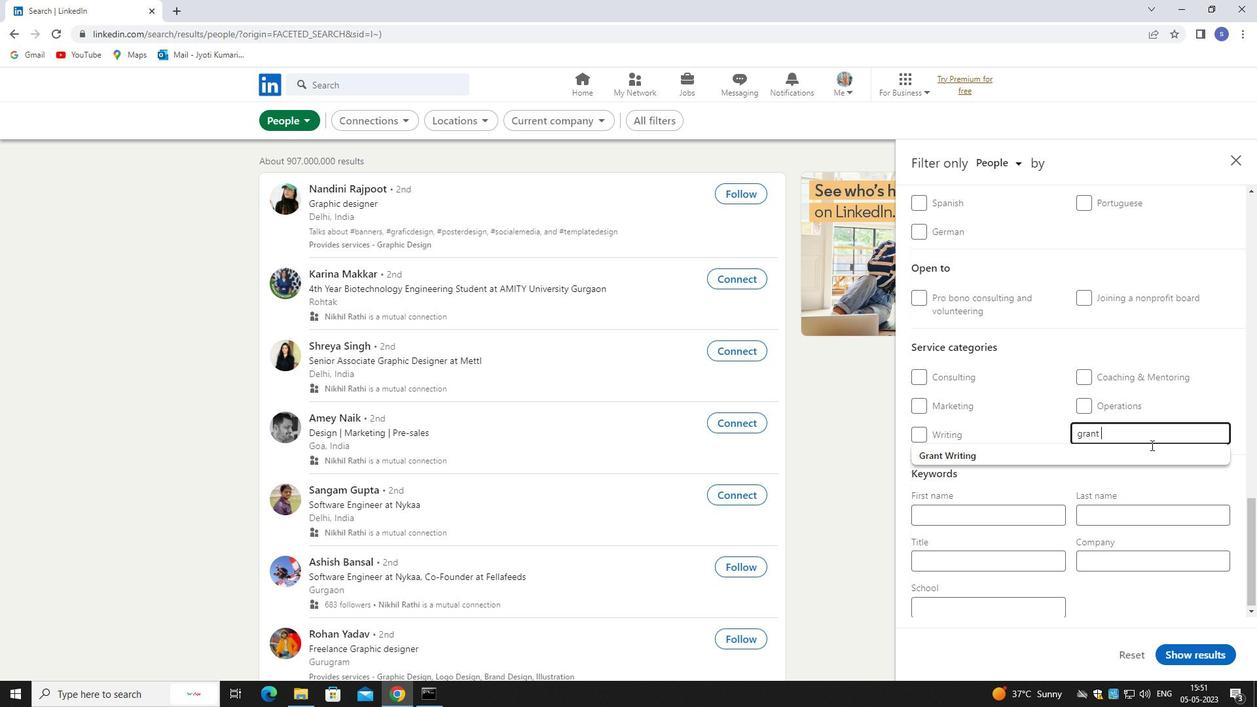 
Action: Mouse pressed left at (1161, 457)
Screenshot: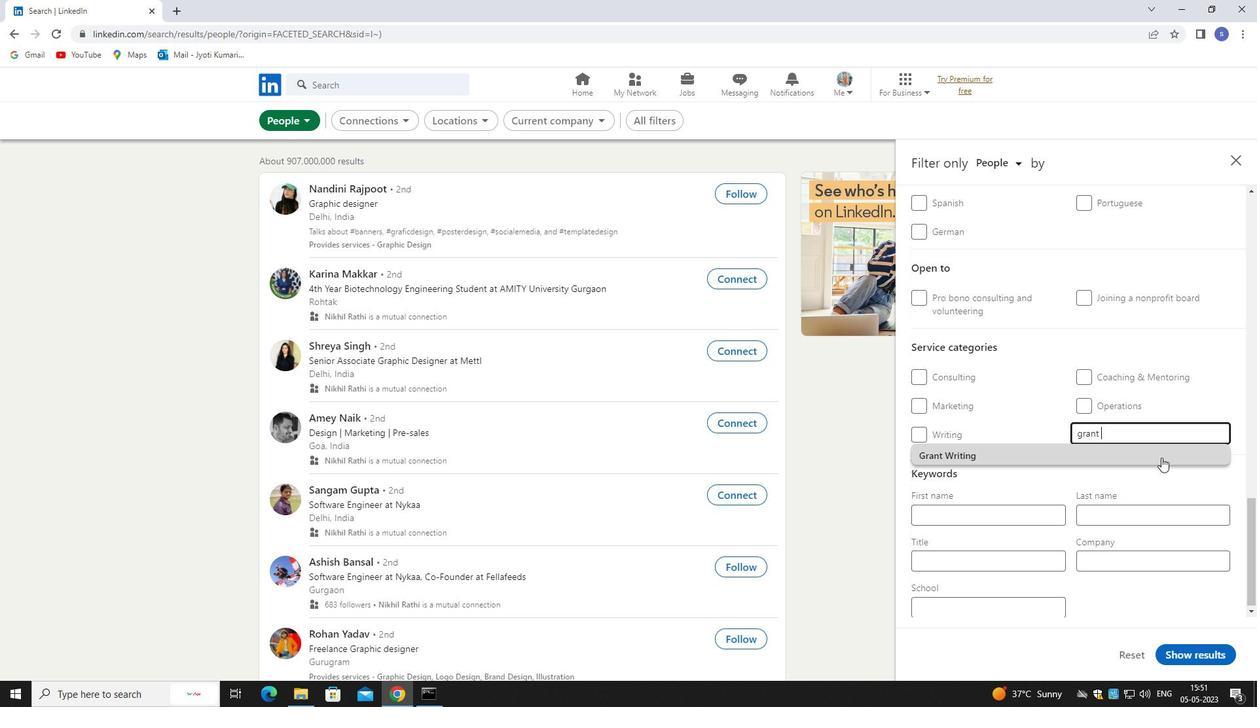 
Action: Mouse moved to (1163, 466)
Screenshot: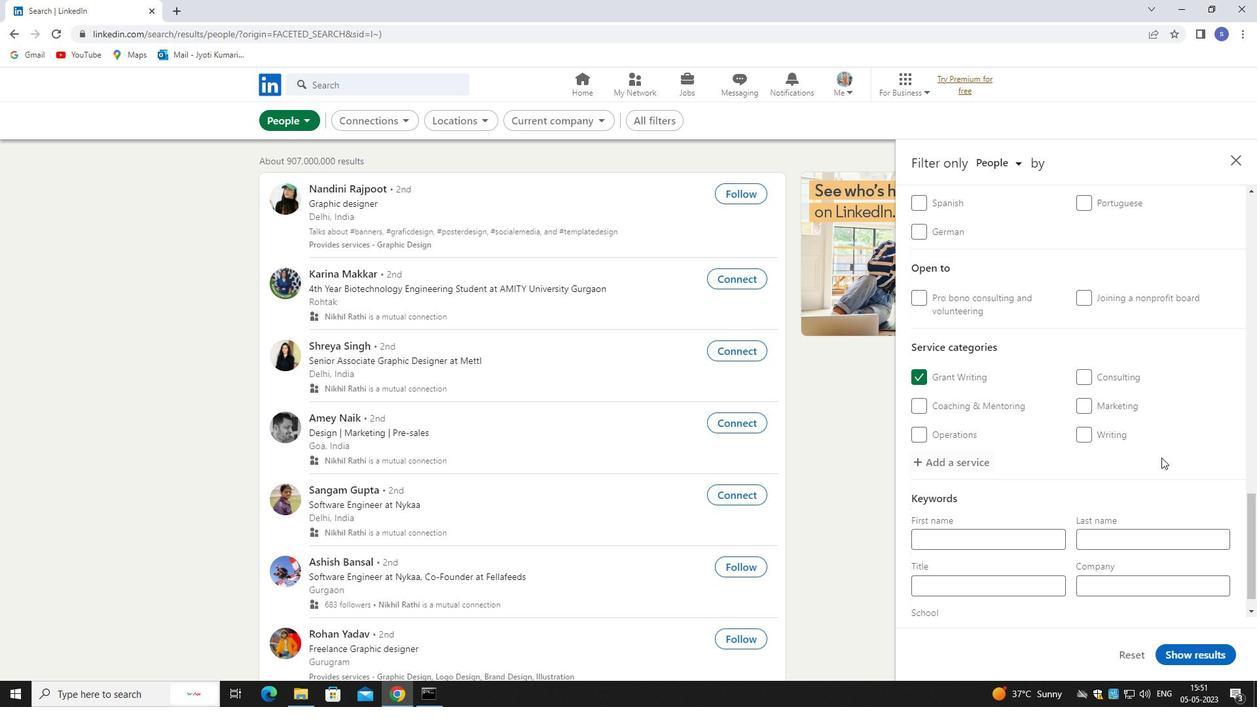 
Action: Mouse scrolled (1163, 465) with delta (0, 0)
Screenshot: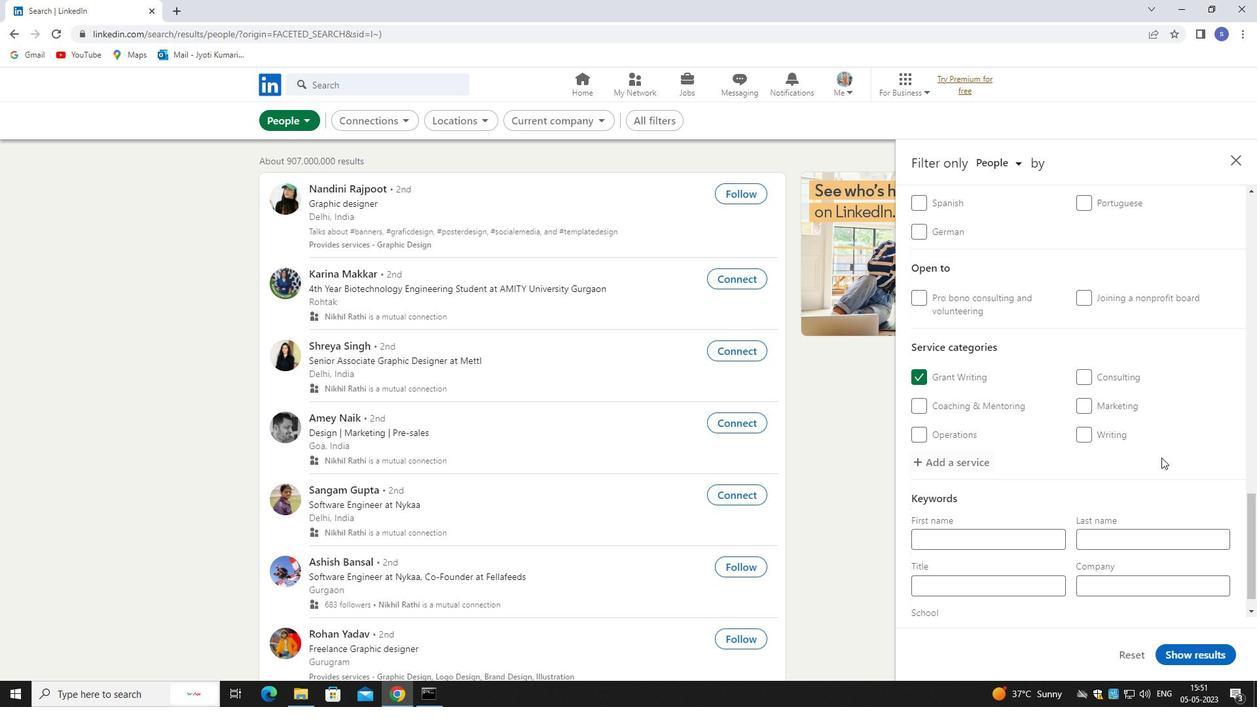 
Action: Mouse moved to (1163, 472)
Screenshot: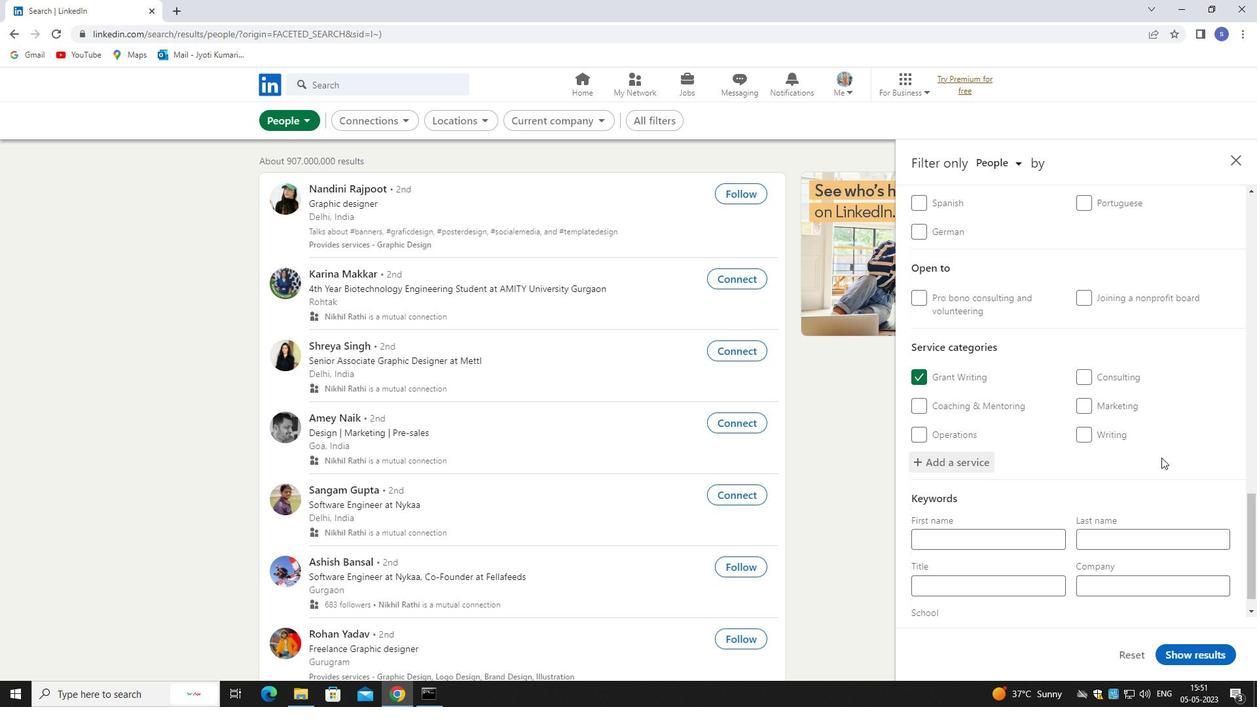
Action: Mouse scrolled (1163, 471) with delta (0, 0)
Screenshot: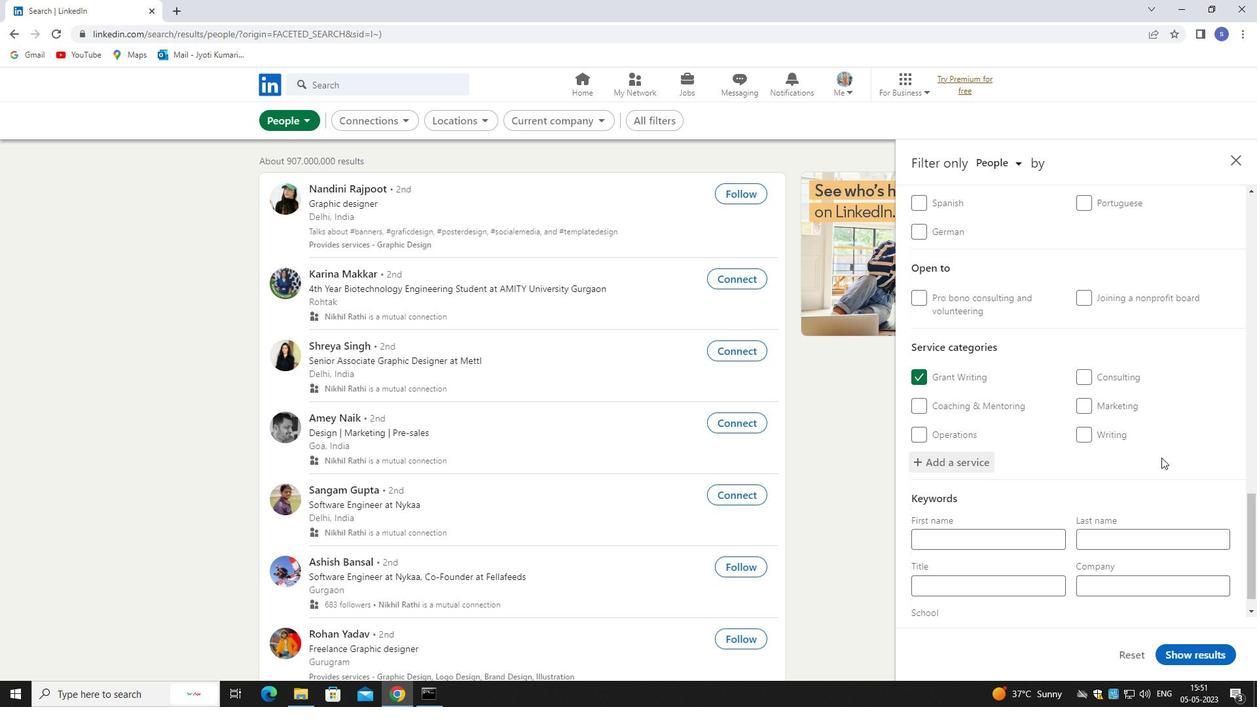 
Action: Mouse moved to (1163, 478)
Screenshot: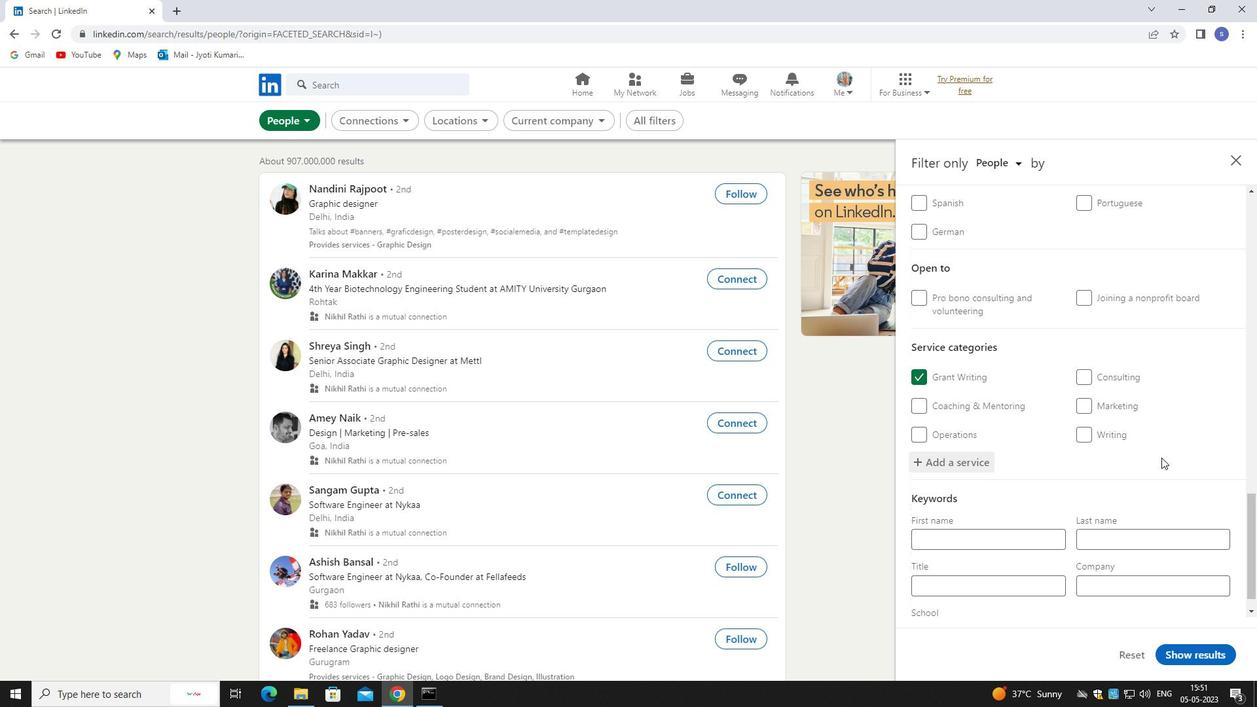 
Action: Mouse scrolled (1163, 477) with delta (0, 0)
Screenshot: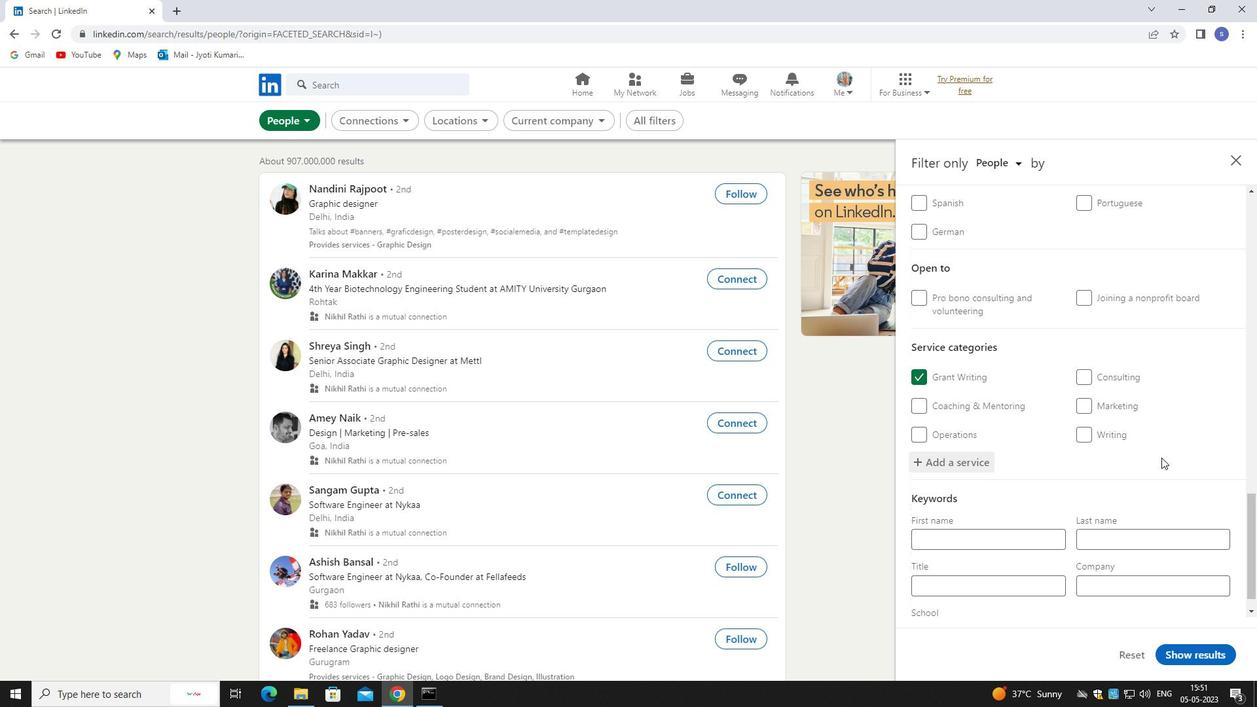 
Action: Mouse moved to (1041, 559)
Screenshot: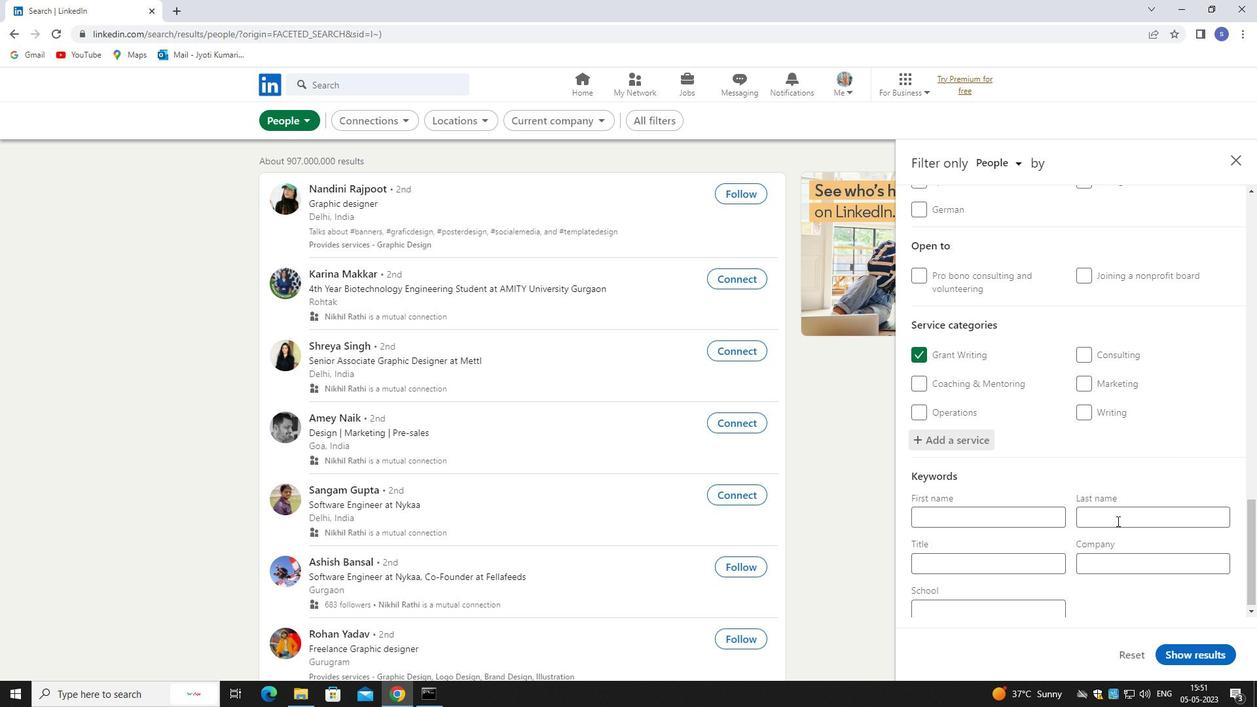 
Action: Mouse pressed left at (1041, 559)
Screenshot: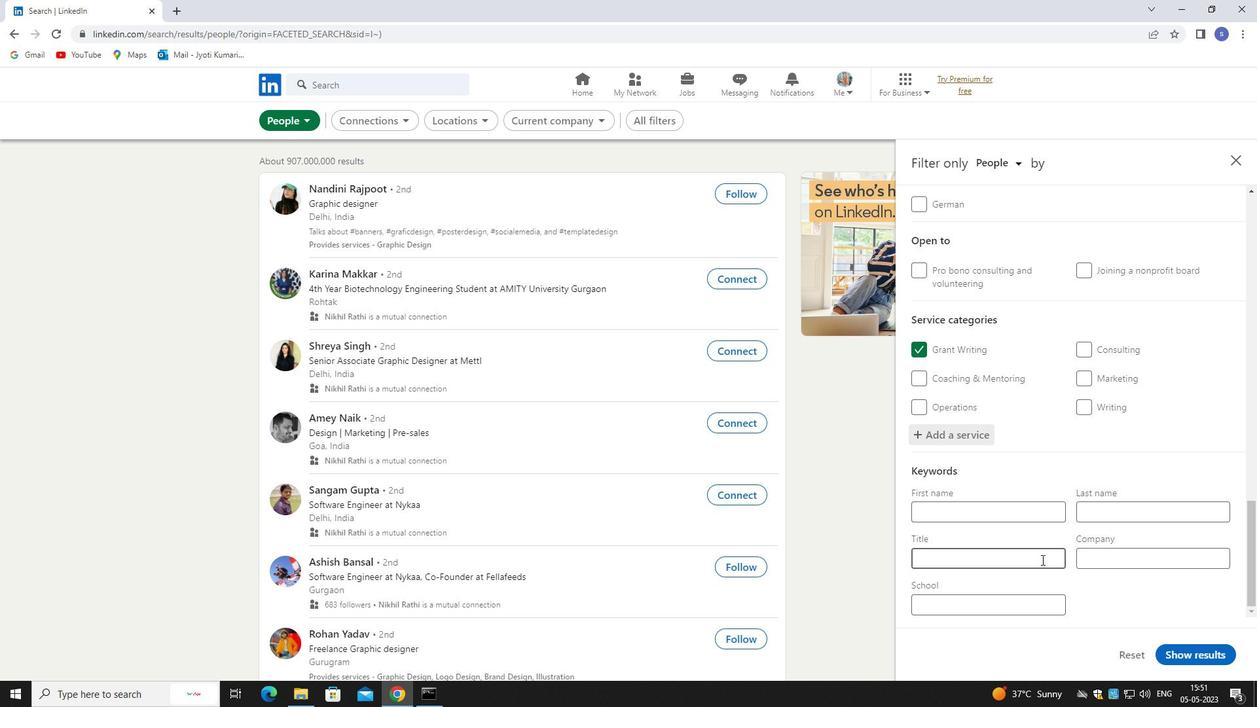 
Action: Key pressed <Key.shift>ADMINITRATIVE<Key.space><Key.shift>ANALYST
Screenshot: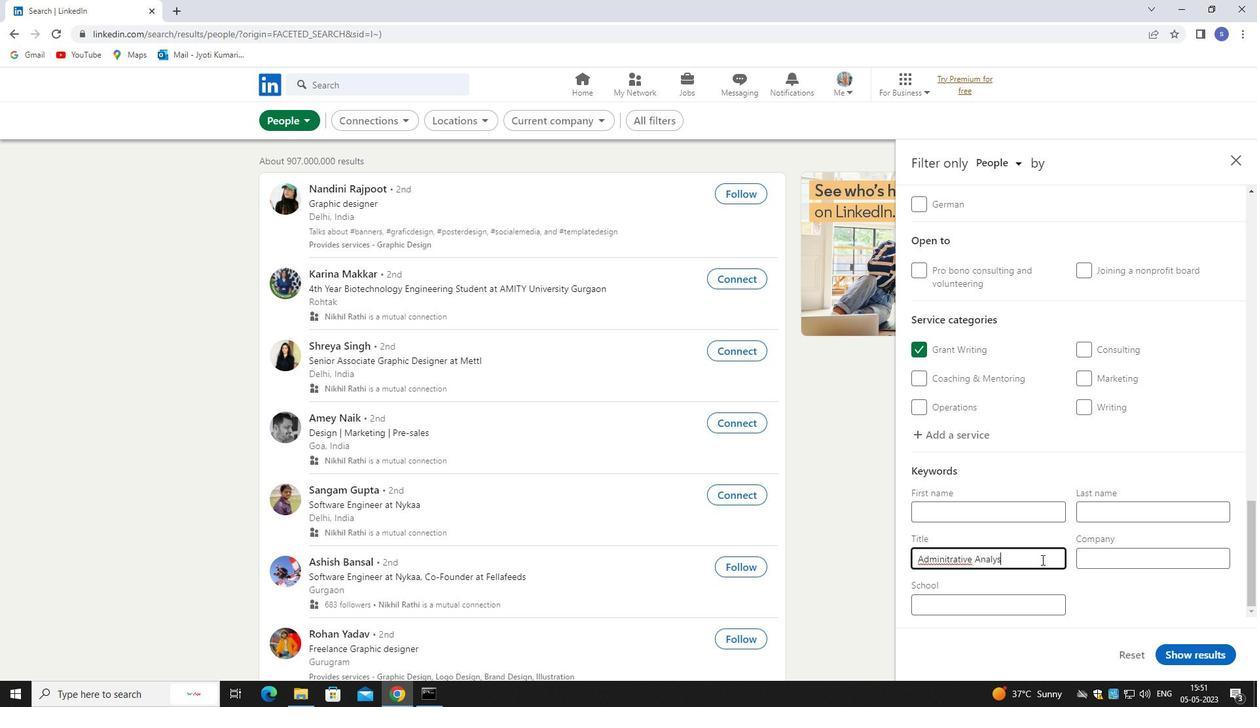 
Action: Mouse moved to (1174, 652)
Screenshot: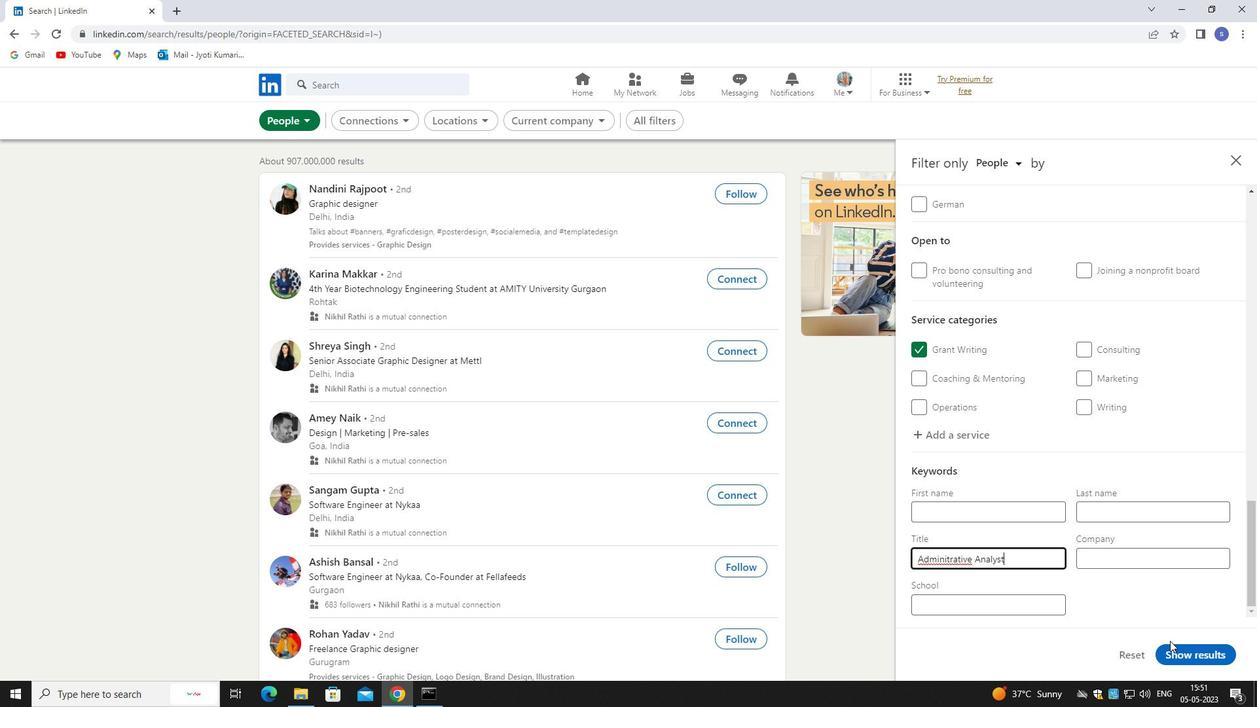 
Action: Mouse pressed left at (1174, 652)
Screenshot: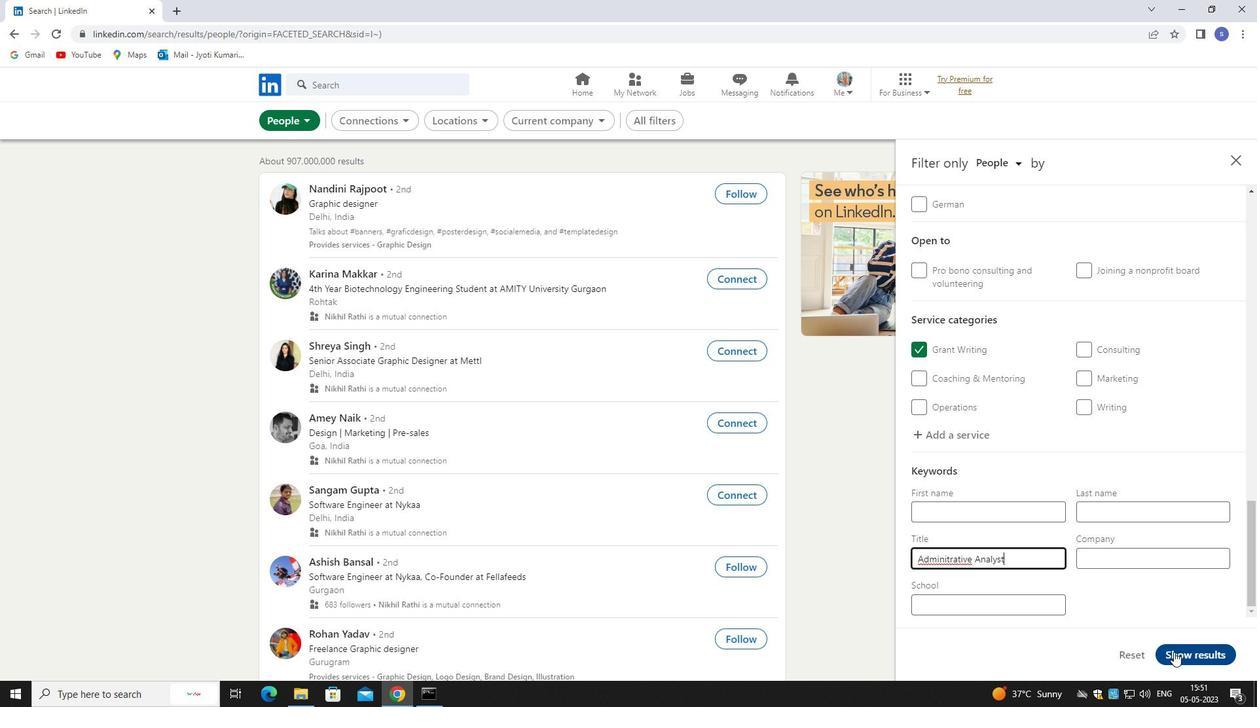 
Action: Mouse moved to (1186, 652)
Screenshot: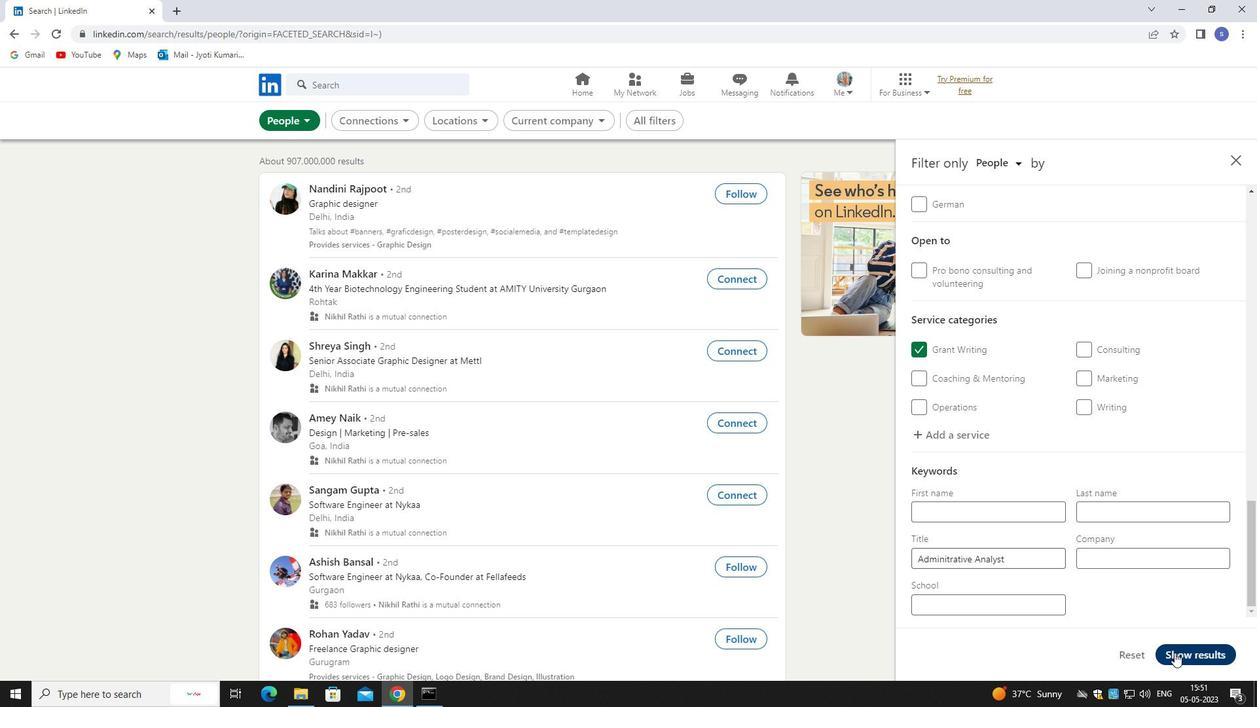 
